 Task: Find connections with filter location Cormeilles-en-Parisis with filter topic #hr with filter profile language English with filter current company PwC Acceleration Centers in India with filter school JYOTHI ENGINEERING COLLEGE, CHERUTHURUTHY with filter industry Fruit and Vegetable Preserves Manufacturing with filter service category Filing with filter keywords title Call Center Representative
Action: Mouse moved to (630, 77)
Screenshot: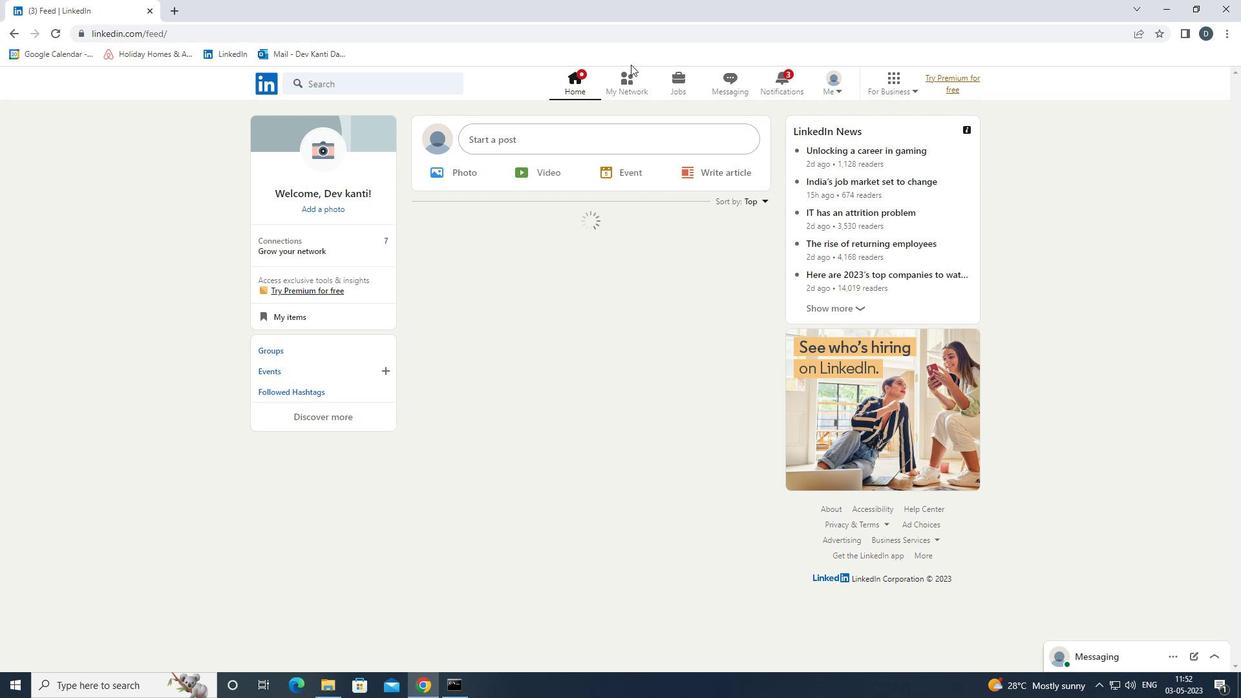 
Action: Mouse pressed left at (630, 77)
Screenshot: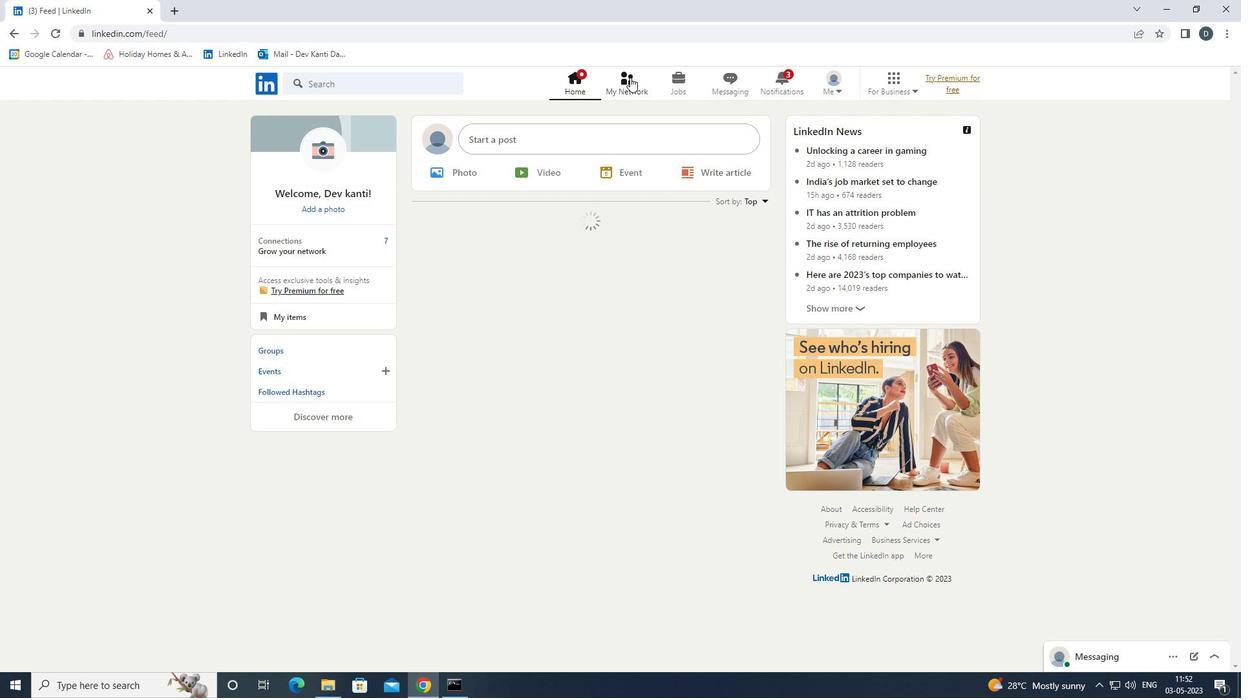 
Action: Mouse moved to (428, 150)
Screenshot: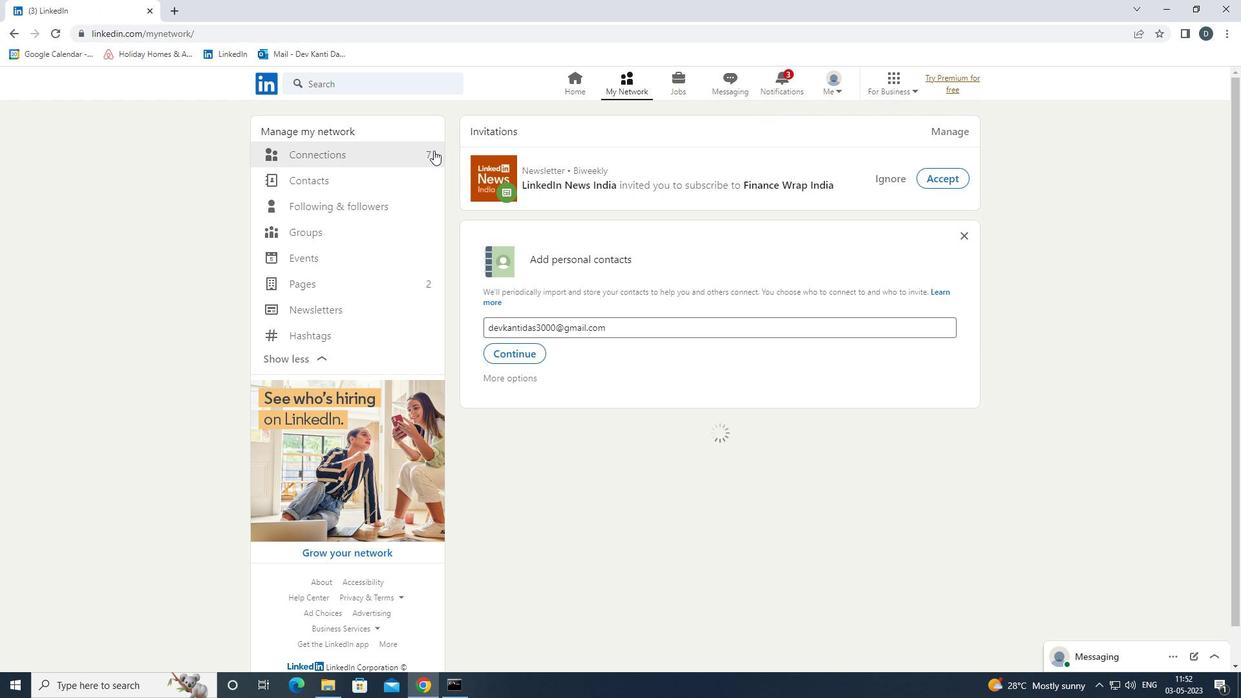 
Action: Mouse pressed left at (428, 150)
Screenshot: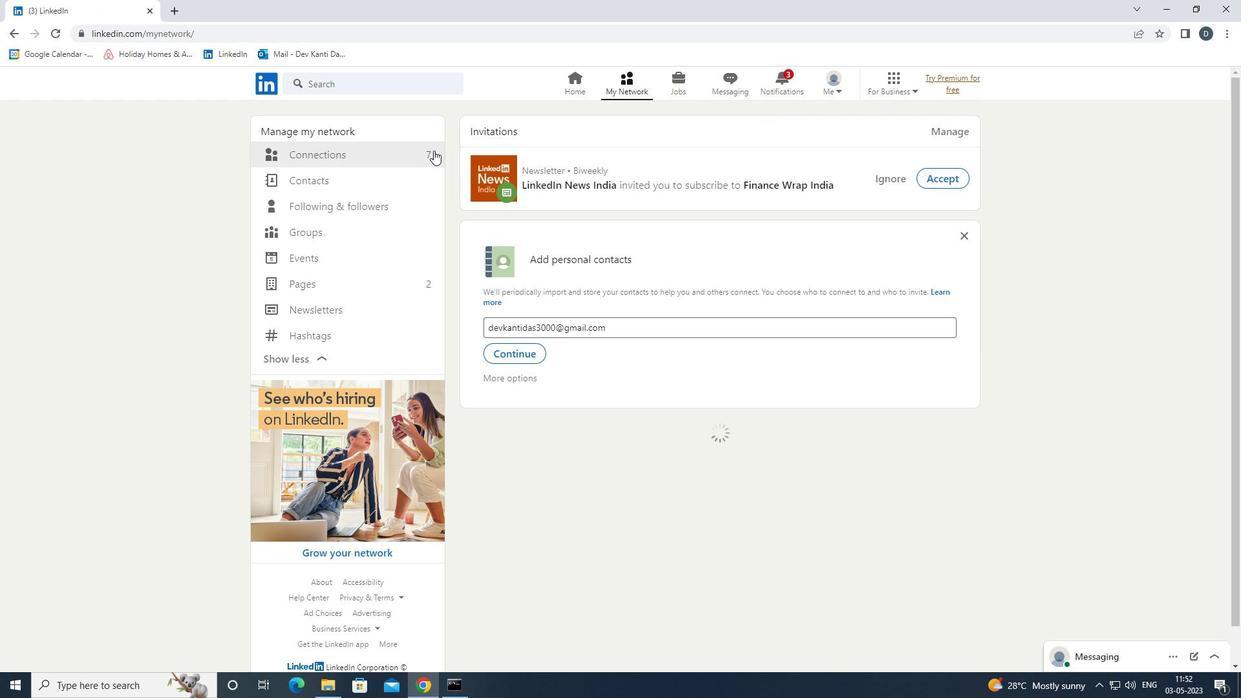 
Action: Mouse moved to (728, 154)
Screenshot: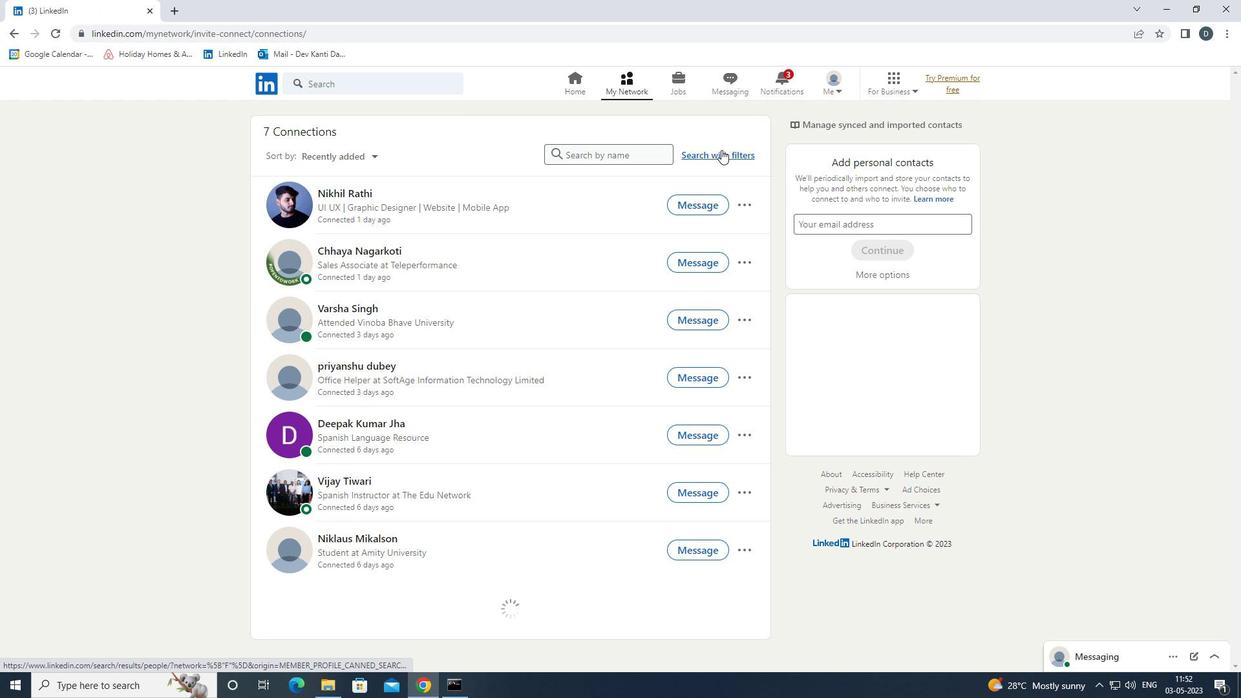 
Action: Mouse pressed left at (728, 154)
Screenshot: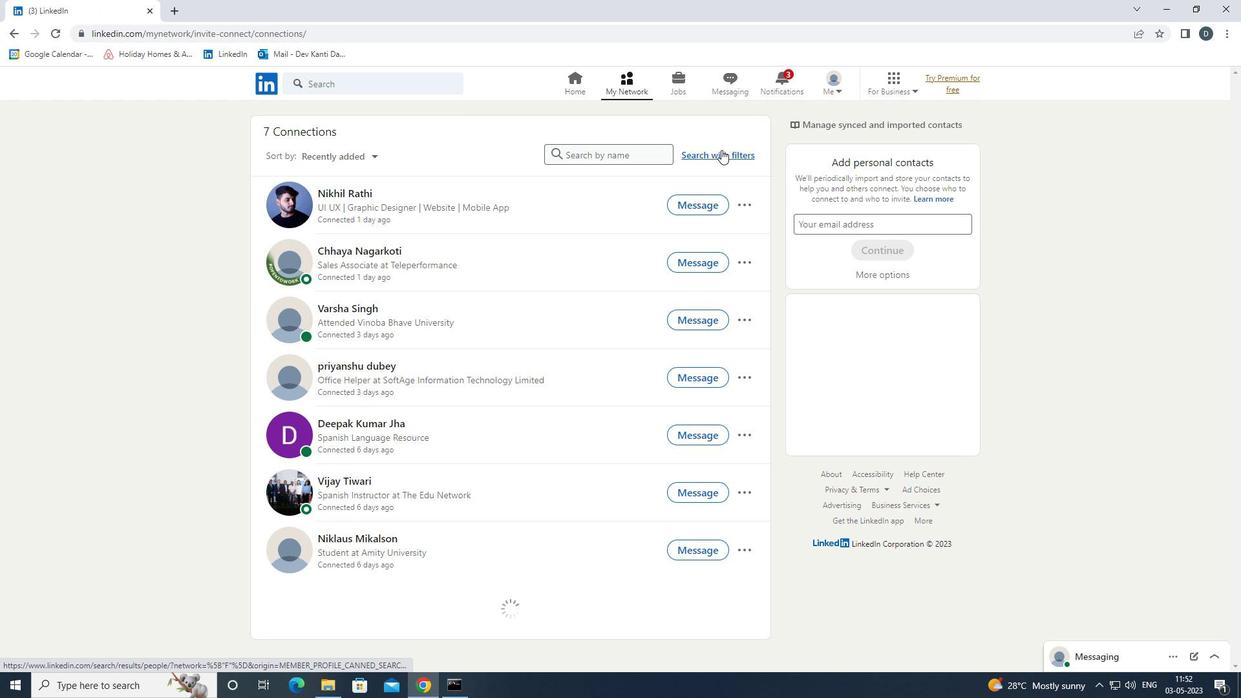 
Action: Mouse moved to (636, 120)
Screenshot: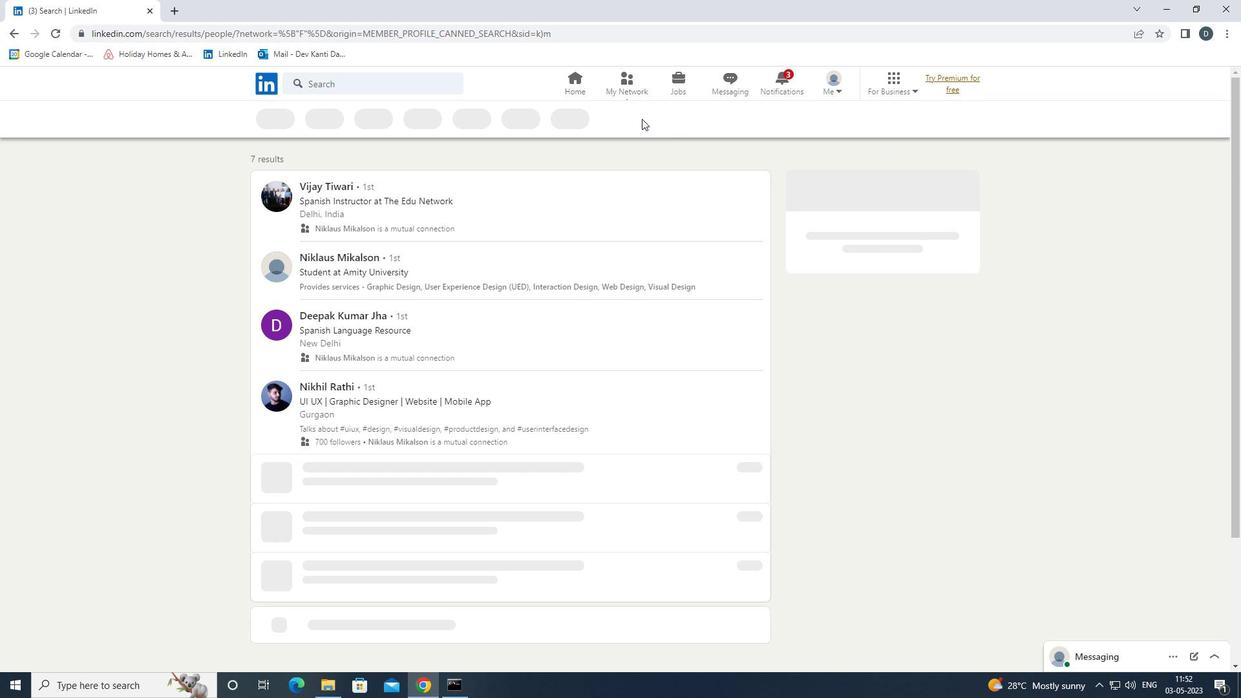 
Action: Mouse pressed left at (636, 120)
Screenshot: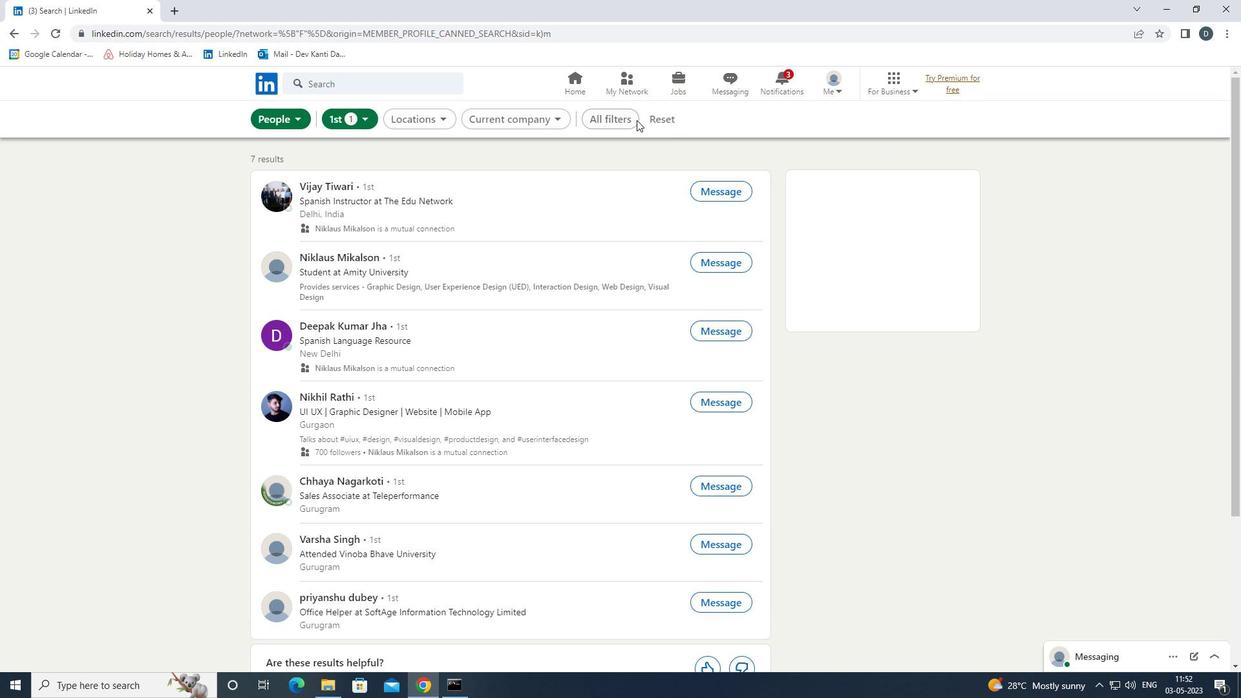 
Action: Mouse moved to (681, 115)
Screenshot: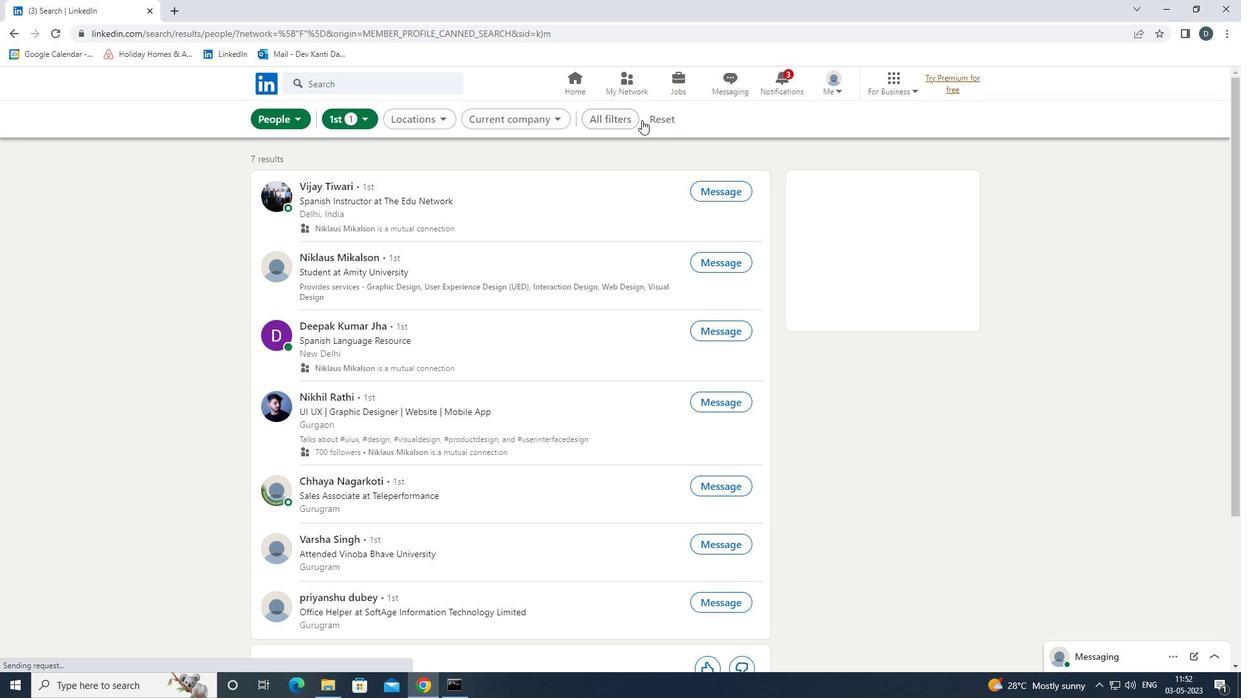 
Action: Mouse pressed left at (681, 115)
Screenshot: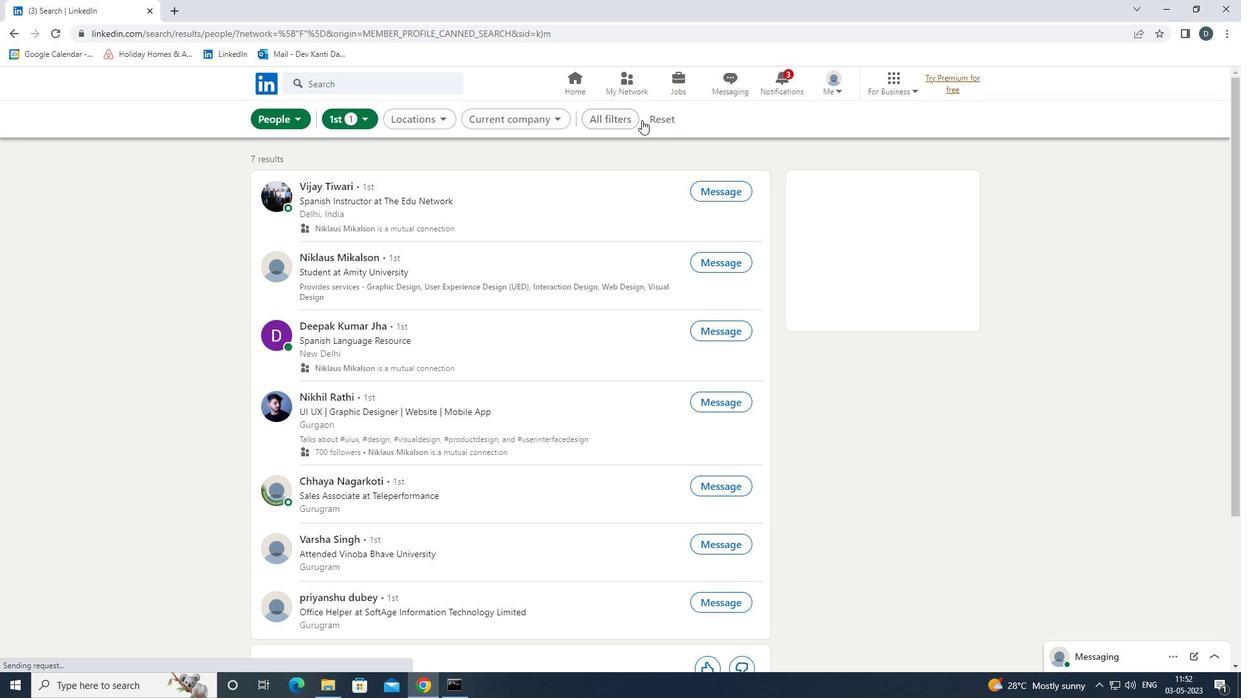 
Action: Mouse moved to (673, 117)
Screenshot: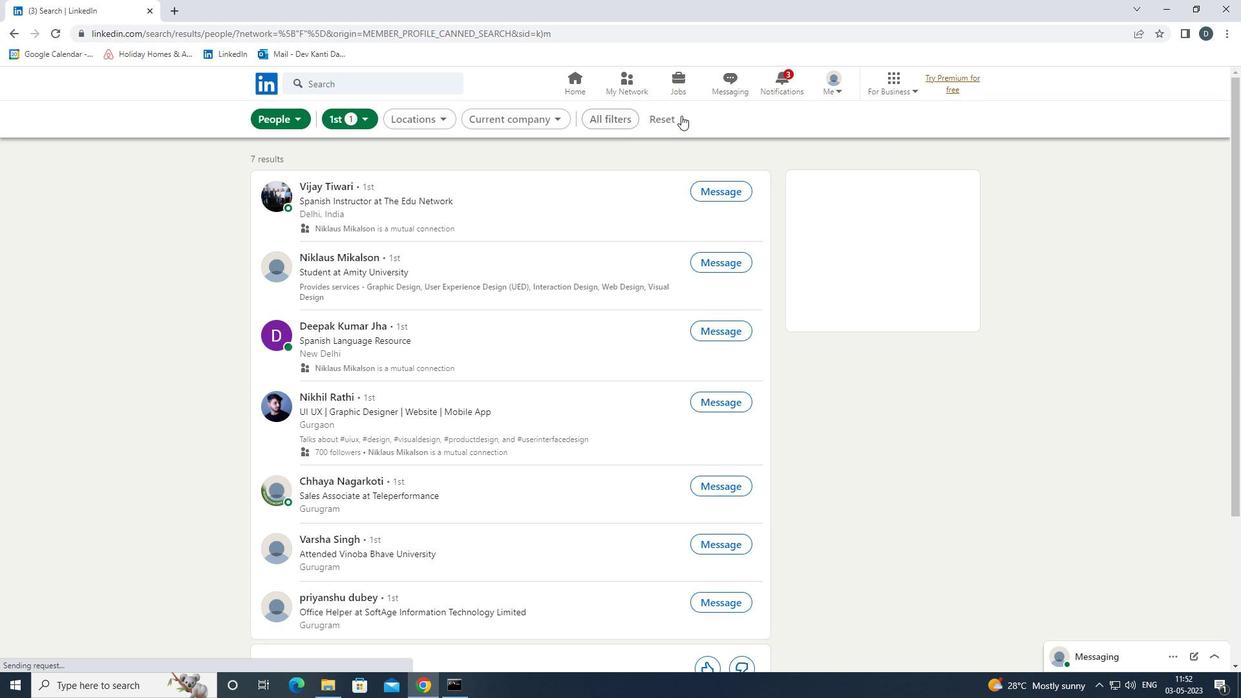 
Action: Mouse pressed left at (673, 117)
Screenshot: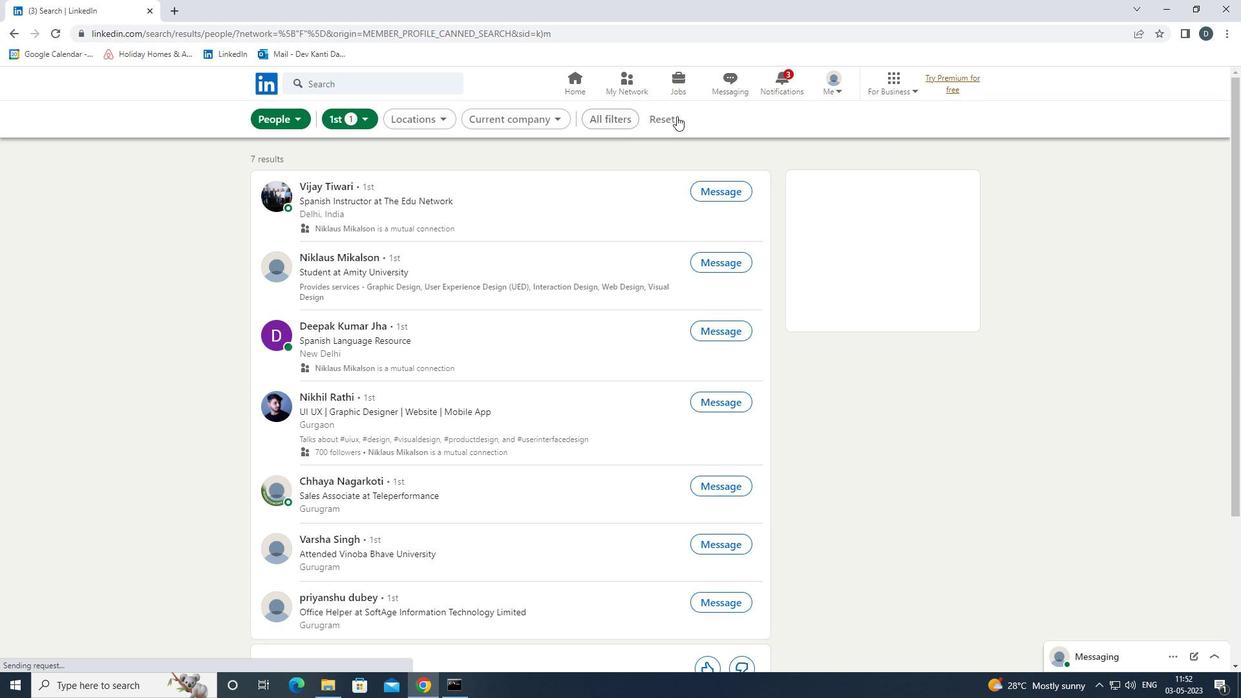 
Action: Mouse moved to (663, 121)
Screenshot: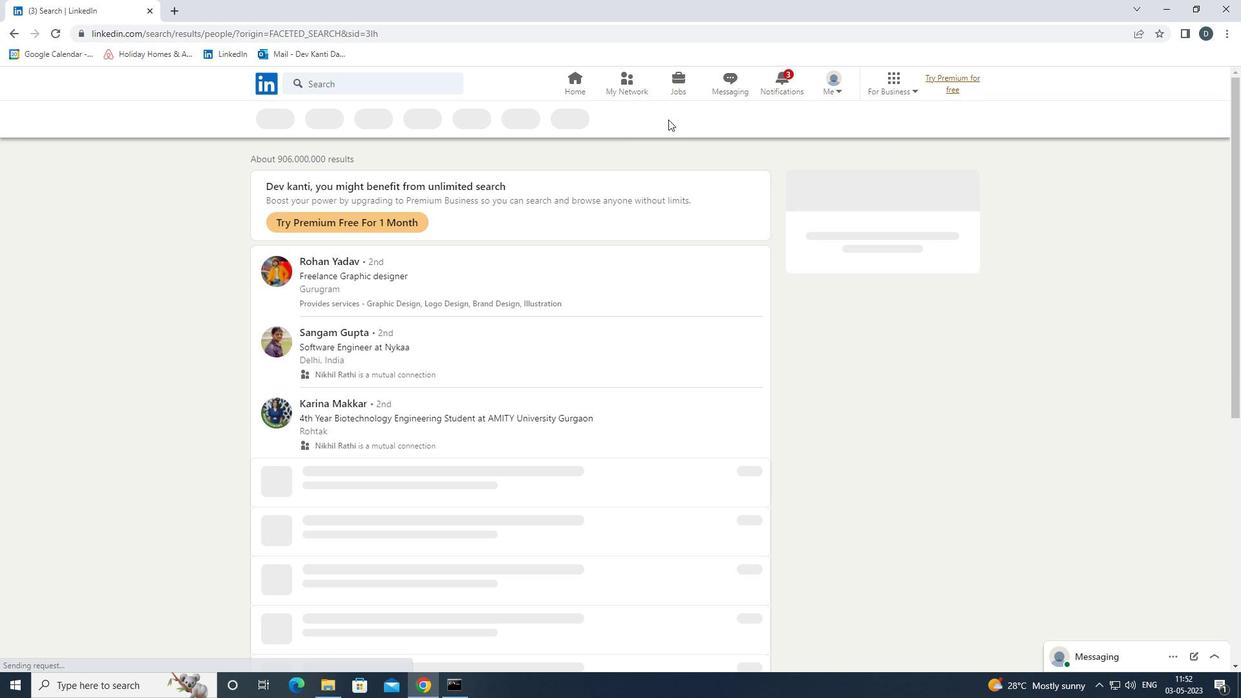 
Action: Mouse pressed left at (663, 121)
Screenshot: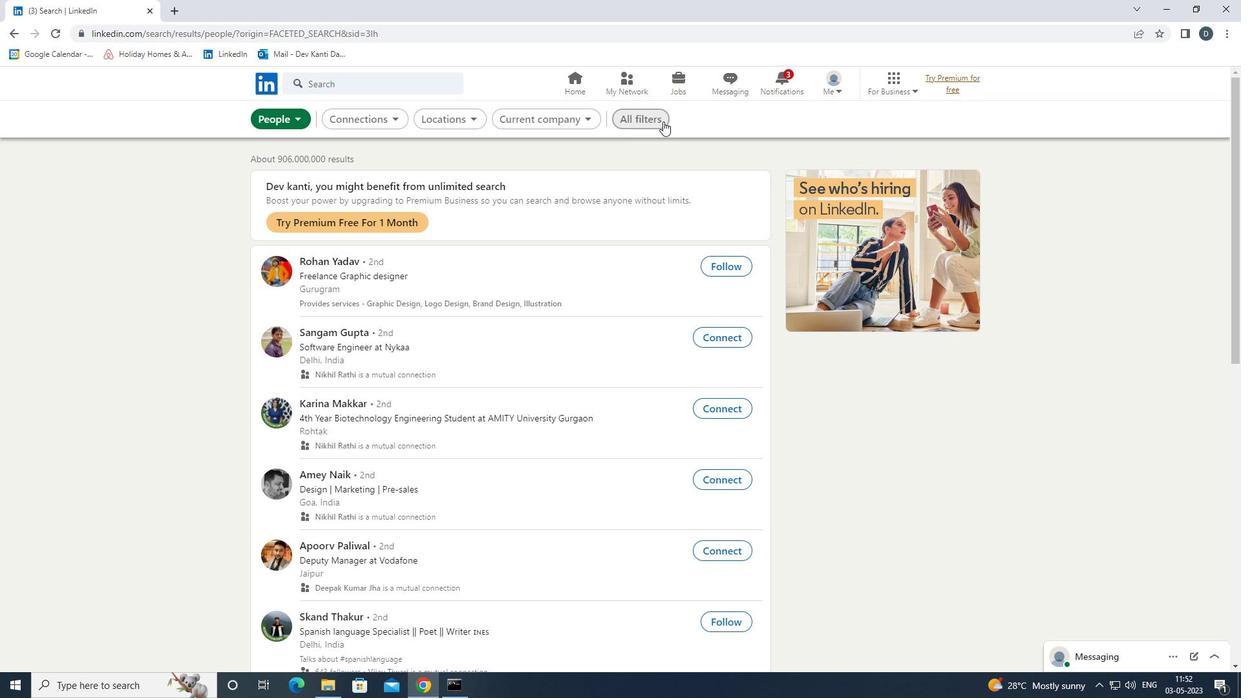 
Action: Mouse moved to (1115, 363)
Screenshot: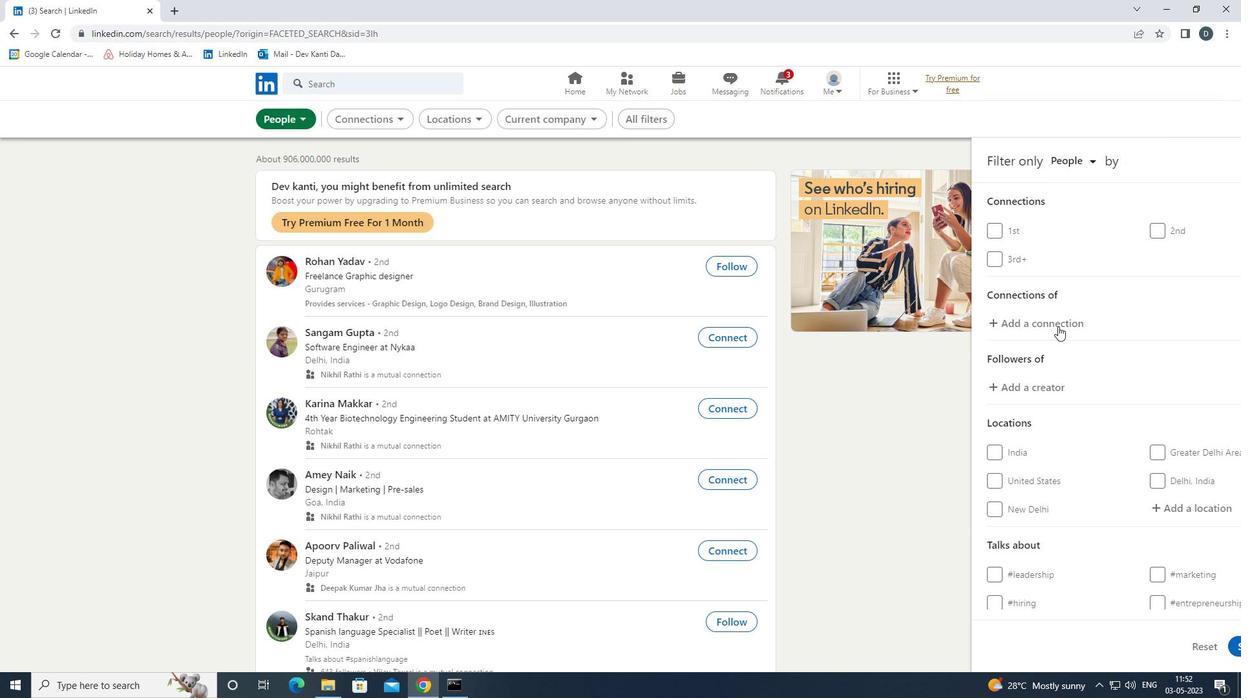 
Action: Mouse scrolled (1115, 363) with delta (0, 0)
Screenshot: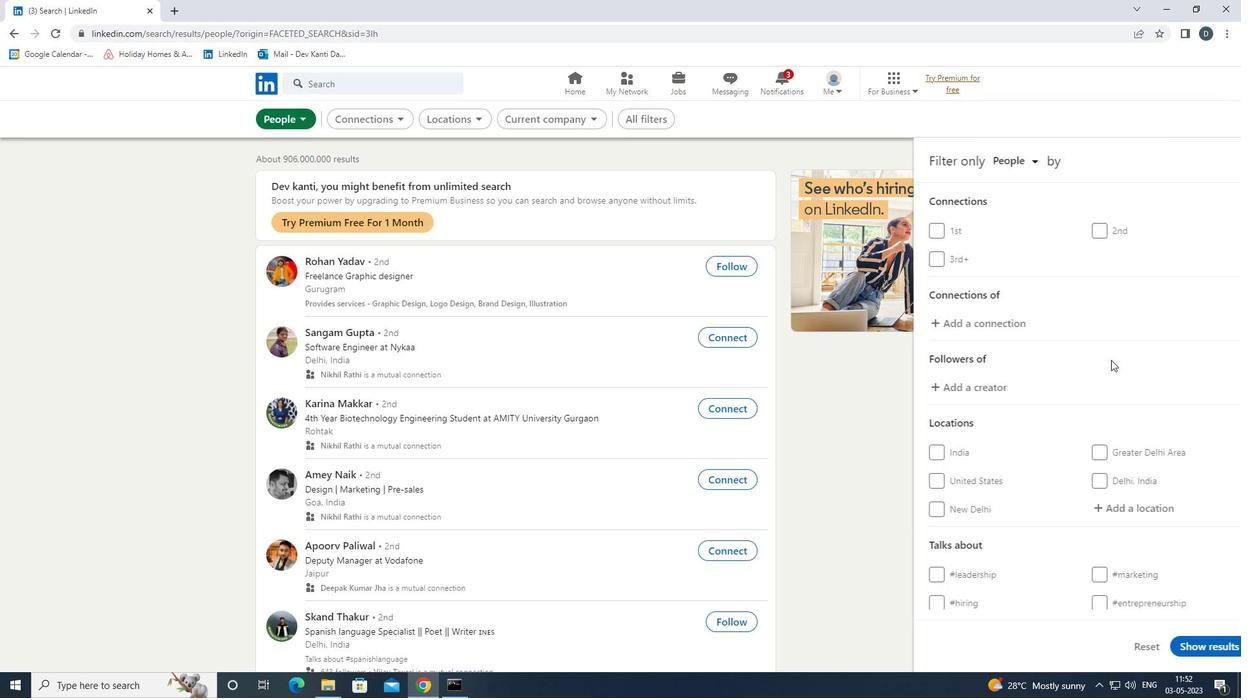 
Action: Mouse scrolled (1115, 363) with delta (0, 0)
Screenshot: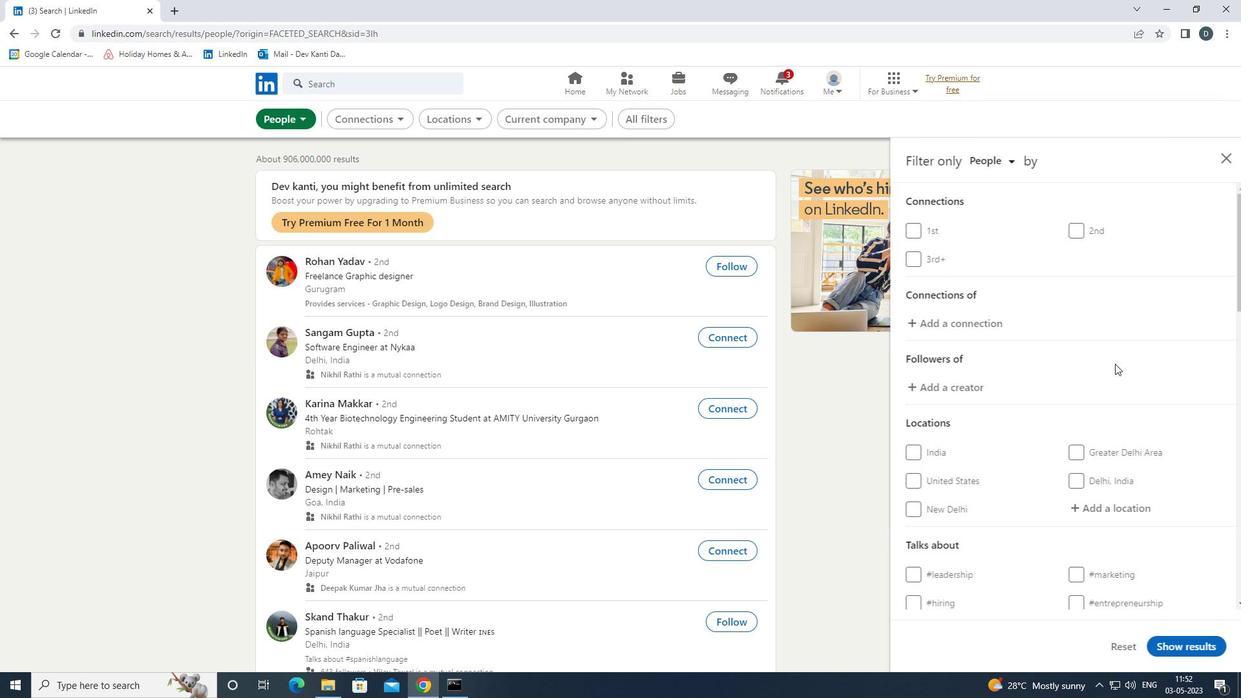 
Action: Mouse moved to (1104, 380)
Screenshot: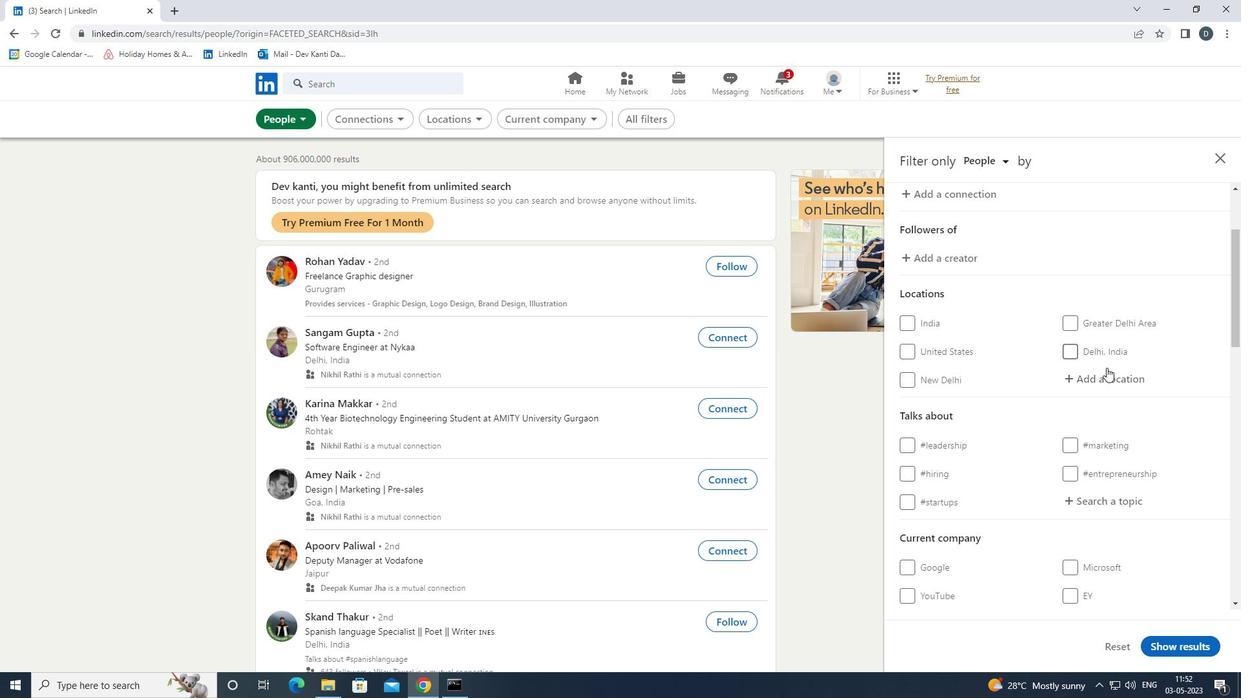 
Action: Mouse pressed left at (1104, 380)
Screenshot: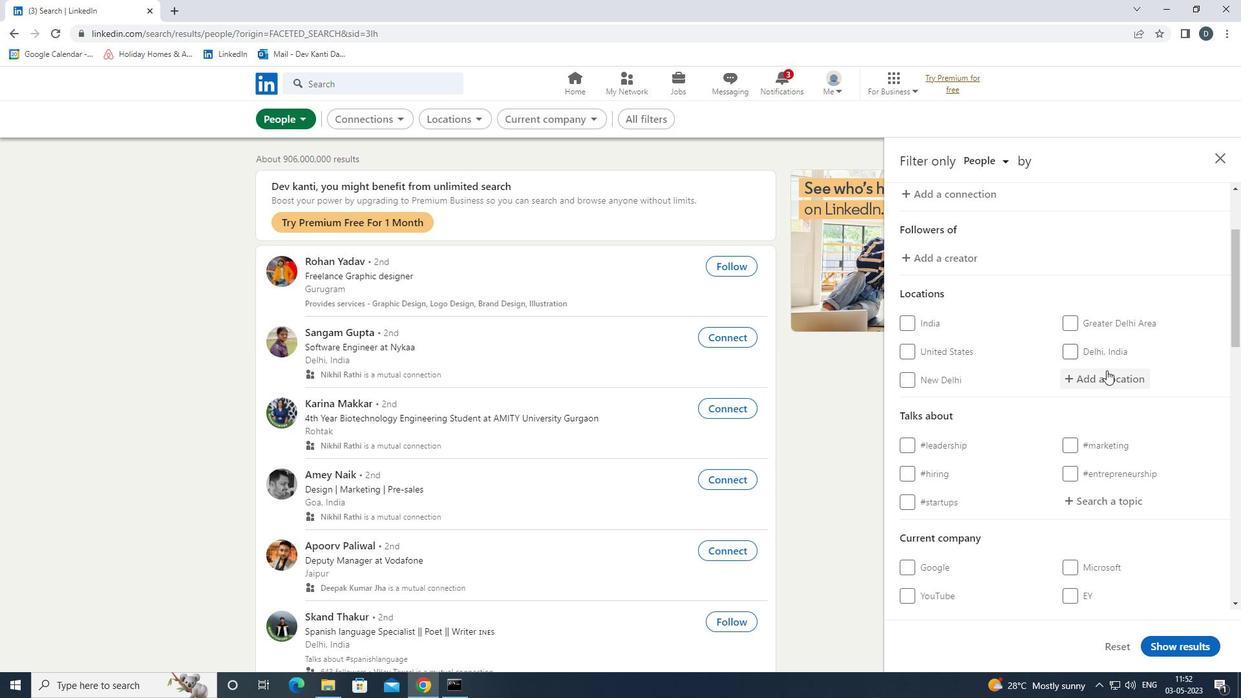 
Action: Key pressed <Key.shift>CORMEILLES<Key.down><Key.enter>
Screenshot: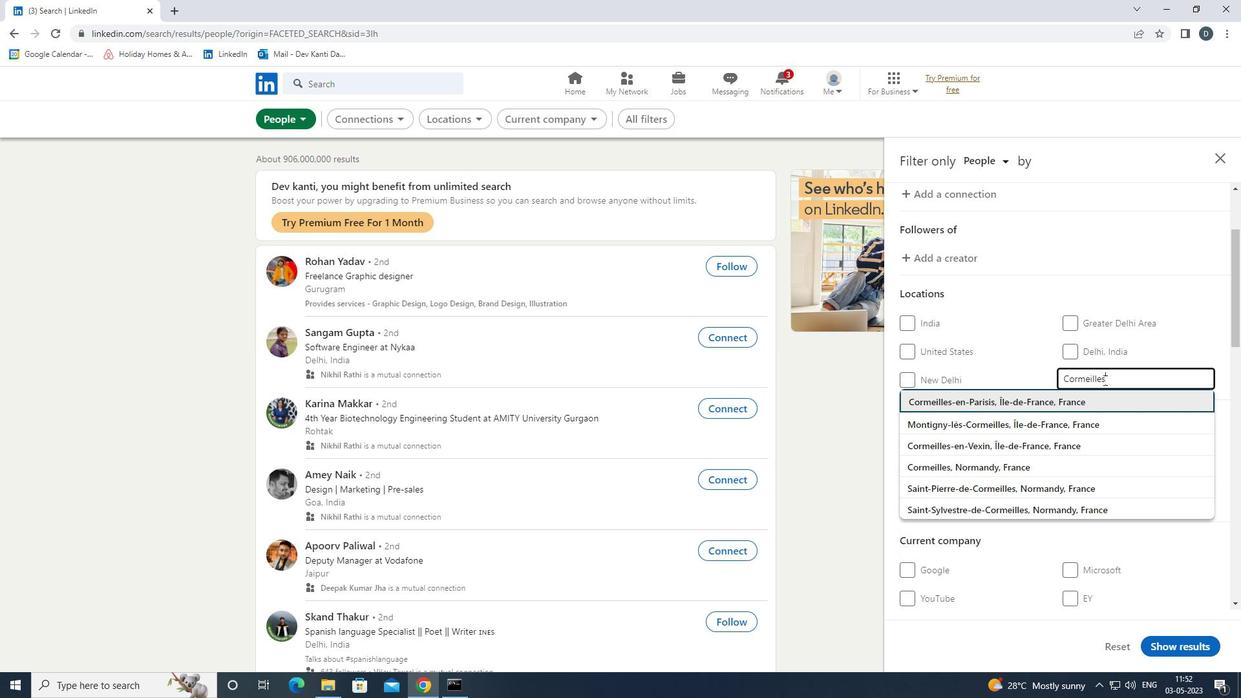 
Action: Mouse moved to (1086, 389)
Screenshot: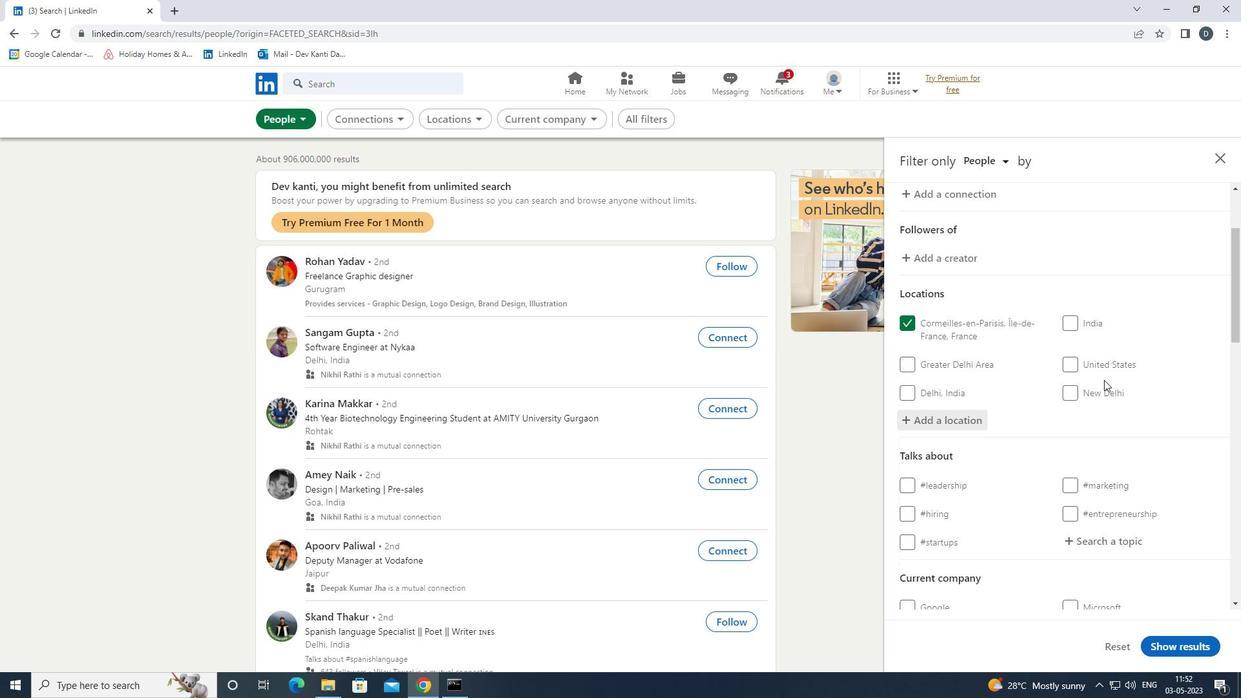
Action: Mouse scrolled (1086, 389) with delta (0, 0)
Screenshot: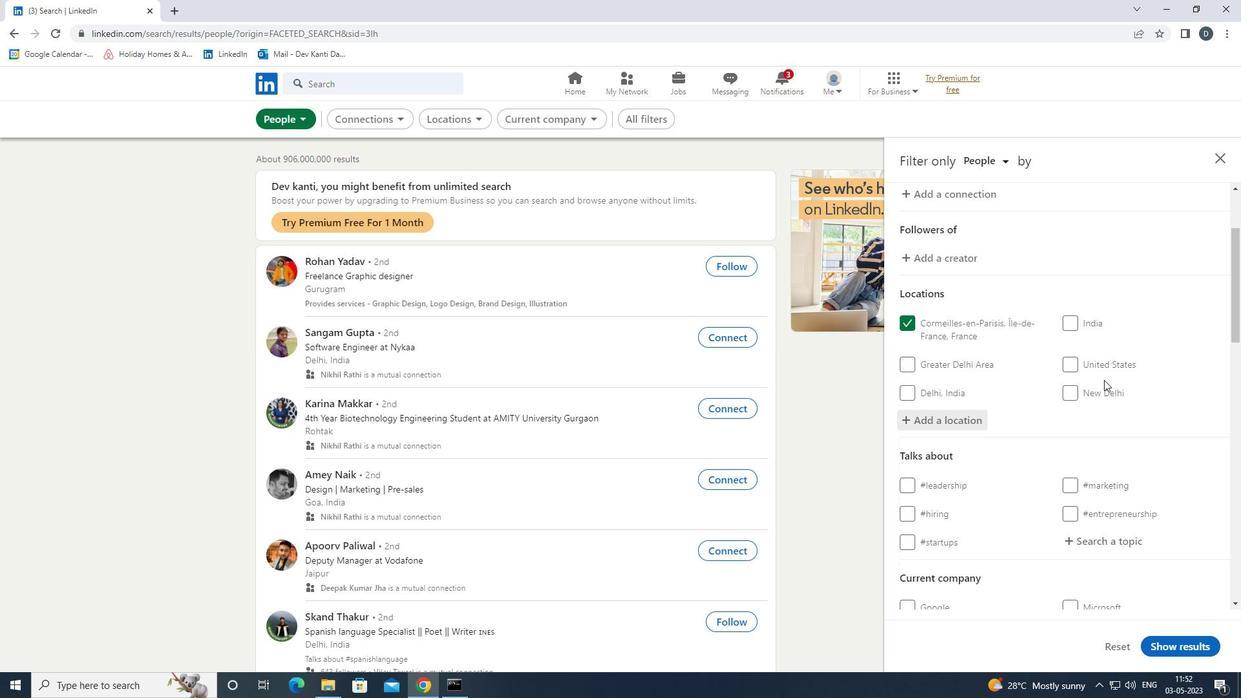 
Action: Mouse moved to (1086, 398)
Screenshot: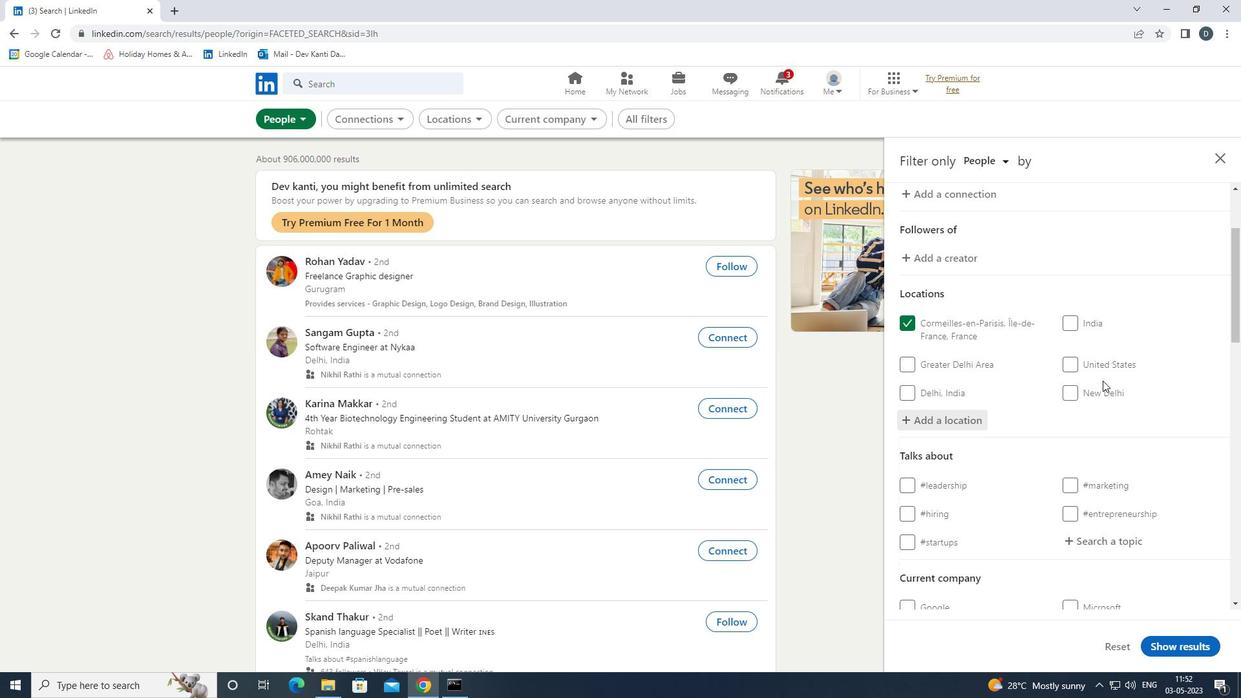 
Action: Mouse scrolled (1086, 398) with delta (0, 0)
Screenshot: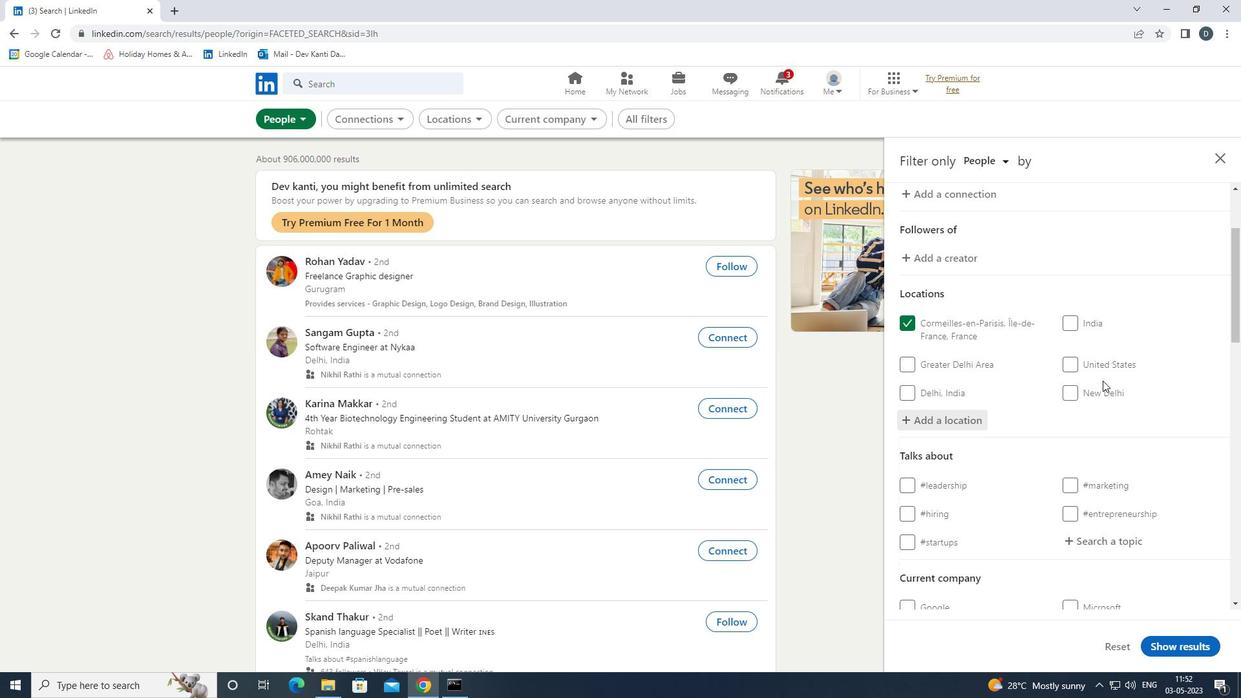 
Action: Mouse moved to (1097, 415)
Screenshot: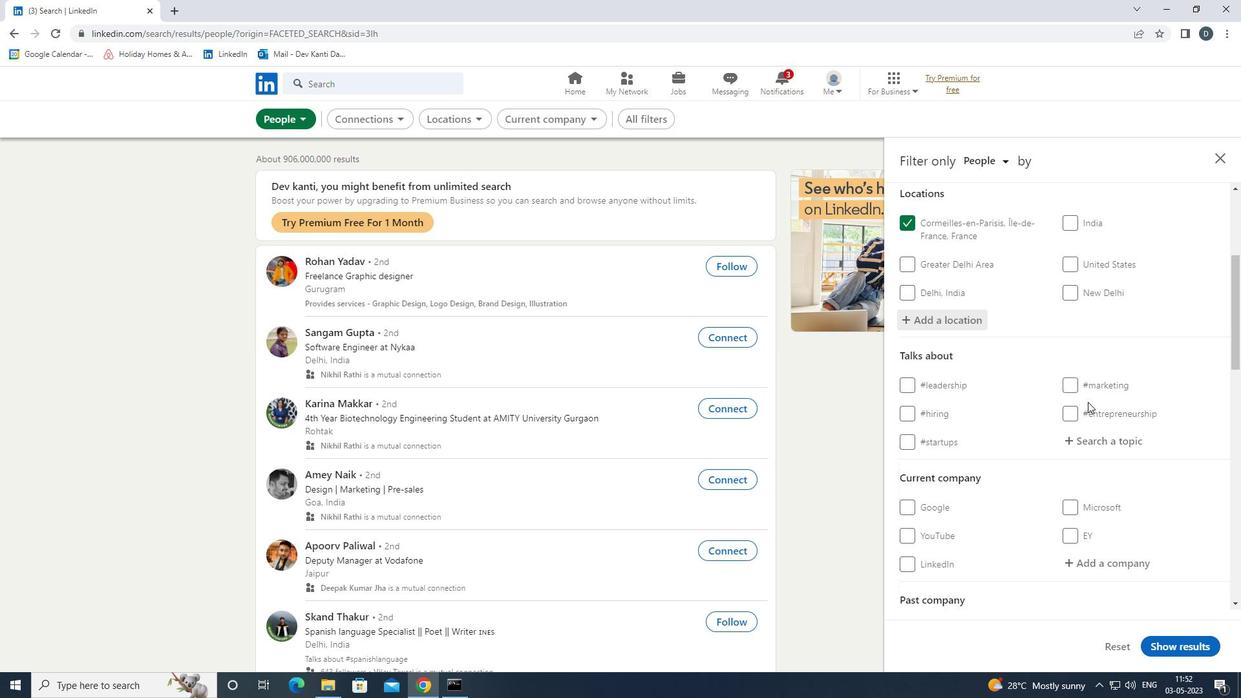 
Action: Mouse pressed left at (1097, 415)
Screenshot: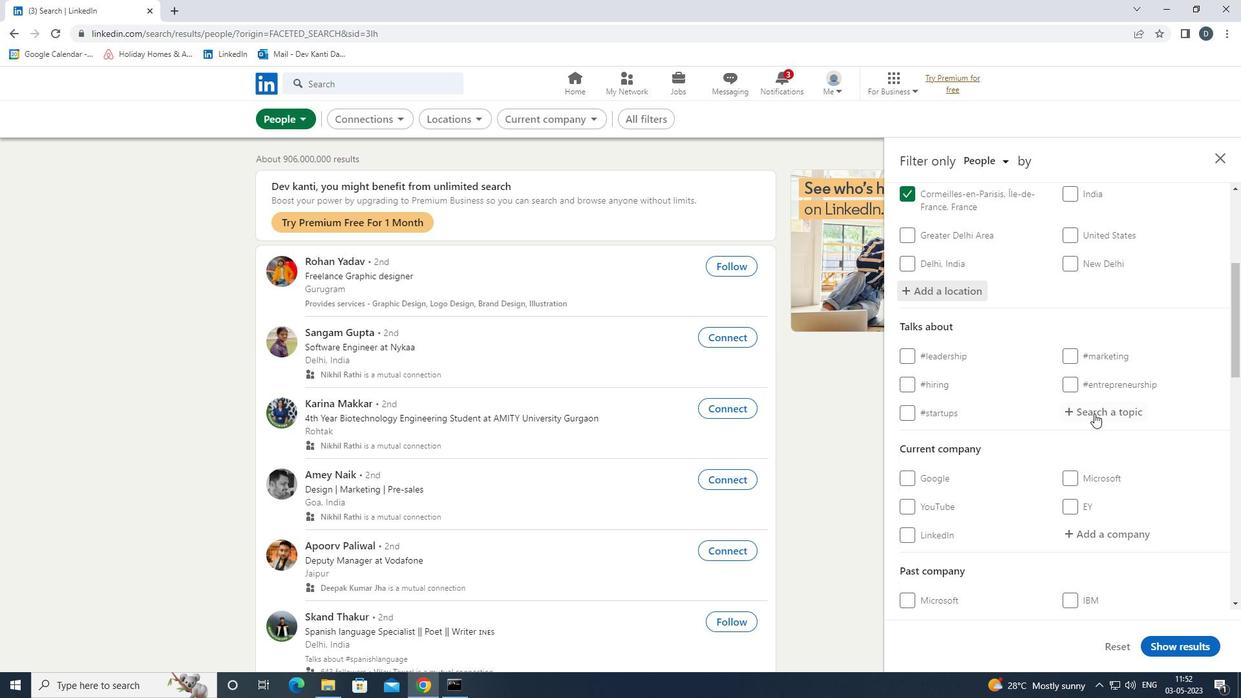 
Action: Mouse moved to (1094, 419)
Screenshot: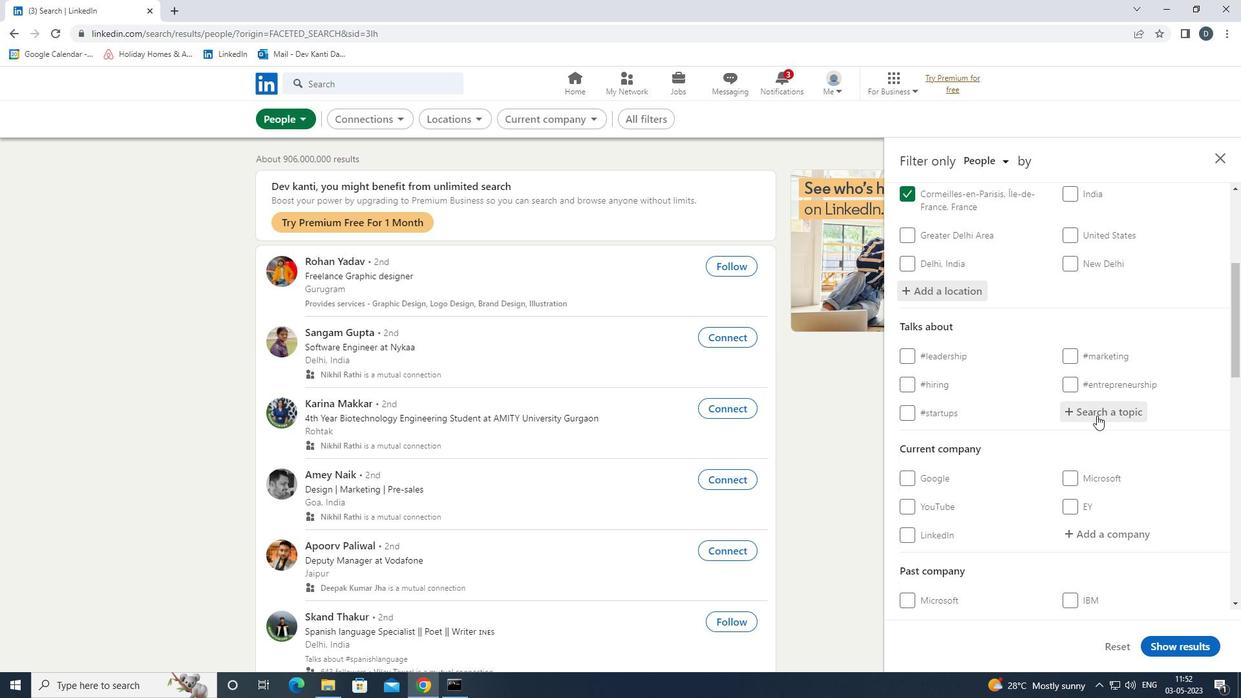 
Action: Key pressed HR<Key.down><Key.down><Key.enter>
Screenshot: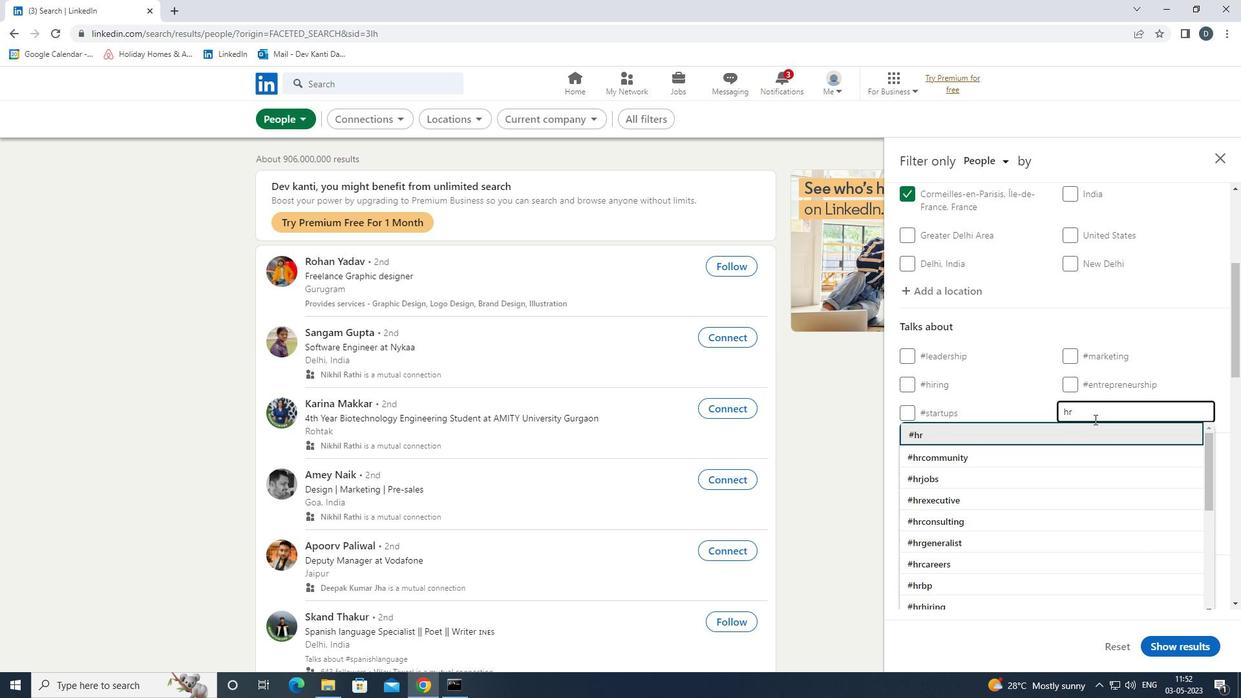 
Action: Mouse scrolled (1094, 418) with delta (0, 0)
Screenshot: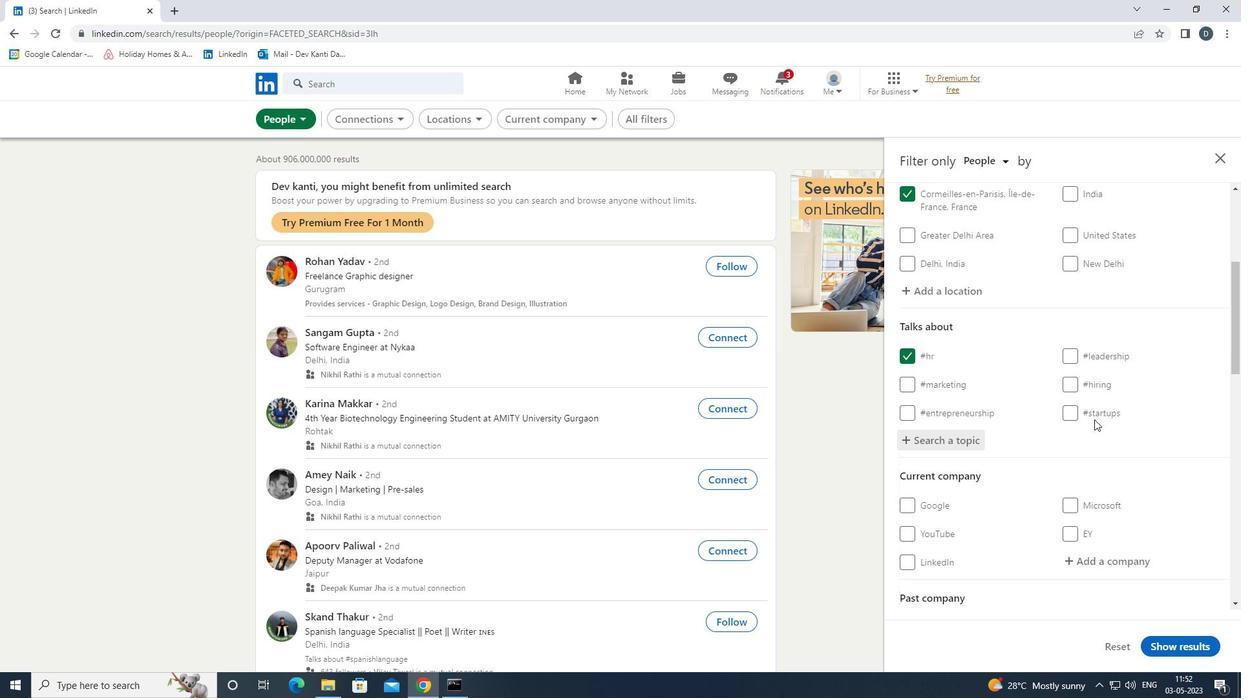 
Action: Mouse scrolled (1094, 418) with delta (0, 0)
Screenshot: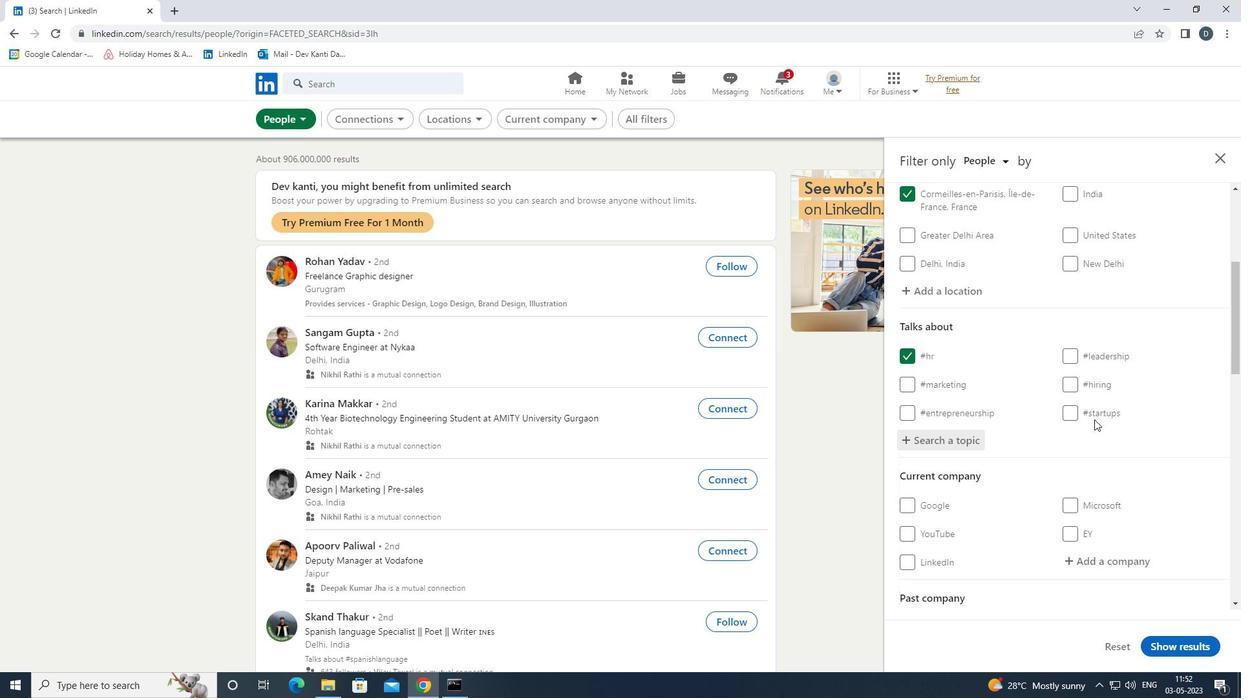 
Action: Mouse scrolled (1094, 418) with delta (0, 0)
Screenshot: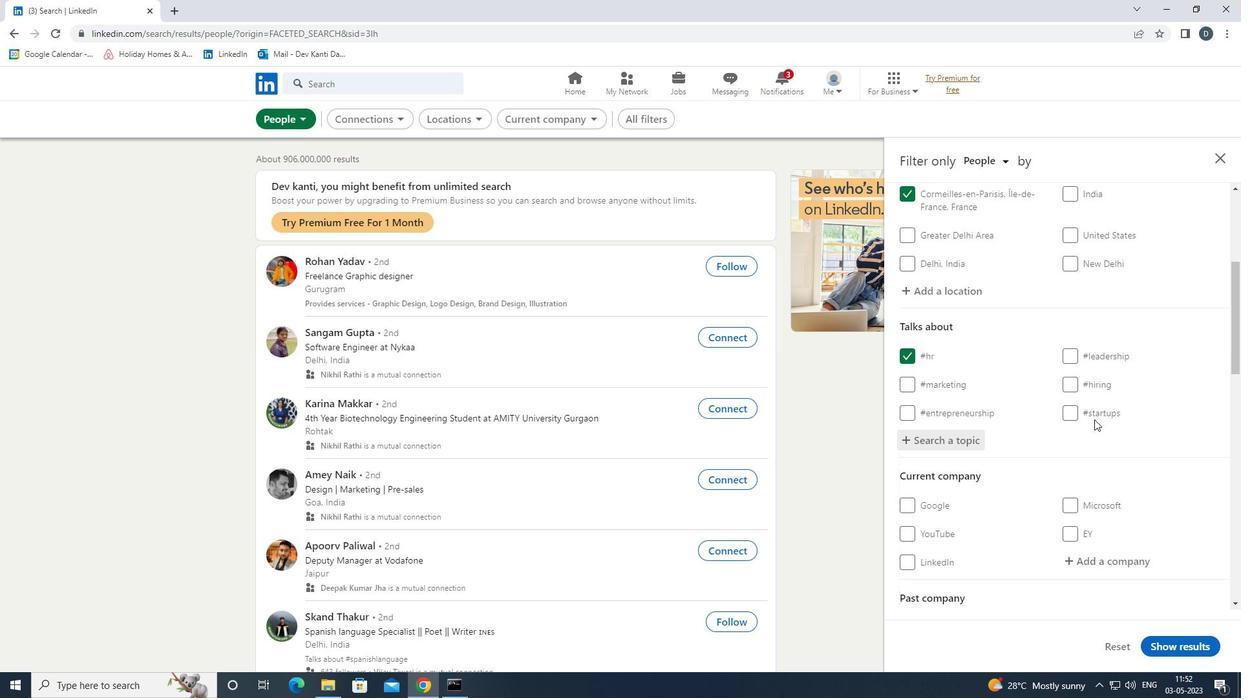 
Action: Mouse scrolled (1094, 418) with delta (0, 0)
Screenshot: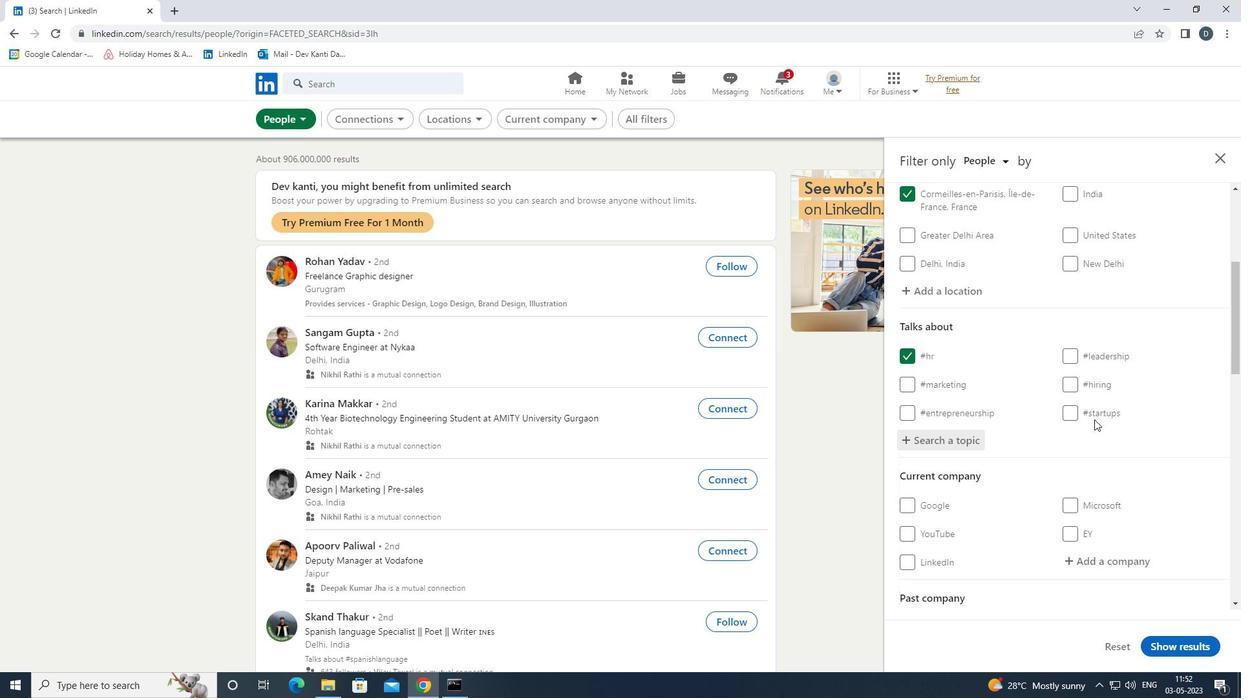 
Action: Mouse scrolled (1094, 418) with delta (0, 0)
Screenshot: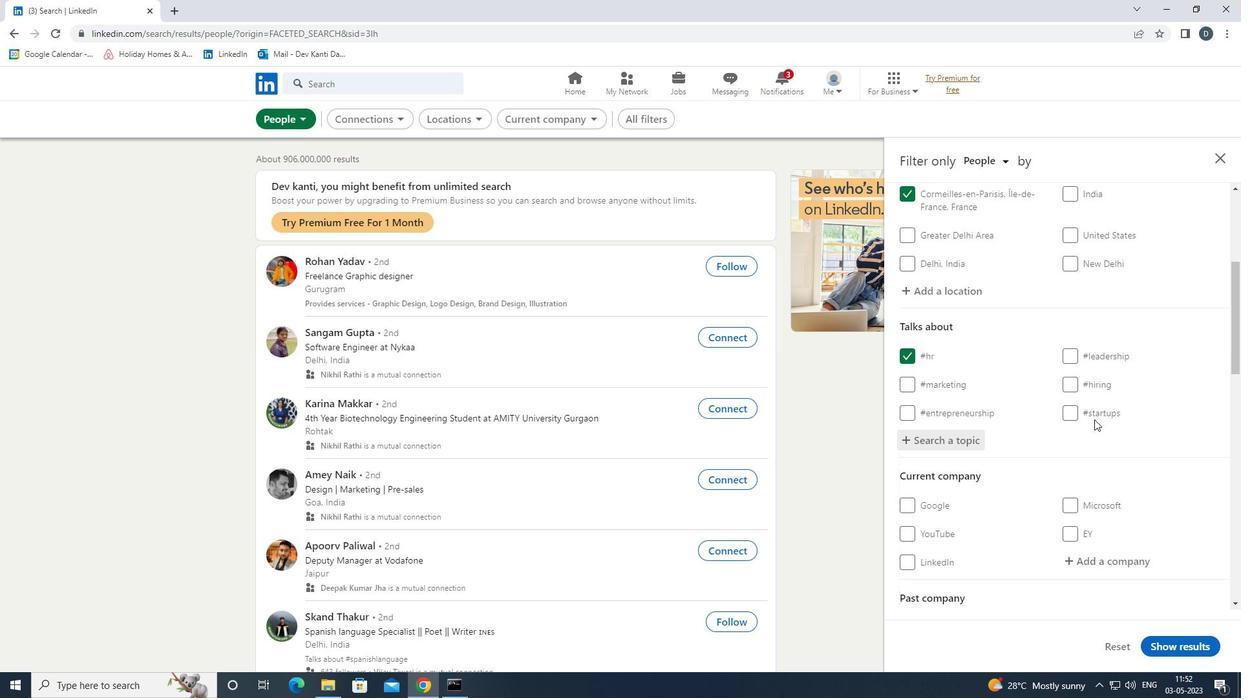 
Action: Mouse moved to (1102, 416)
Screenshot: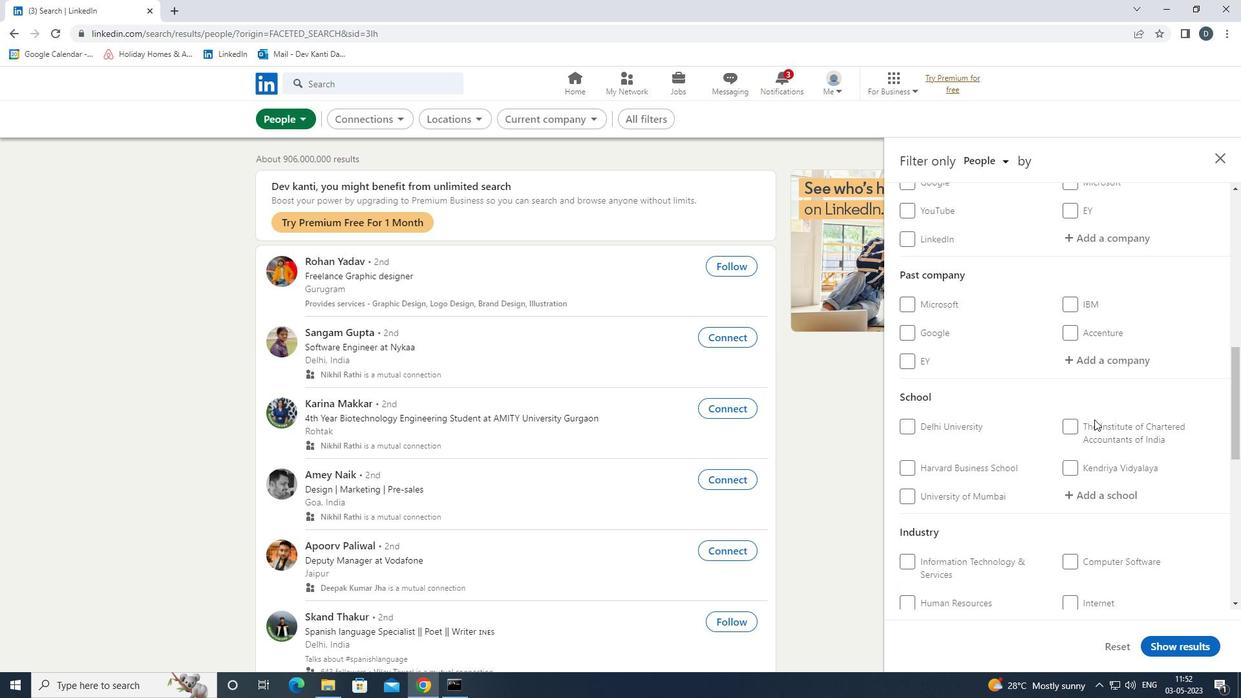 
Action: Mouse scrolled (1102, 415) with delta (0, 0)
Screenshot: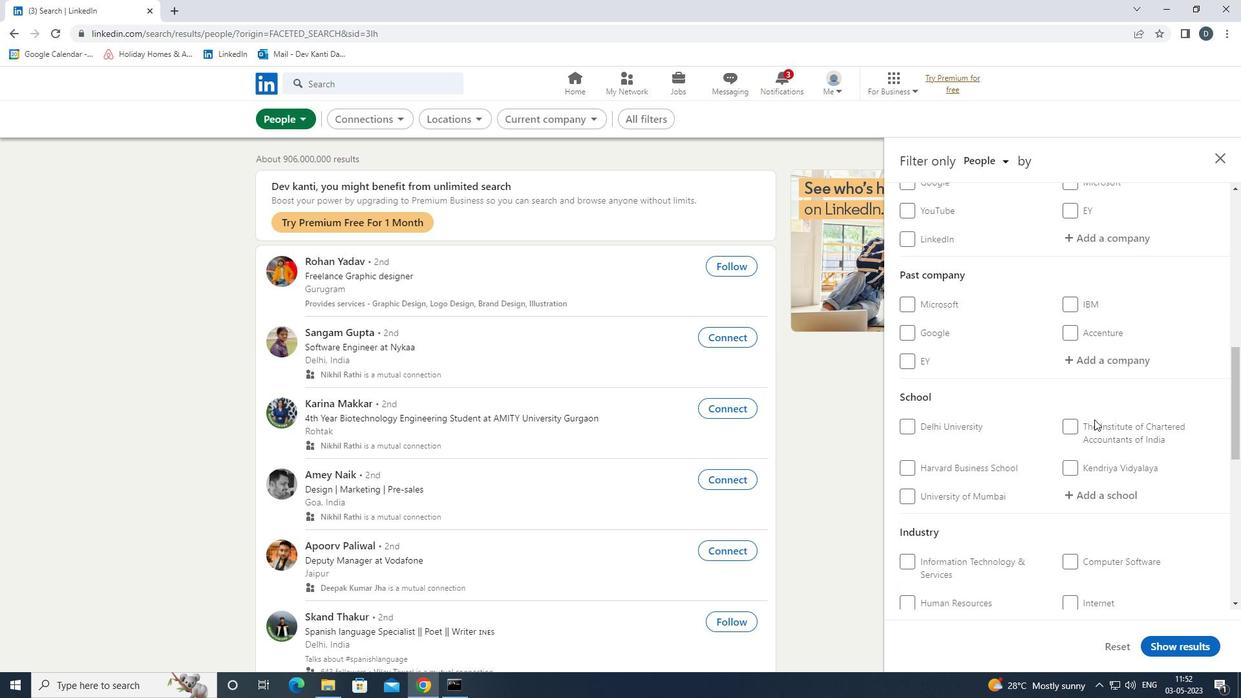 
Action: Mouse scrolled (1102, 415) with delta (0, 0)
Screenshot: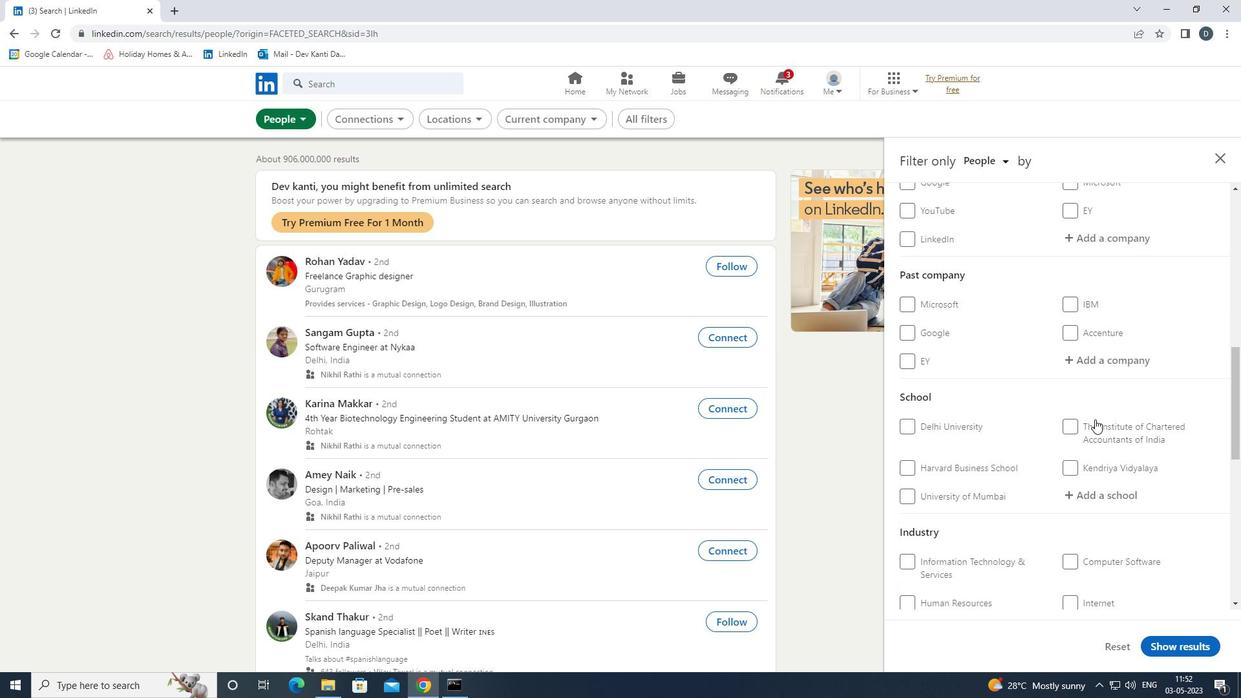 
Action: Mouse scrolled (1102, 415) with delta (0, 0)
Screenshot: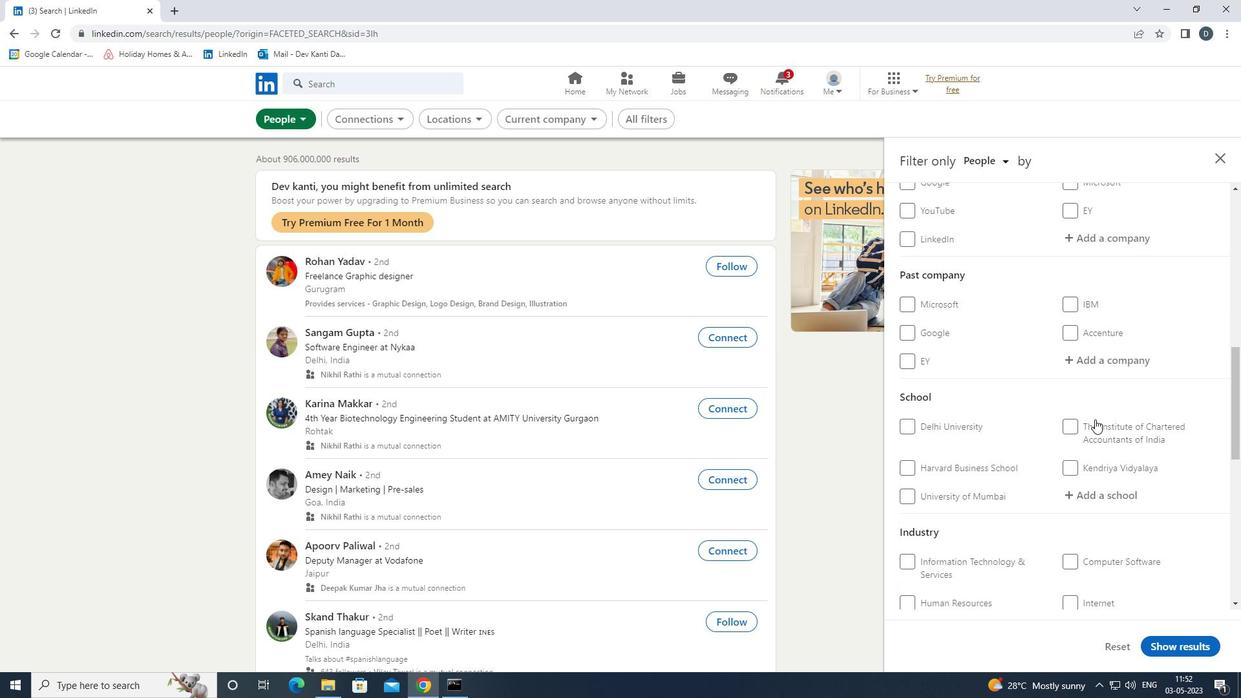 
Action: Mouse scrolled (1102, 415) with delta (0, 0)
Screenshot: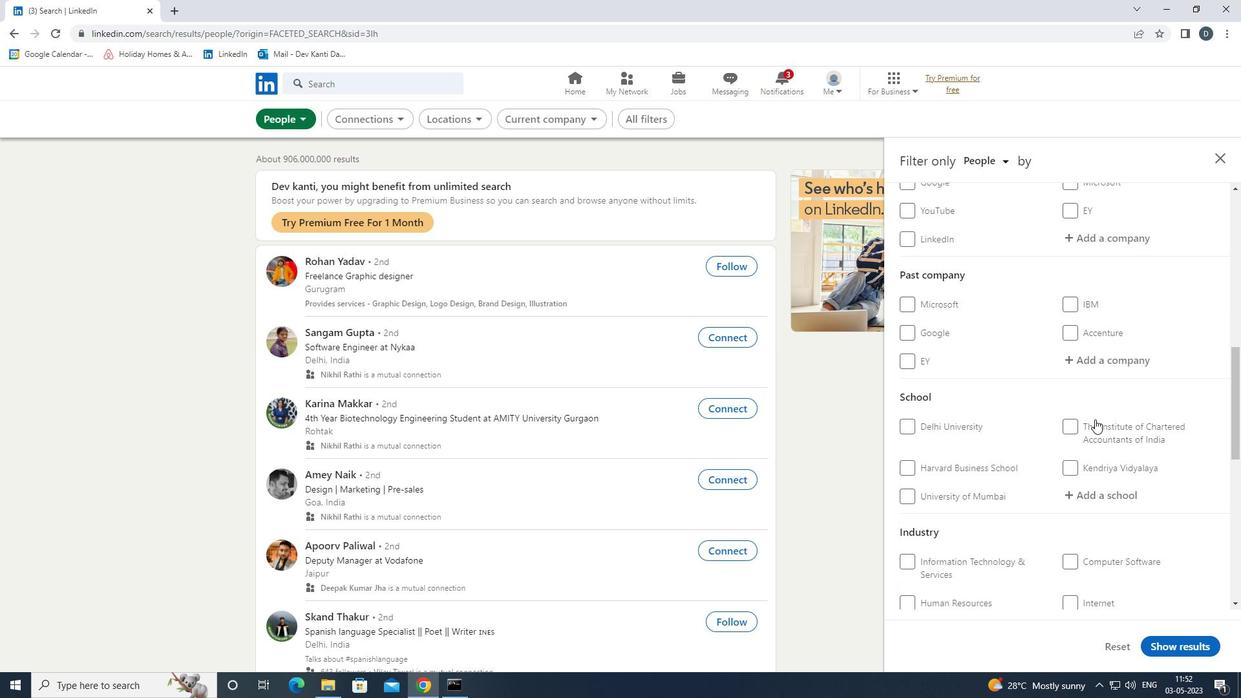 
Action: Mouse scrolled (1102, 415) with delta (0, 0)
Screenshot: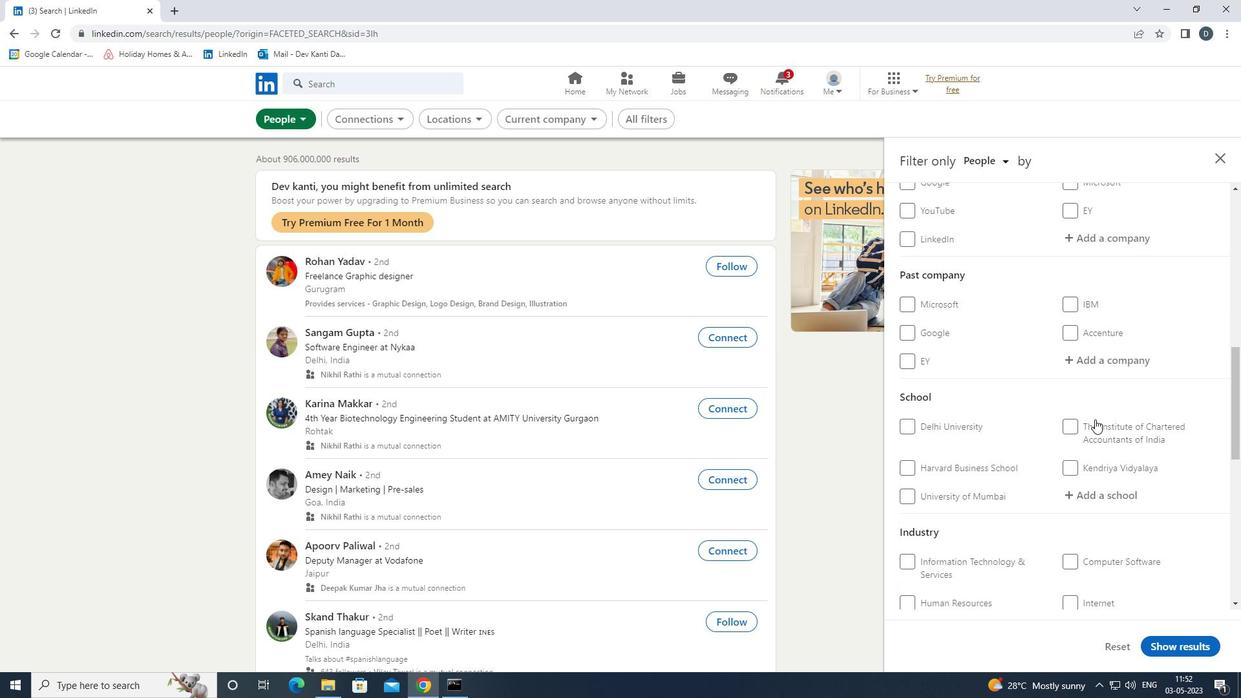
Action: Mouse scrolled (1102, 415) with delta (0, 0)
Screenshot: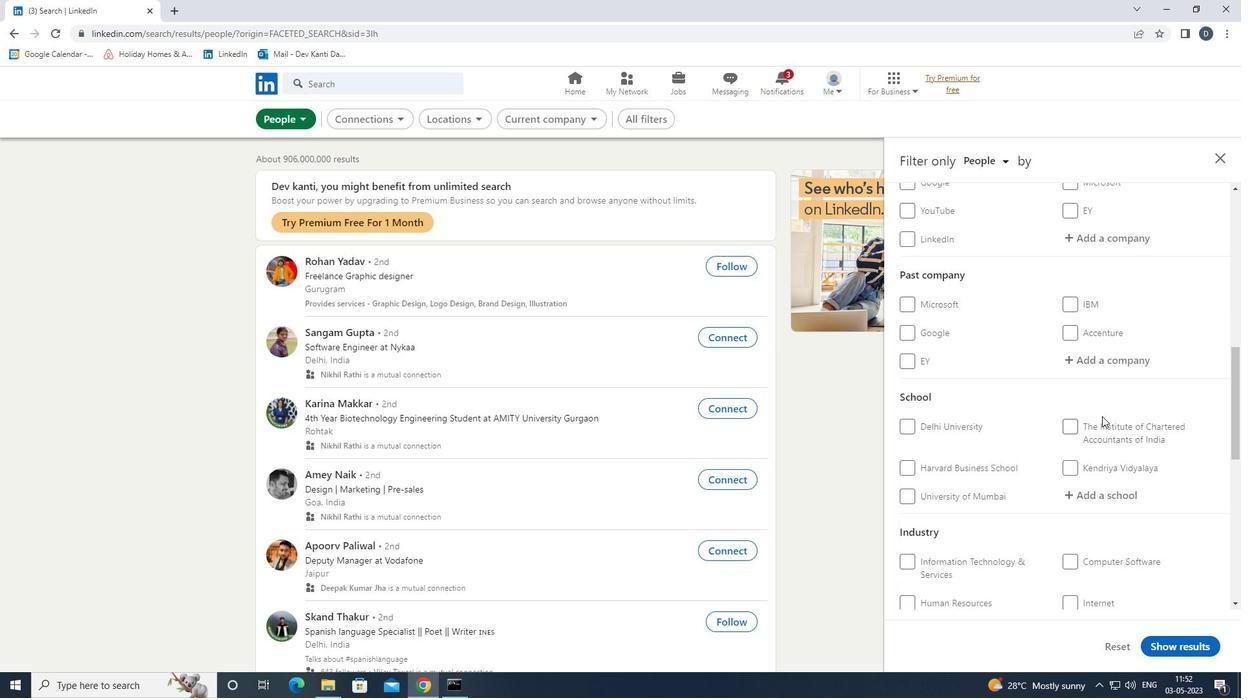 
Action: Mouse moved to (934, 318)
Screenshot: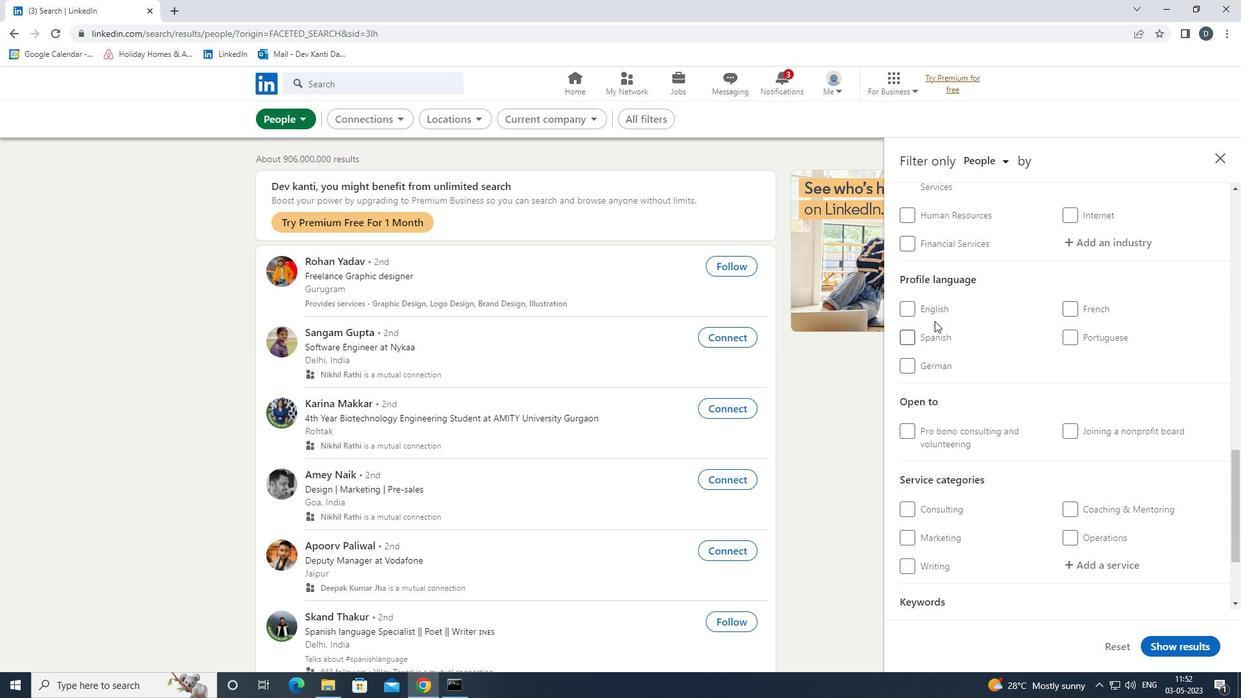 
Action: Mouse pressed left at (934, 318)
Screenshot: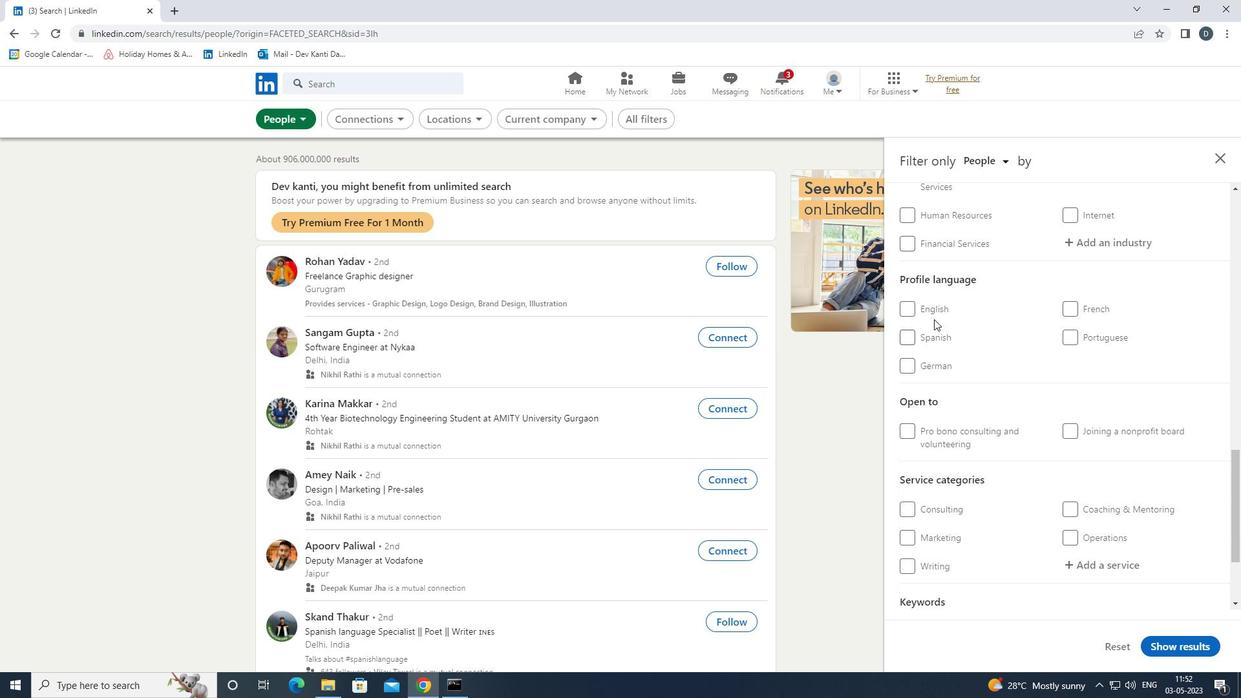 
Action: Mouse moved to (934, 312)
Screenshot: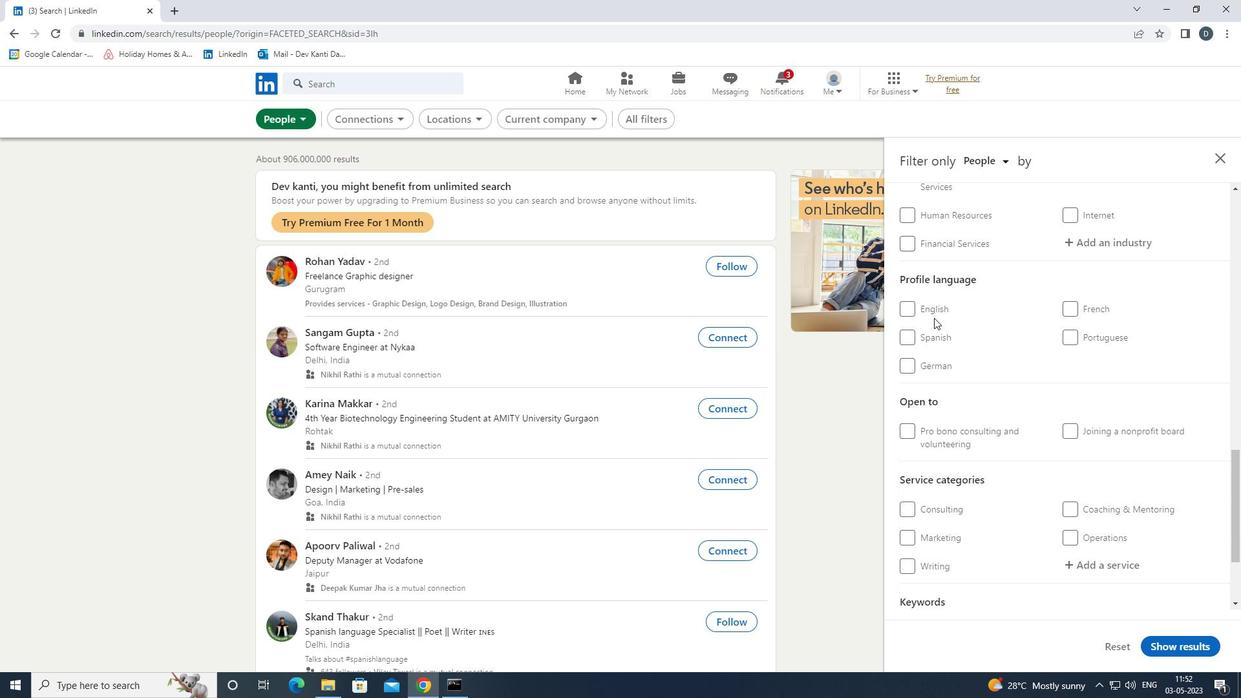 
Action: Mouse pressed left at (934, 312)
Screenshot: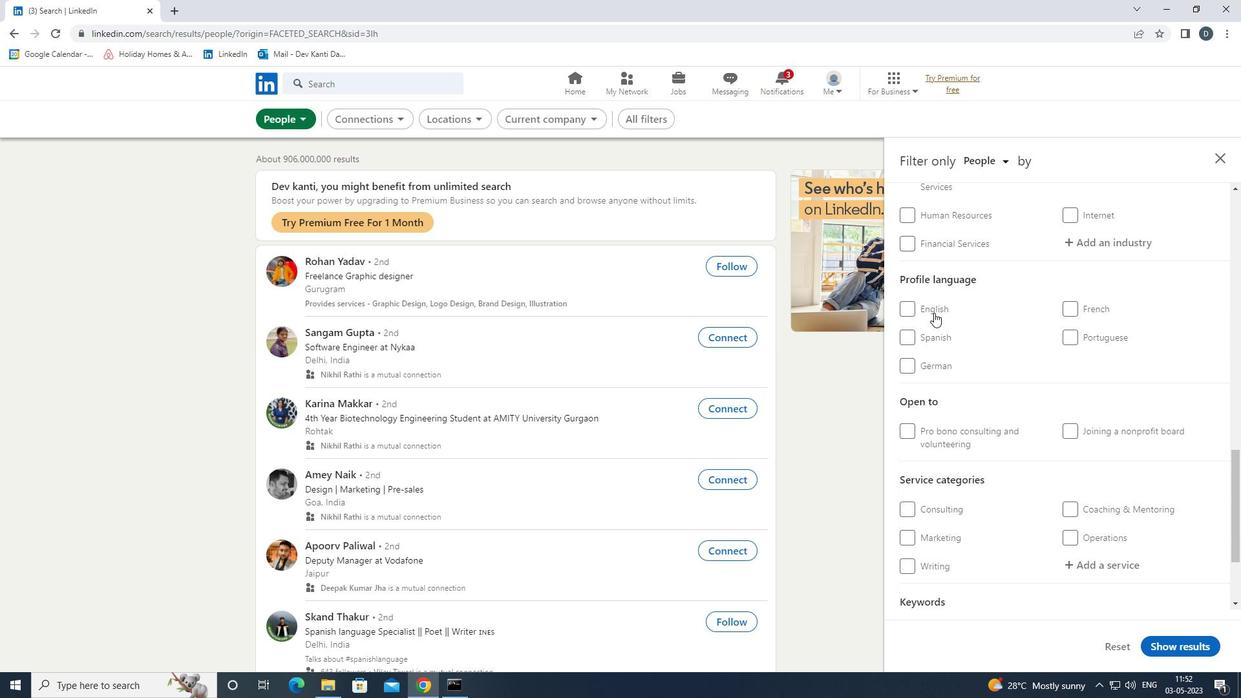 
Action: Mouse moved to (1007, 354)
Screenshot: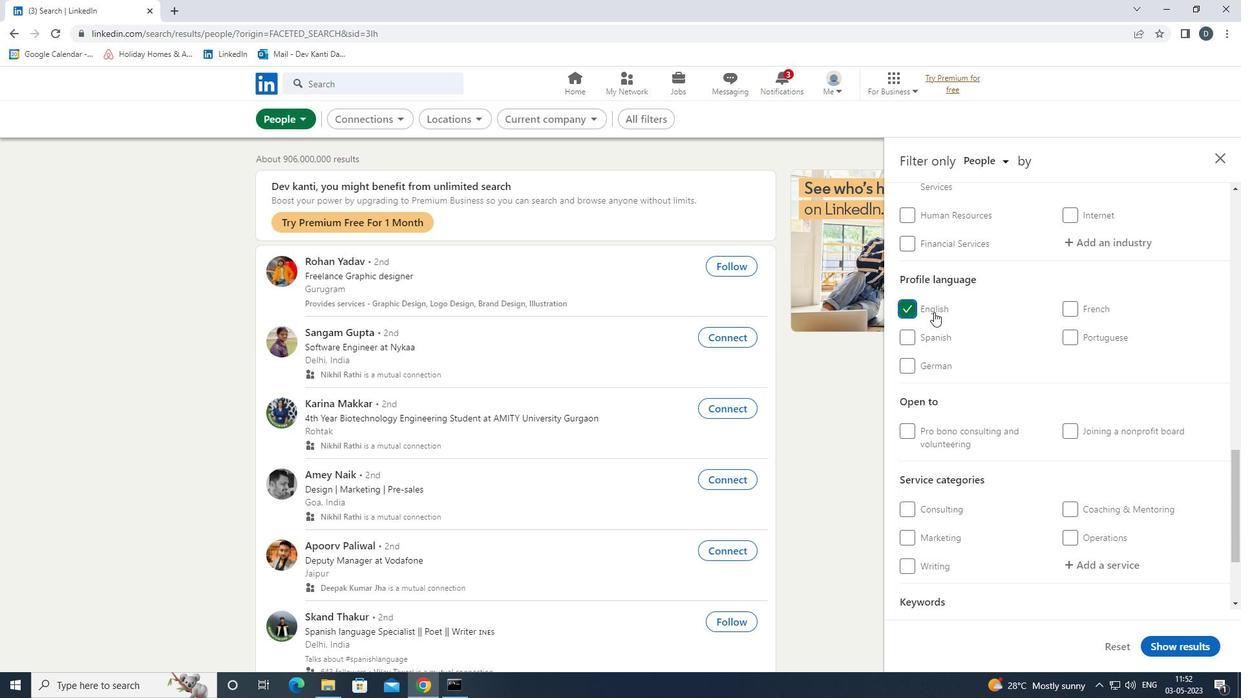 
Action: Mouse scrolled (1007, 354) with delta (0, 0)
Screenshot: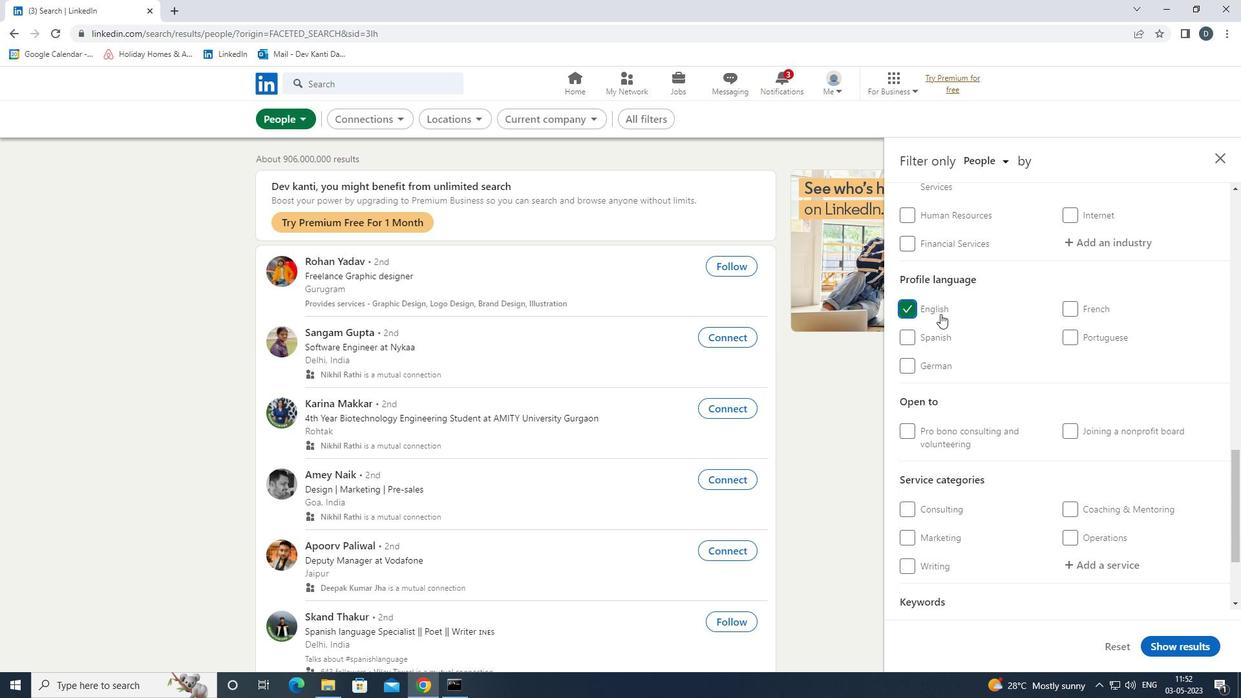 
Action: Mouse scrolled (1007, 354) with delta (0, 0)
Screenshot: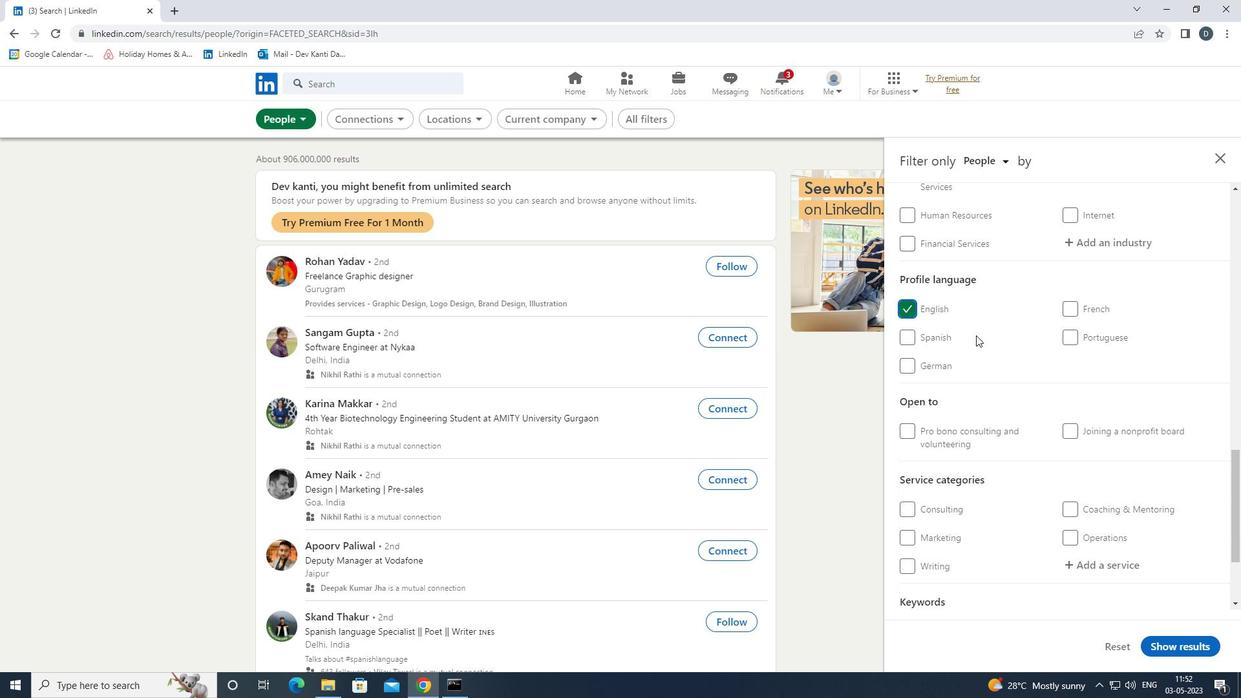 
Action: Mouse scrolled (1007, 354) with delta (0, 0)
Screenshot: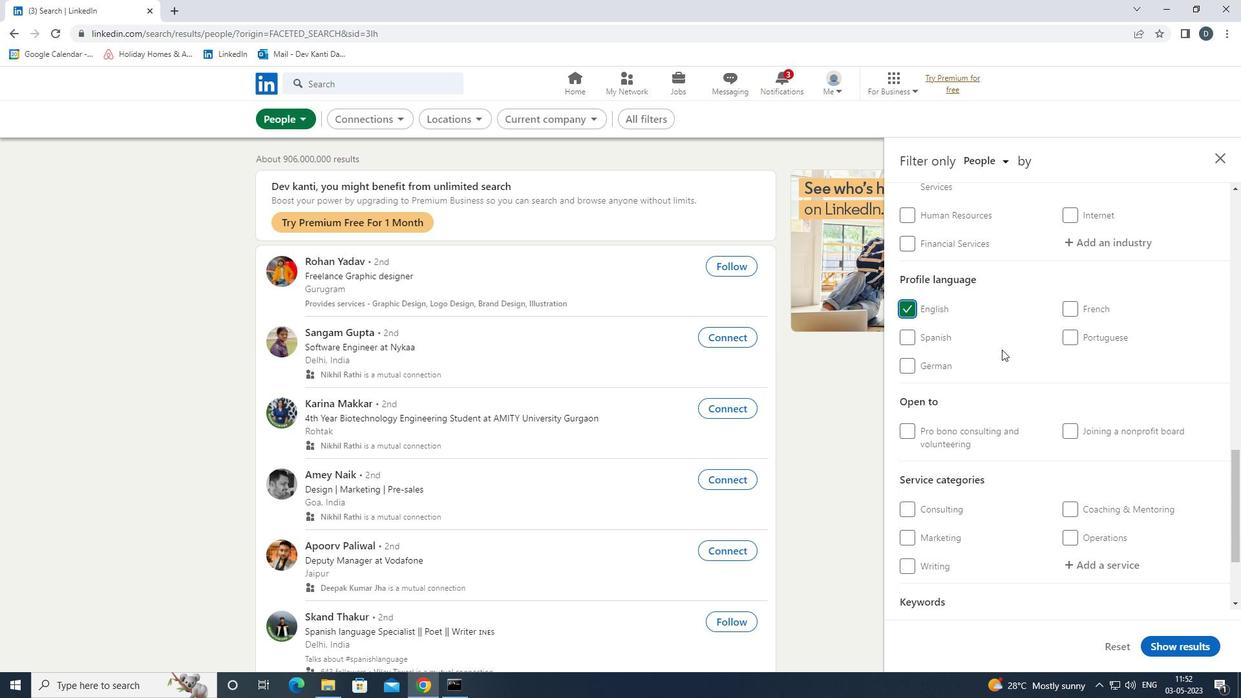 
Action: Mouse scrolled (1007, 354) with delta (0, 0)
Screenshot: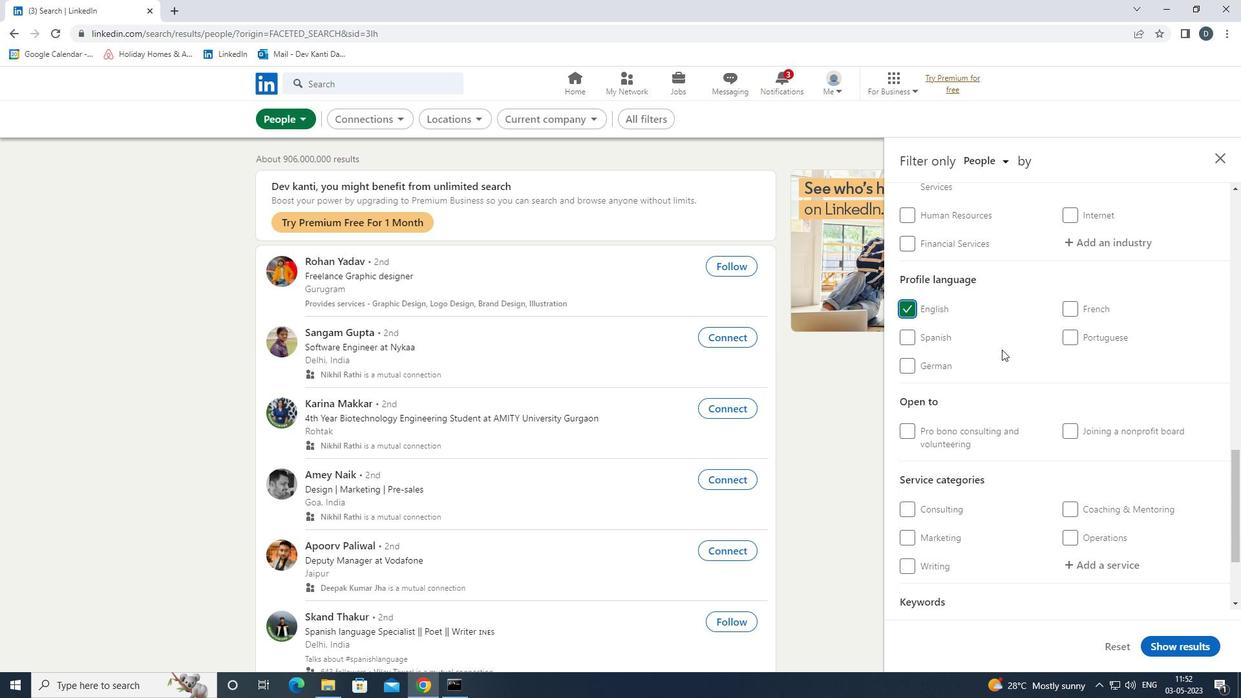 
Action: Mouse scrolled (1007, 354) with delta (0, 0)
Screenshot: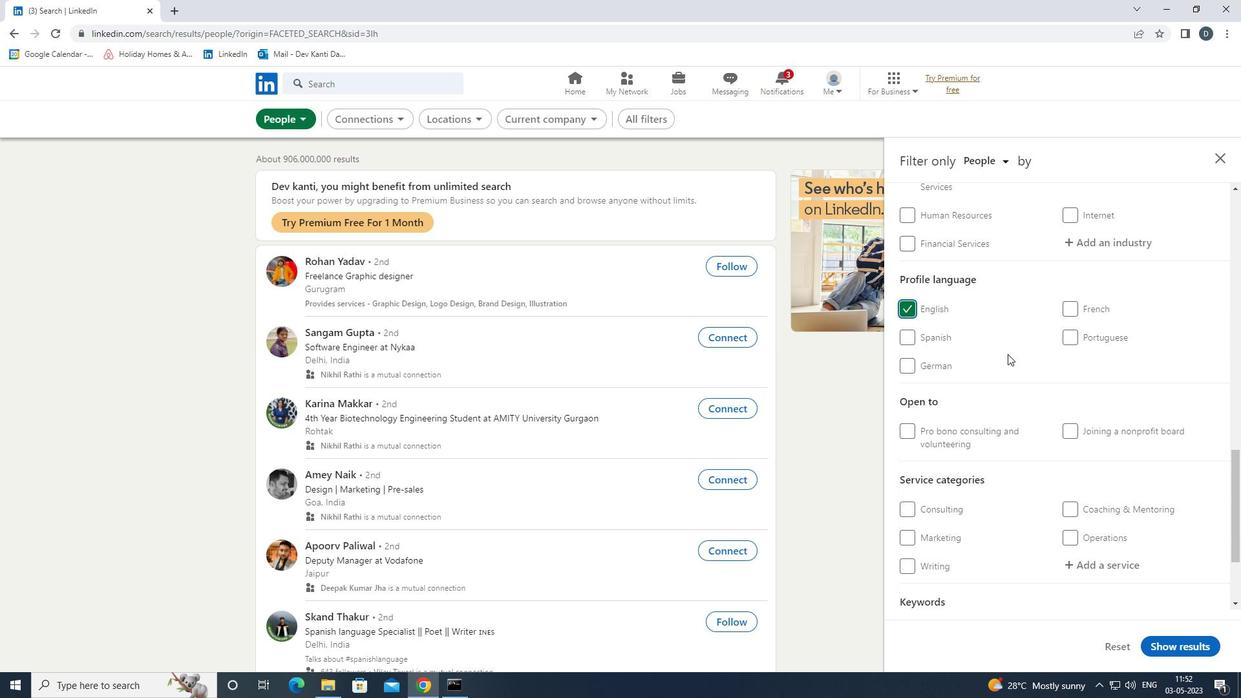 
Action: Mouse moved to (1009, 354)
Screenshot: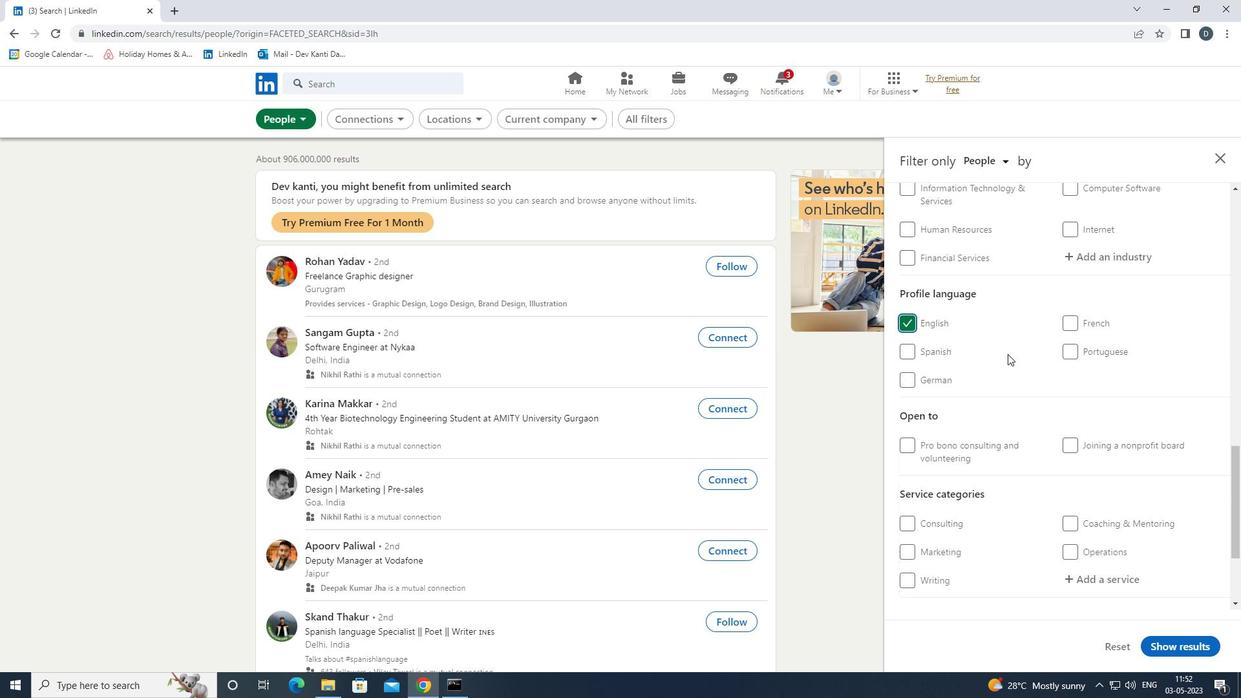 
Action: Mouse scrolled (1009, 355) with delta (0, 0)
Screenshot: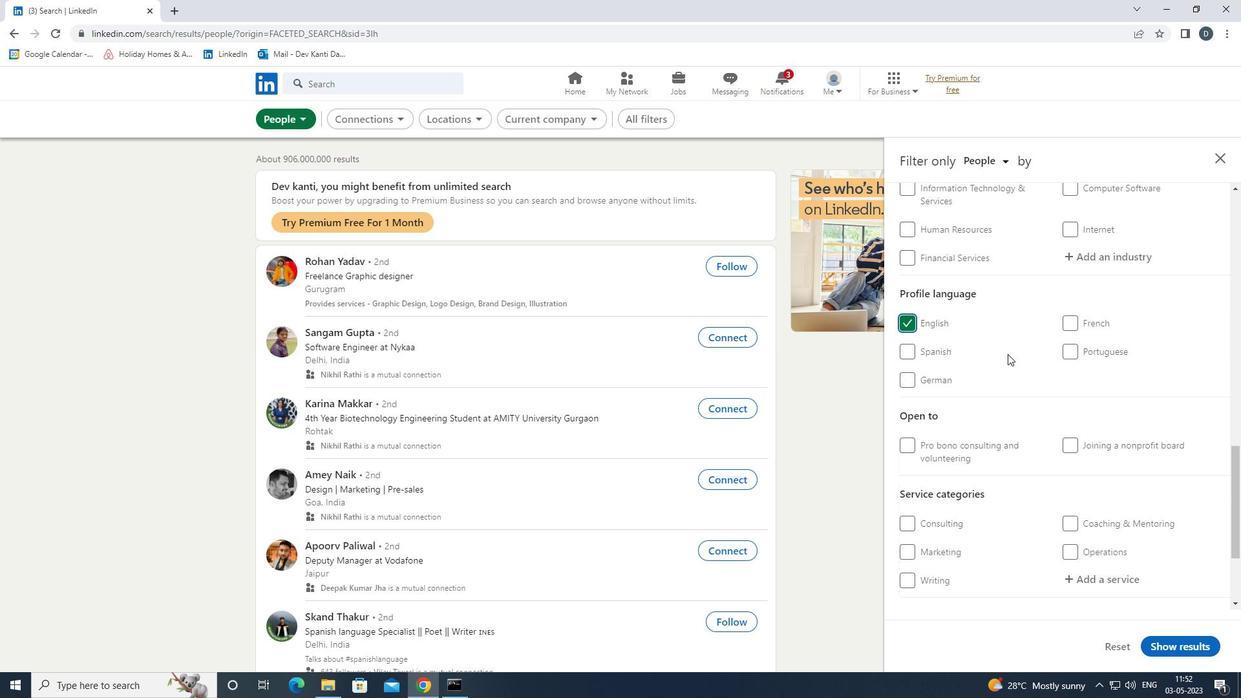 
Action: Mouse scrolled (1009, 355) with delta (0, 0)
Screenshot: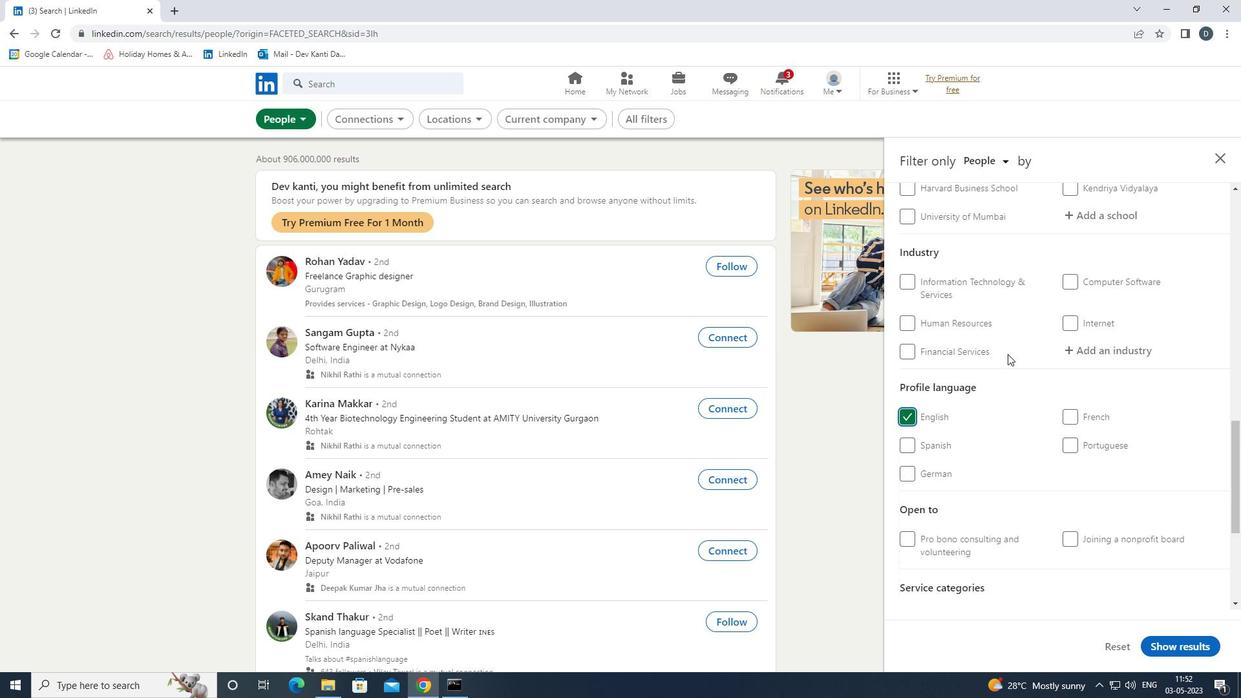 
Action: Mouse moved to (1082, 304)
Screenshot: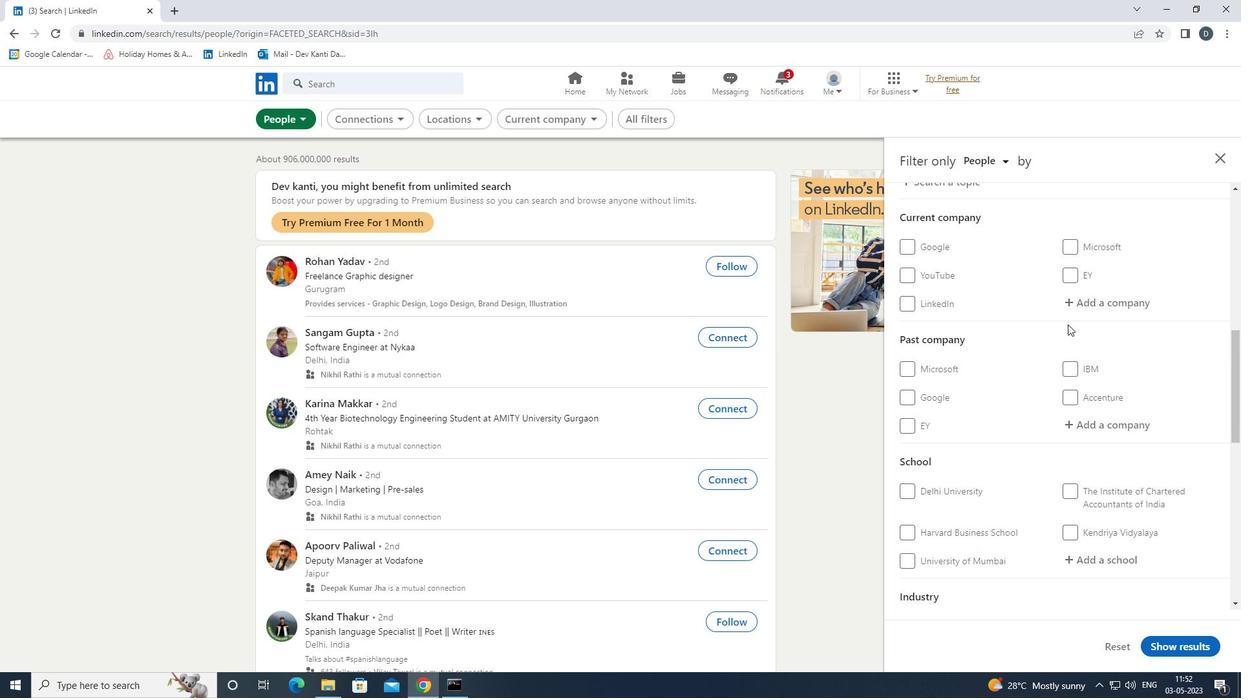 
Action: Mouse pressed left at (1082, 304)
Screenshot: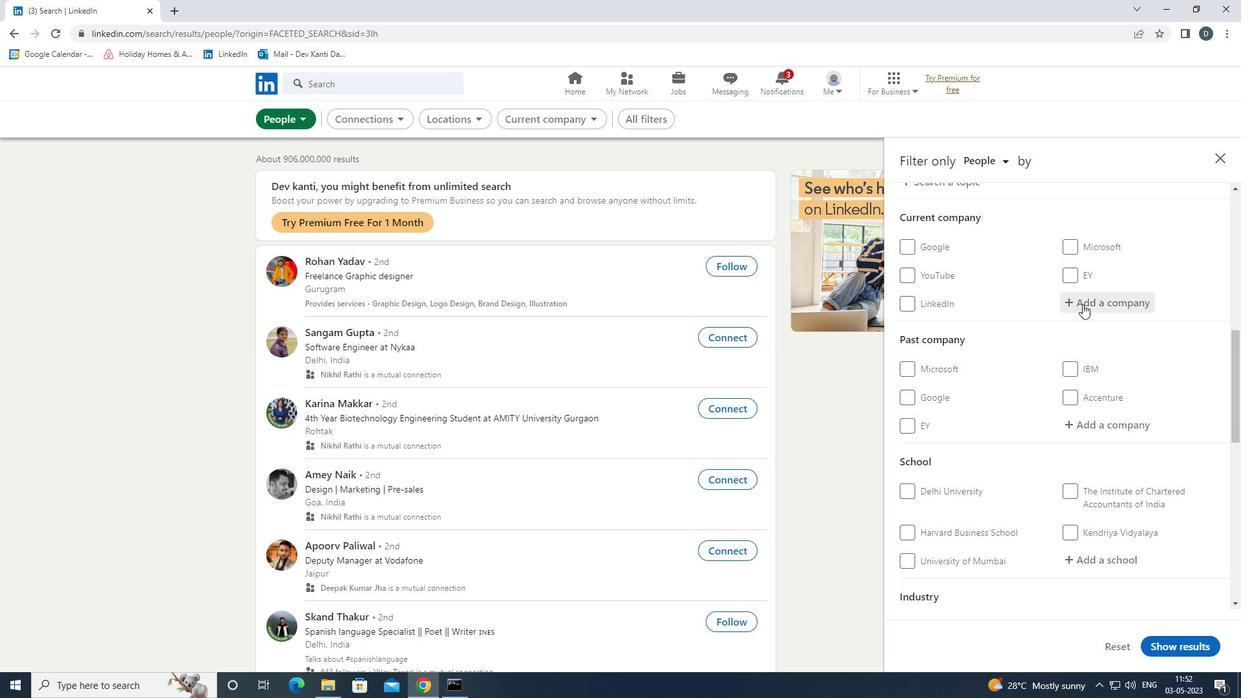 
Action: Key pressed <Key.shift><Key.shift><Key.shift><Key.shift><Key.shift><Key.shift><Key.shift><Key.shift><Key.shift>PW<Key.shift>C<Key.space><Key.shift><Key.shift><Key.shift><Key.shift>ACCE<Key.down><Key.down><Key.down><Key.enter>
Screenshot: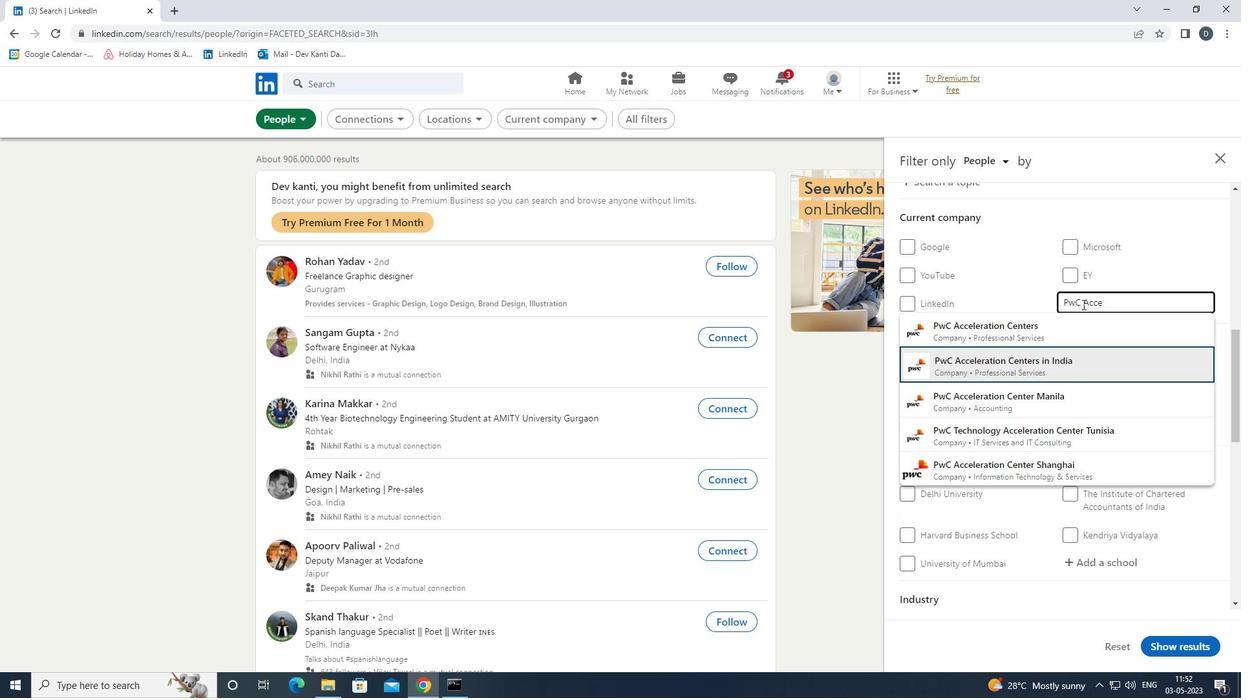 
Action: Mouse moved to (1080, 287)
Screenshot: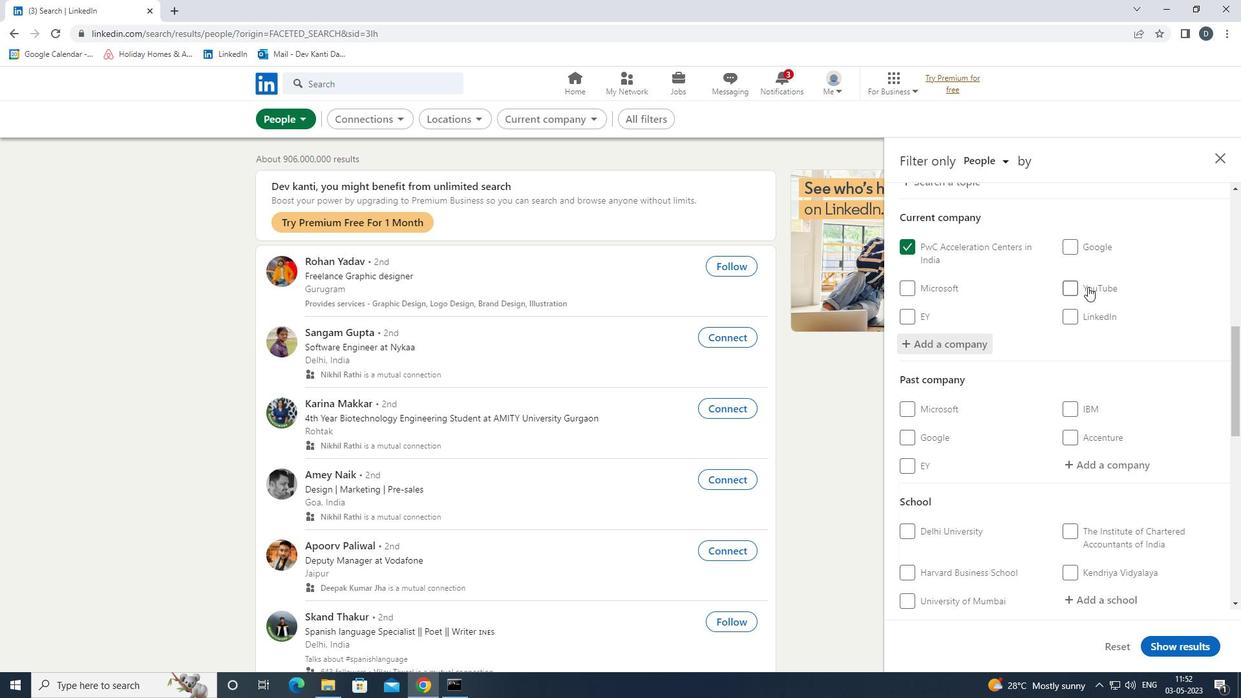 
Action: Mouse scrolled (1080, 287) with delta (0, 0)
Screenshot: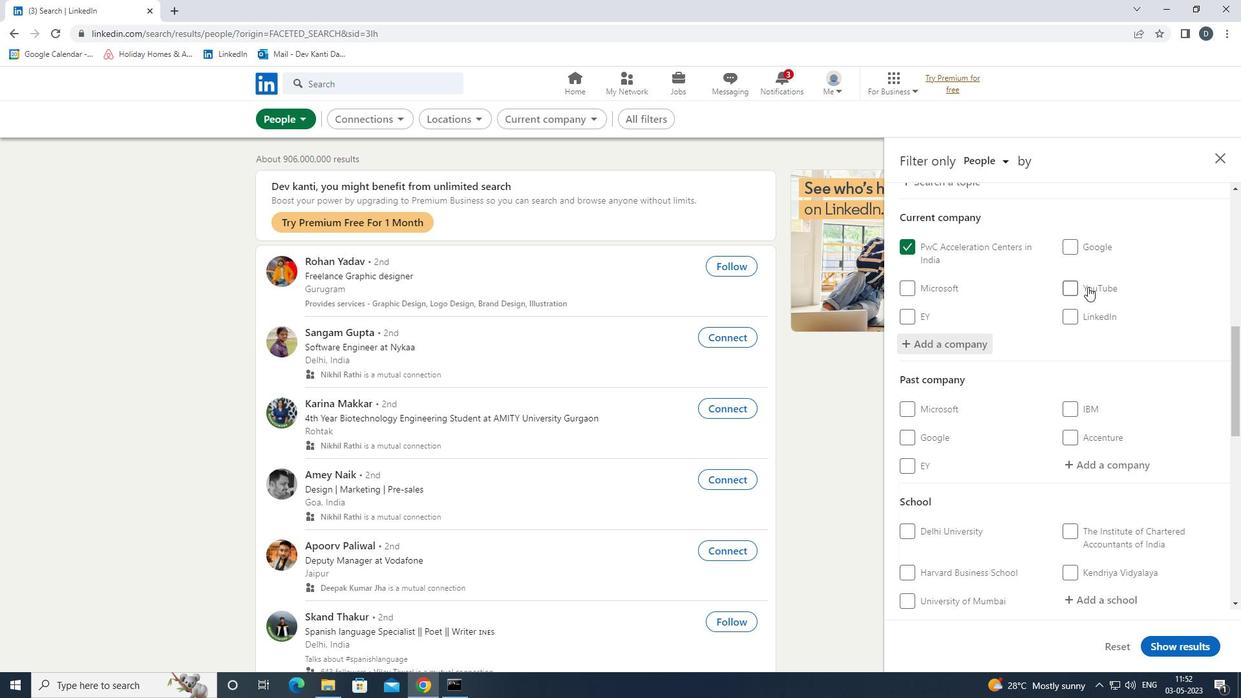 
Action: Mouse moved to (1077, 291)
Screenshot: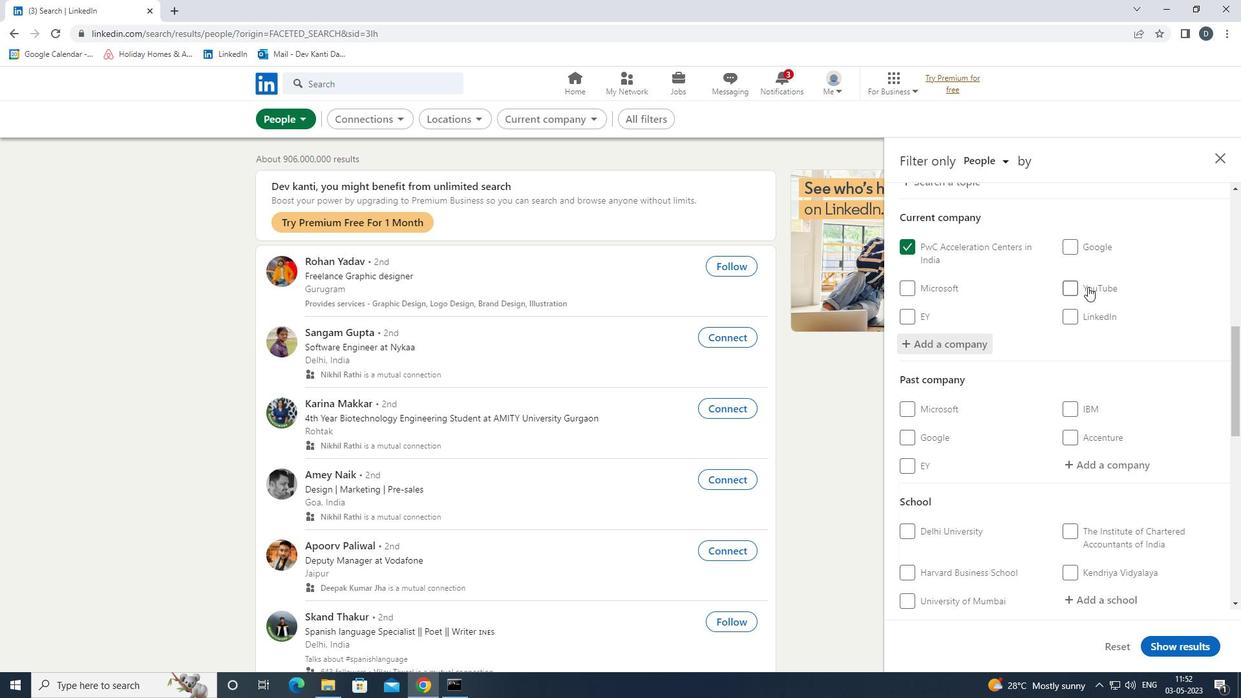
Action: Mouse scrolled (1077, 290) with delta (0, 0)
Screenshot: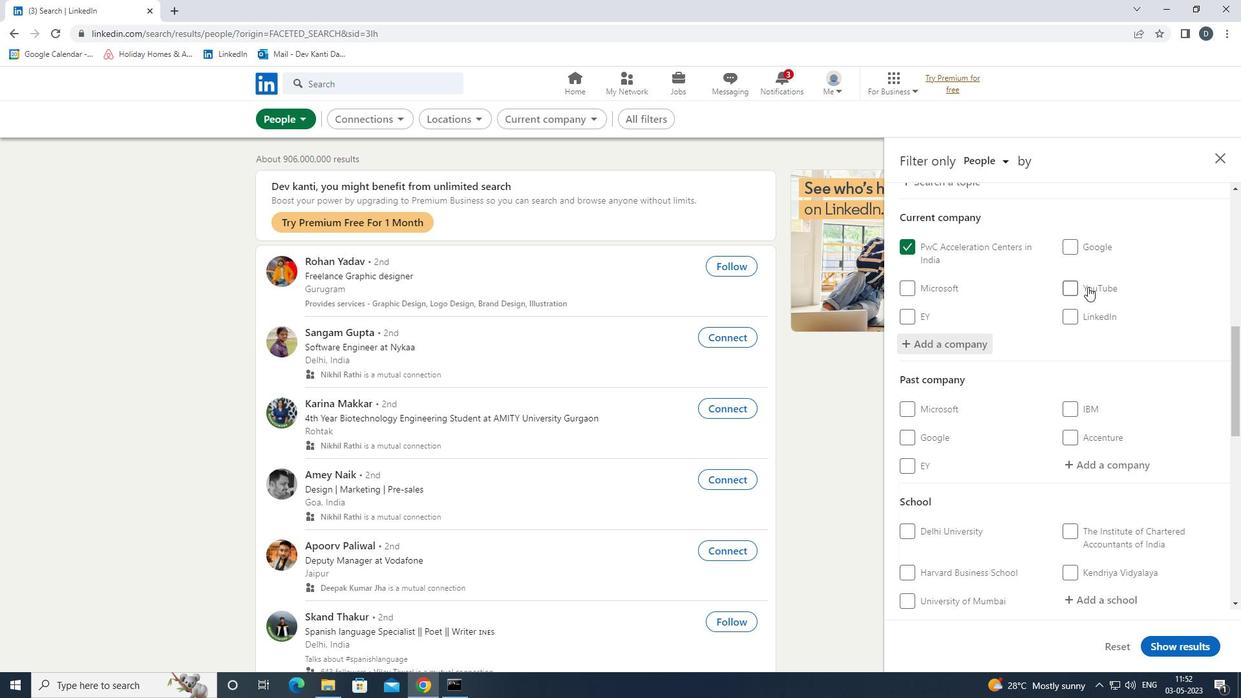
Action: Mouse moved to (1073, 292)
Screenshot: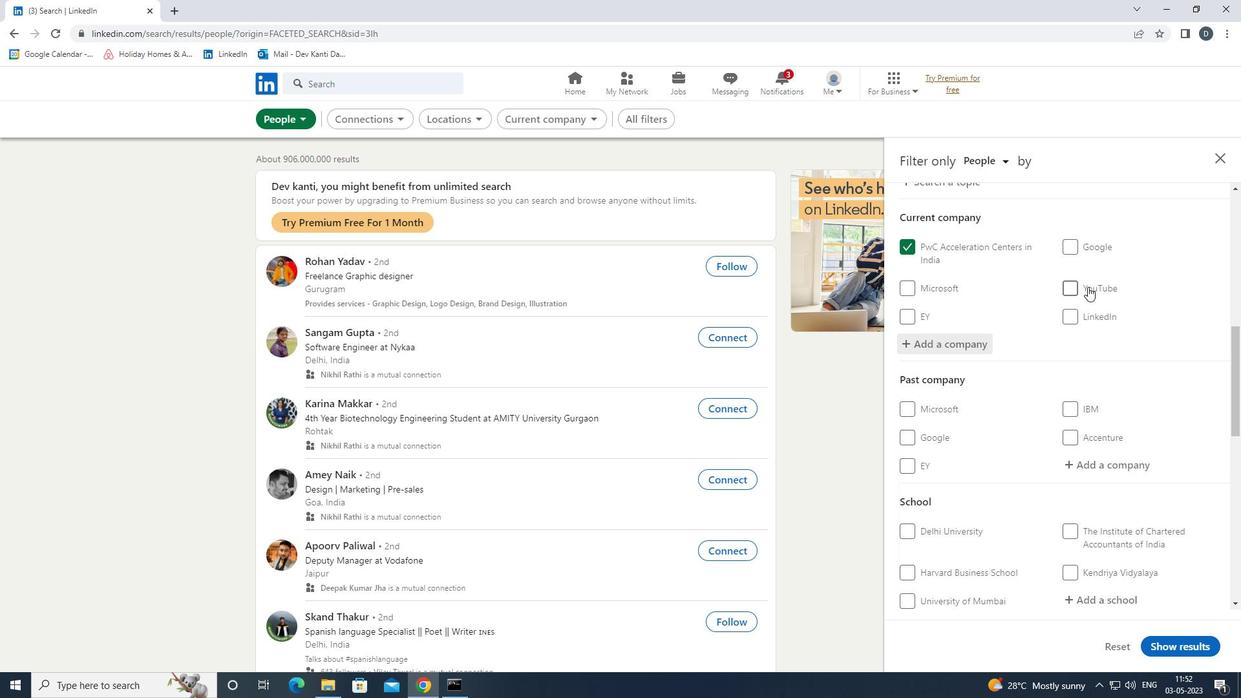 
Action: Mouse scrolled (1073, 291) with delta (0, 0)
Screenshot: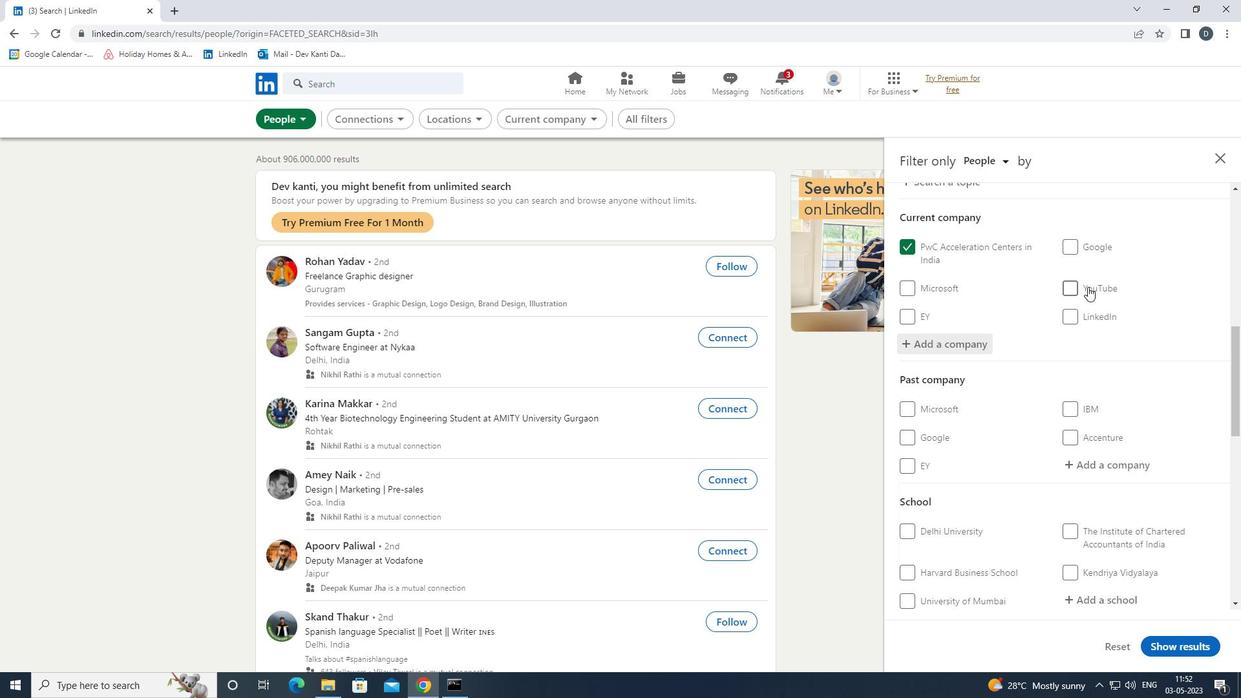 
Action: Mouse moved to (1077, 402)
Screenshot: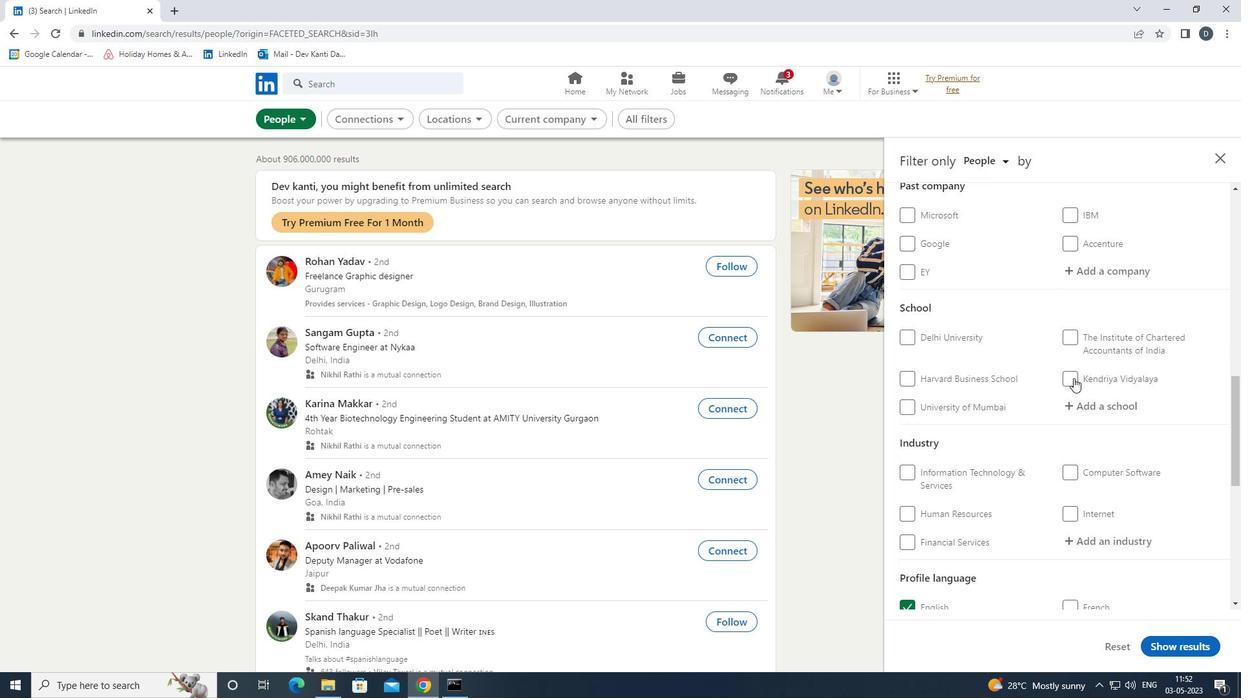 
Action: Mouse pressed left at (1077, 402)
Screenshot: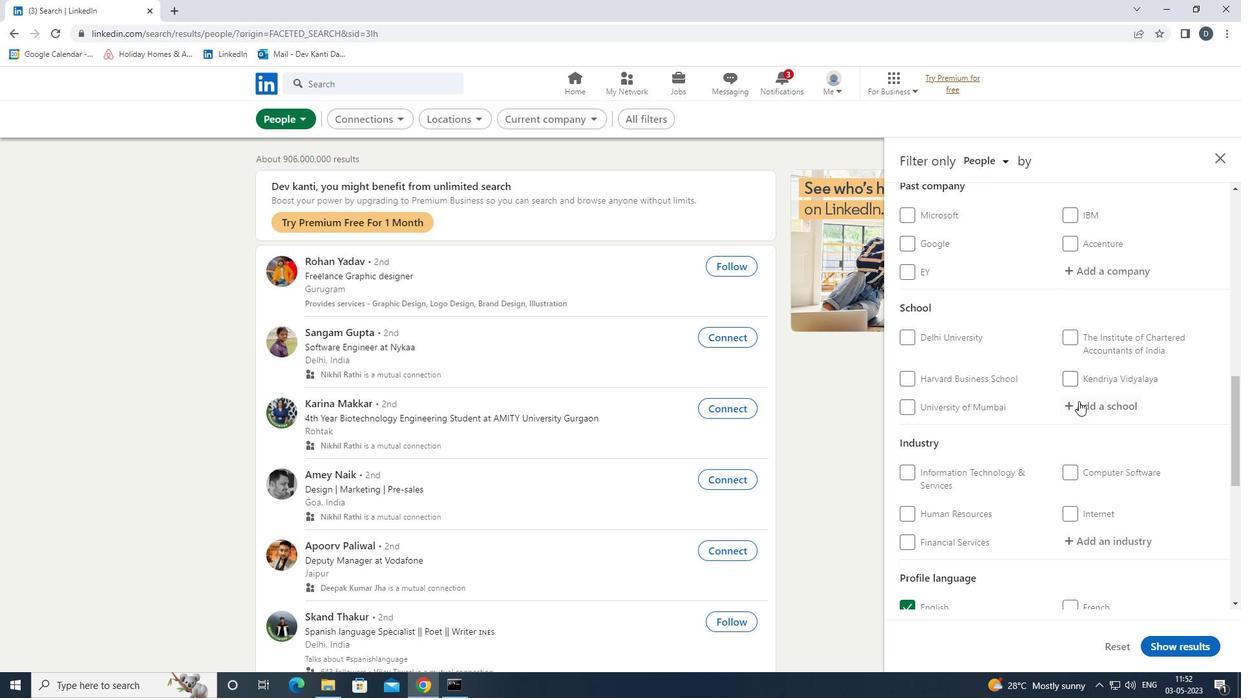 
Action: Mouse moved to (1031, 402)
Screenshot: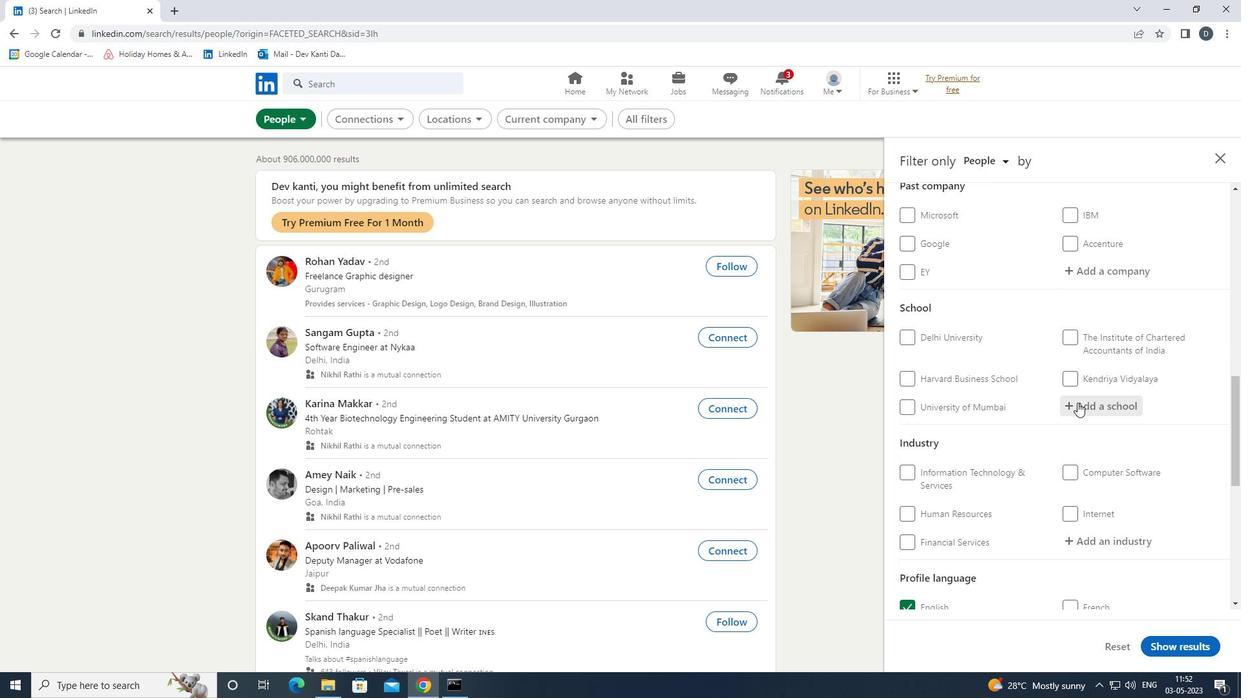 
Action: Key pressed <Key.shift><Key.shift><Key.shift>JYOTHI<Key.space><Key.shift><Key.shift>E<Key.down><Key.enter>
Screenshot: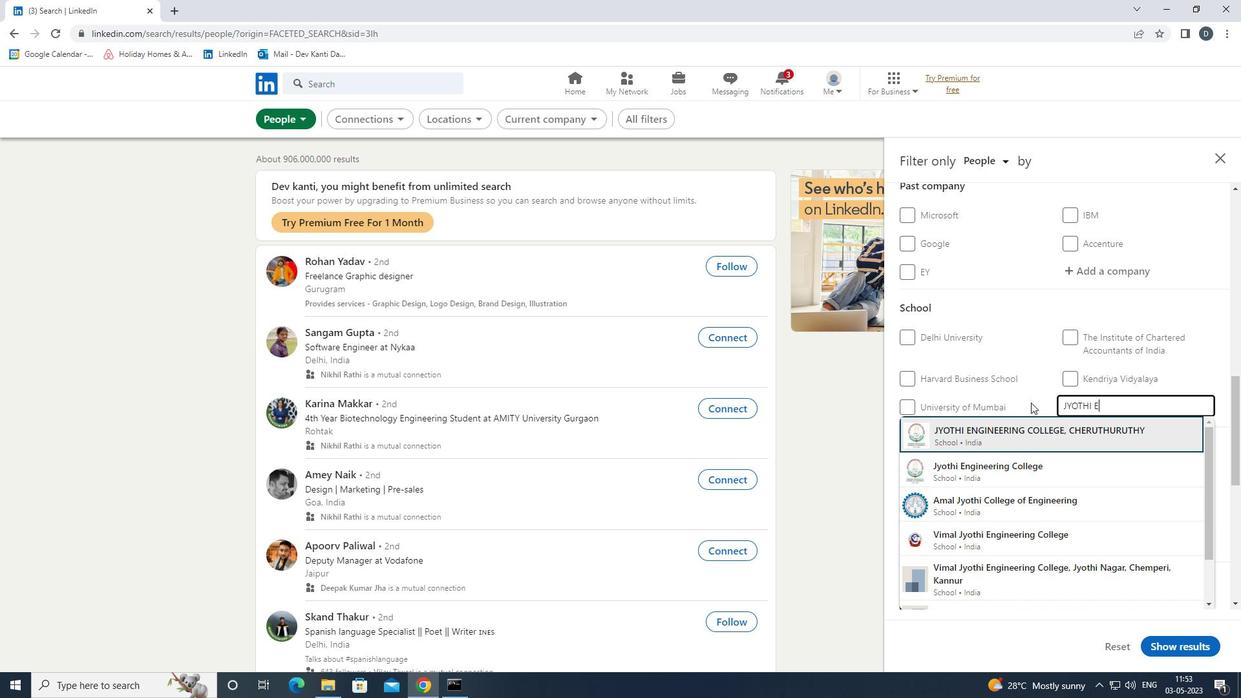 
Action: Mouse moved to (1033, 392)
Screenshot: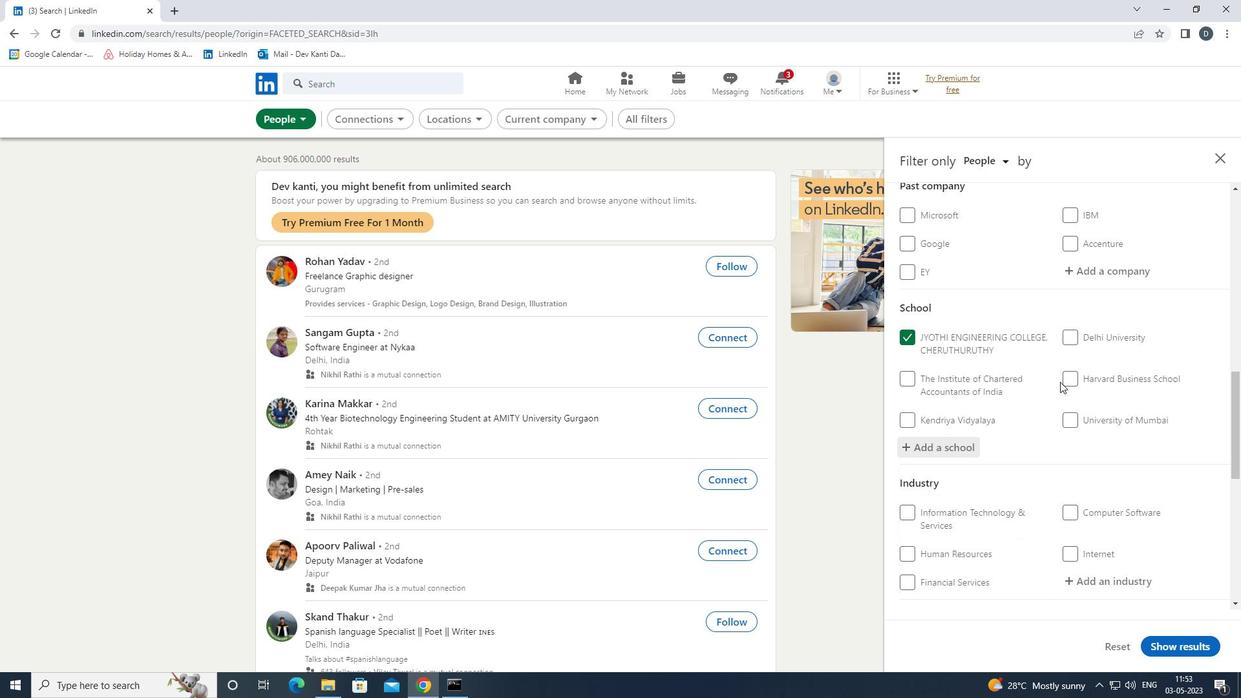 
Action: Mouse scrolled (1033, 391) with delta (0, 0)
Screenshot: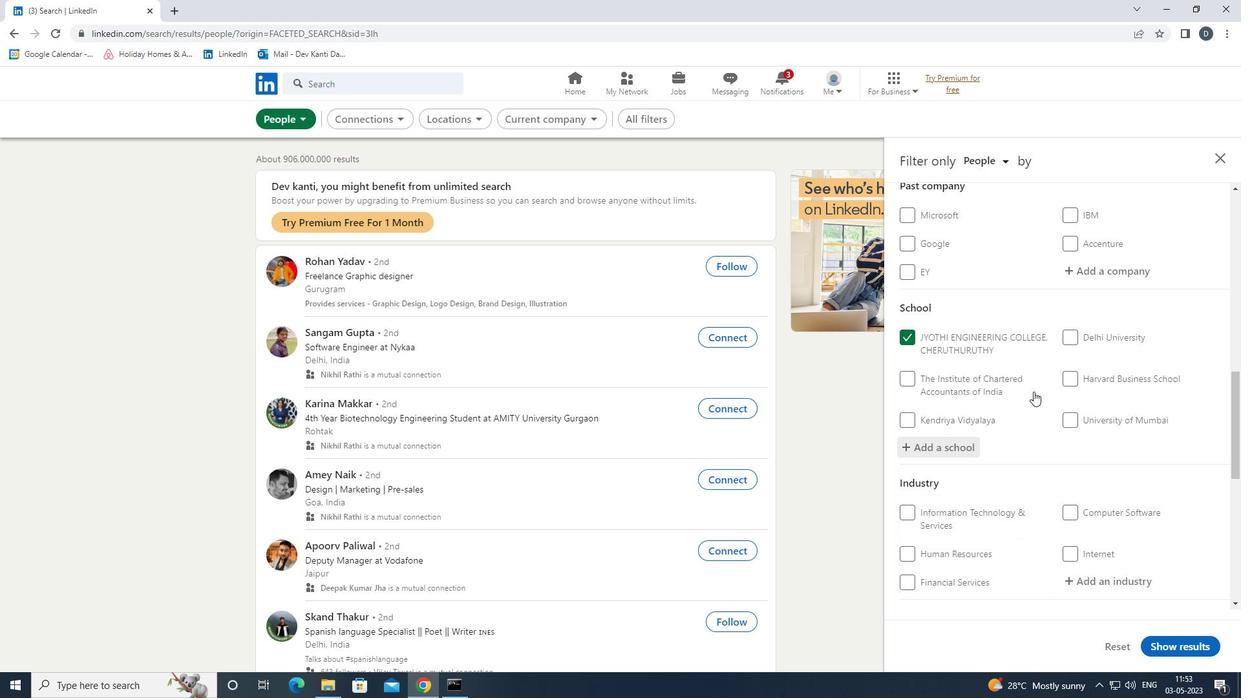 
Action: Mouse scrolled (1033, 391) with delta (0, 0)
Screenshot: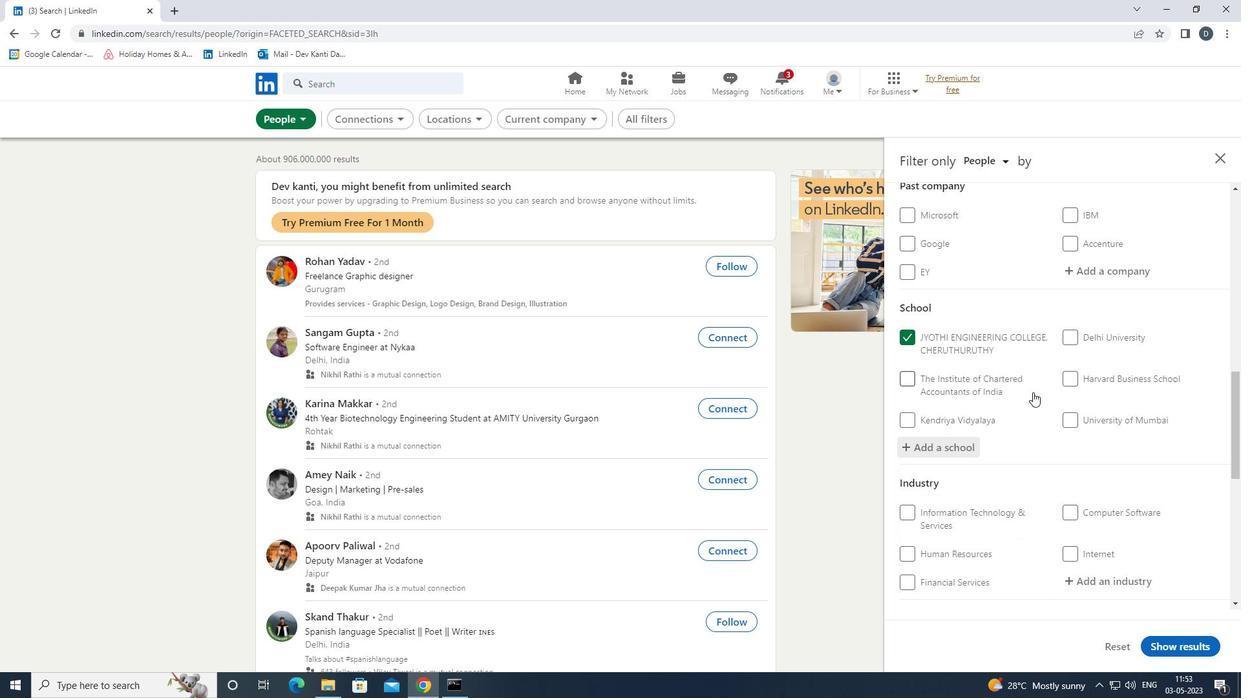 
Action: Mouse scrolled (1033, 391) with delta (0, 0)
Screenshot: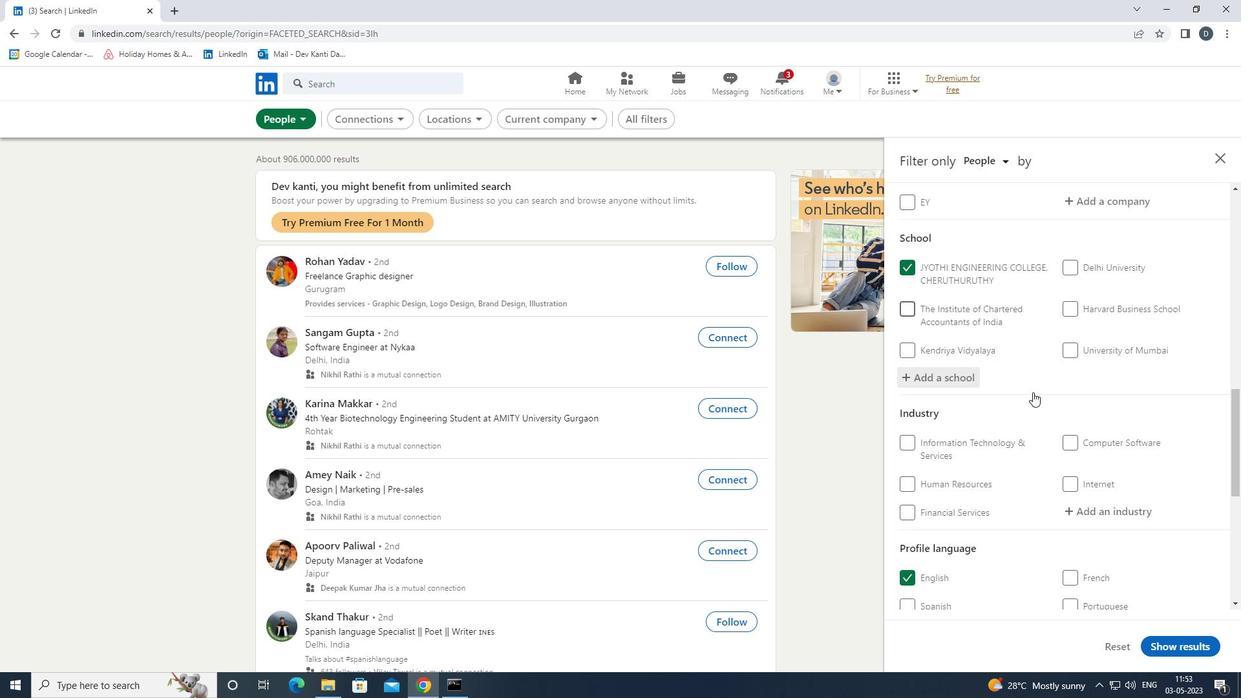 
Action: Mouse moved to (1089, 389)
Screenshot: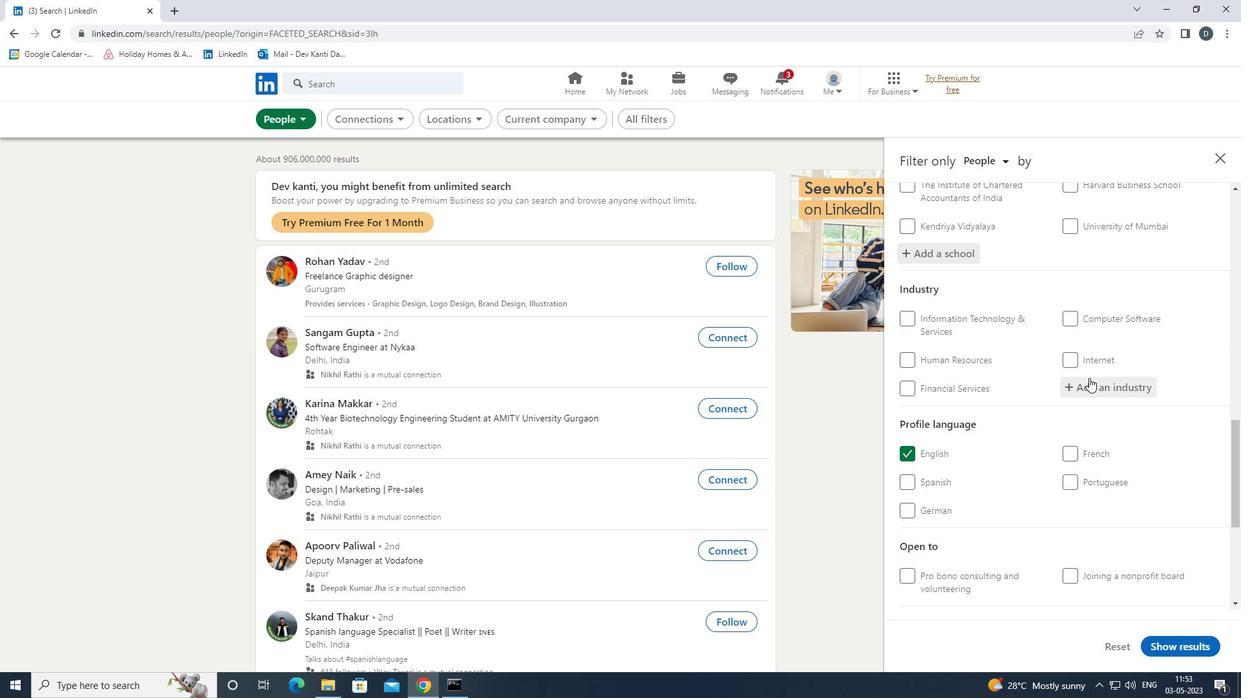 
Action: Mouse pressed left at (1089, 389)
Screenshot: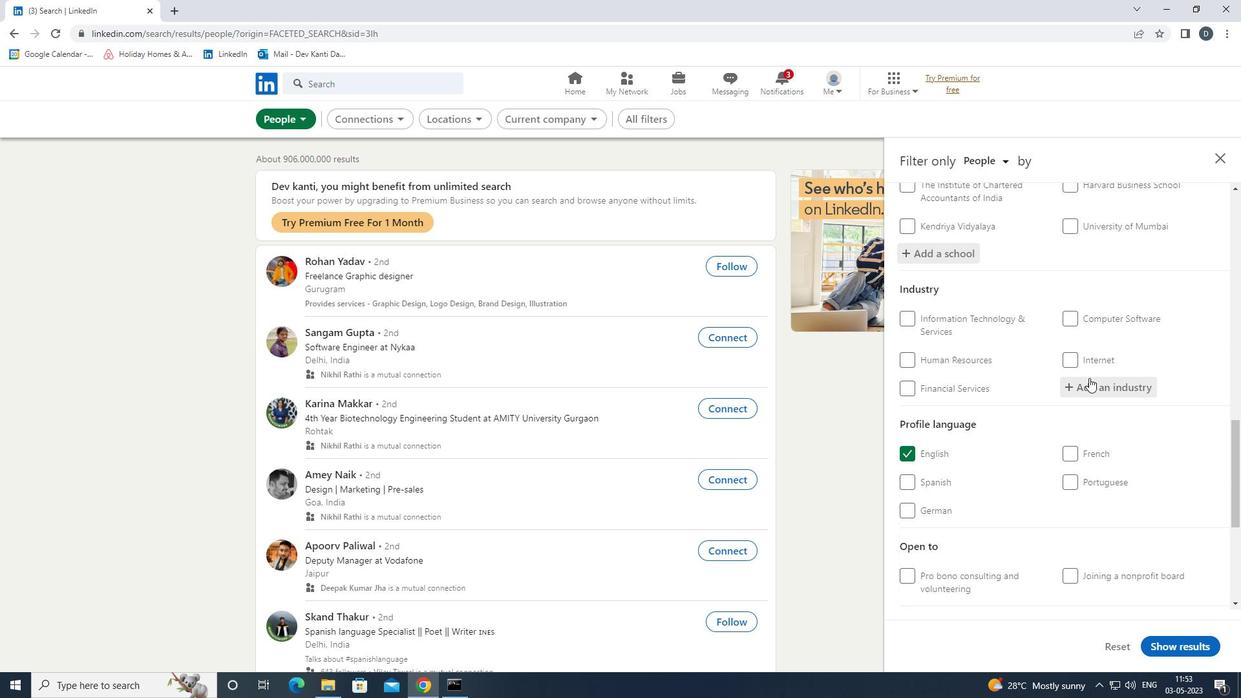 
Action: Key pressed <Key.shift>FRUIT<Key.space>ADN<Key.backspace><Key.backspace>ND<Key.down><Key.down><Key.enter>
Screenshot: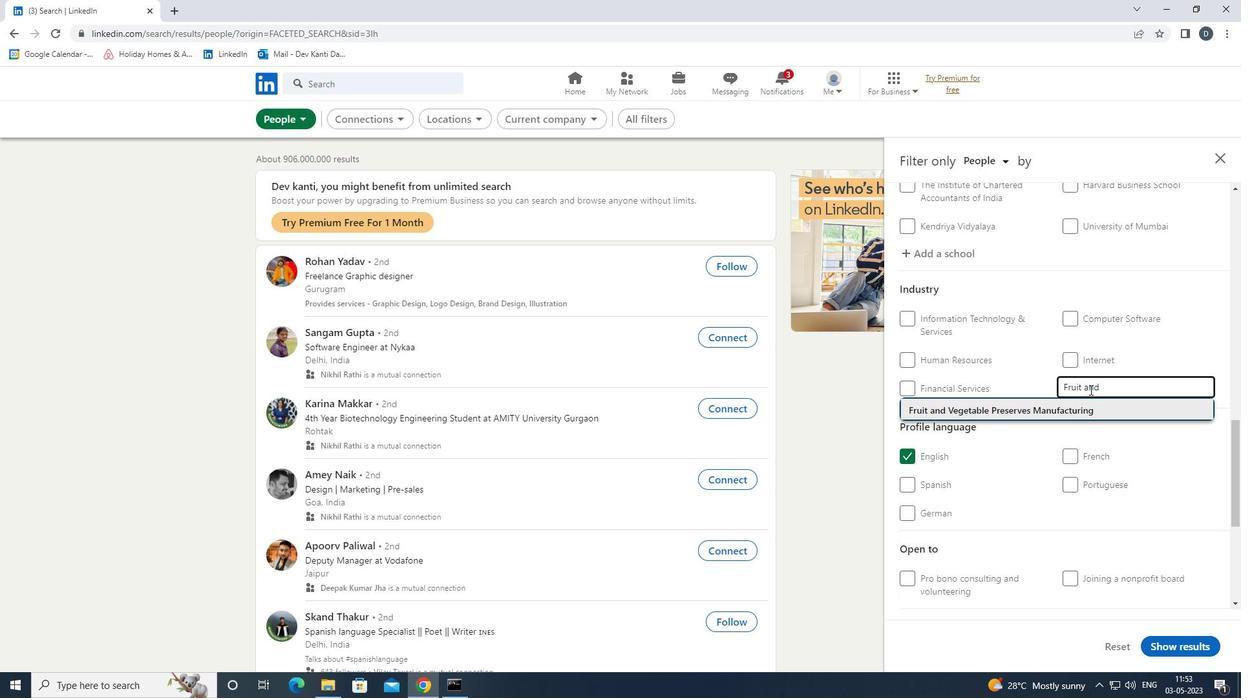 
Action: Mouse moved to (1091, 410)
Screenshot: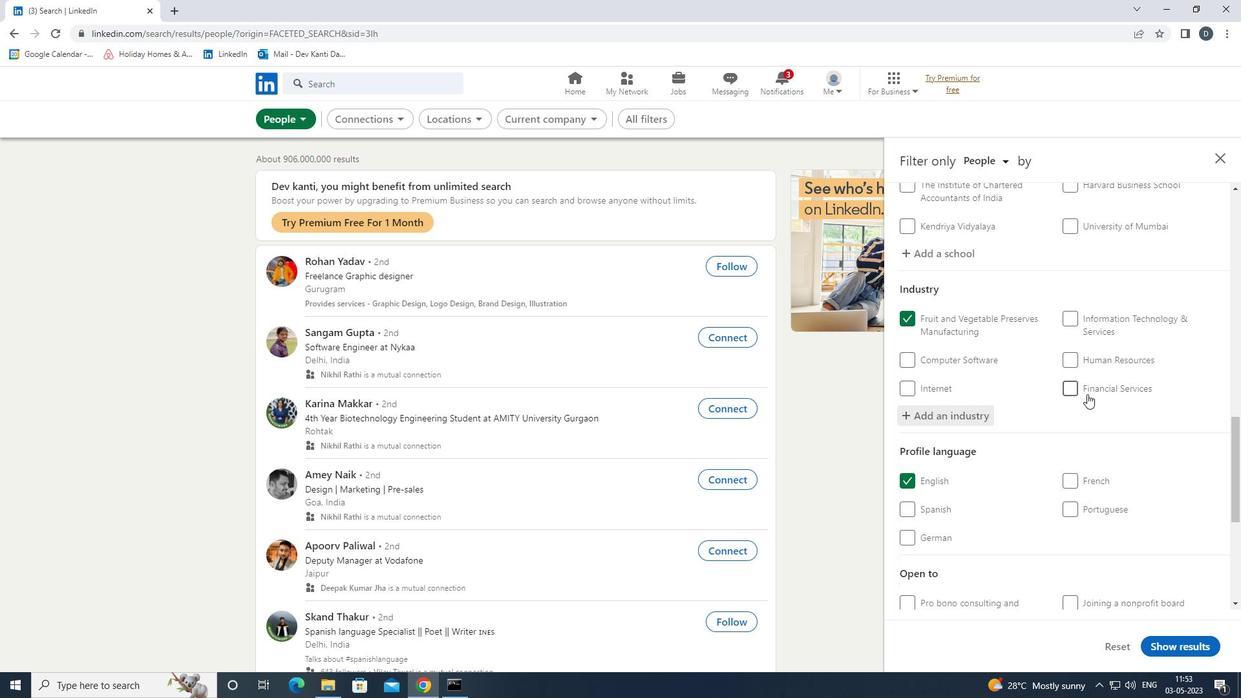 
Action: Mouse scrolled (1091, 409) with delta (0, 0)
Screenshot: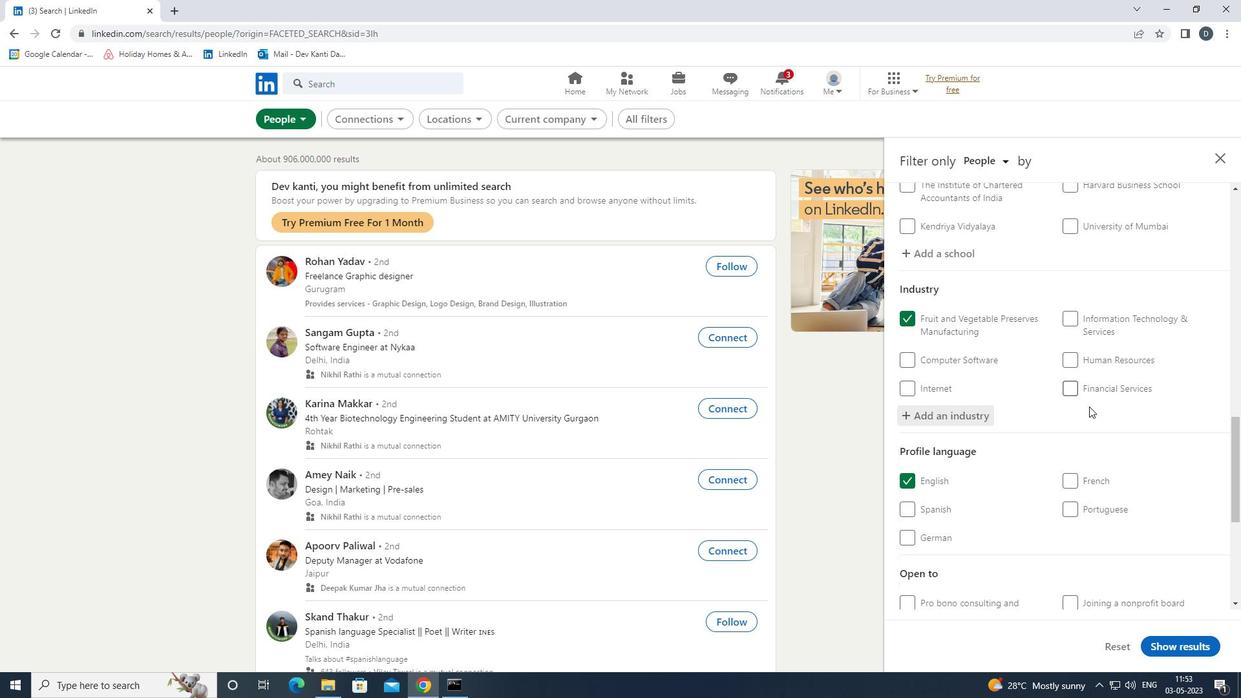 
Action: Mouse scrolled (1091, 409) with delta (0, 0)
Screenshot: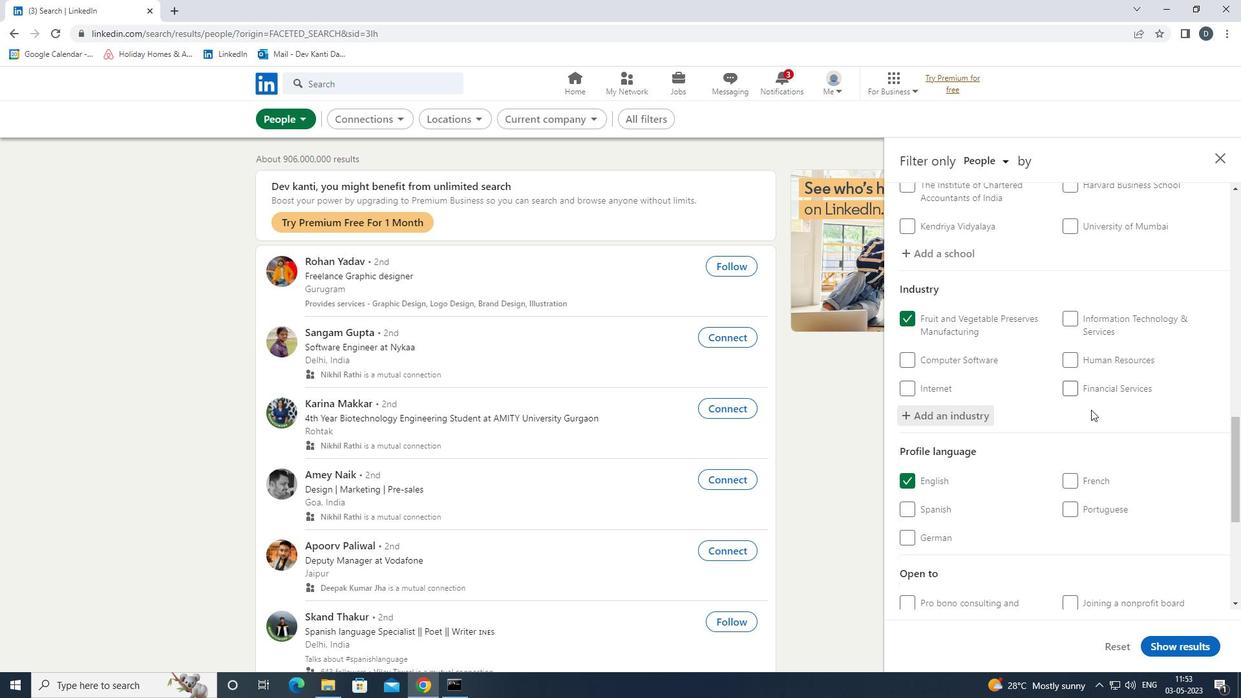 
Action: Mouse scrolled (1091, 409) with delta (0, 0)
Screenshot: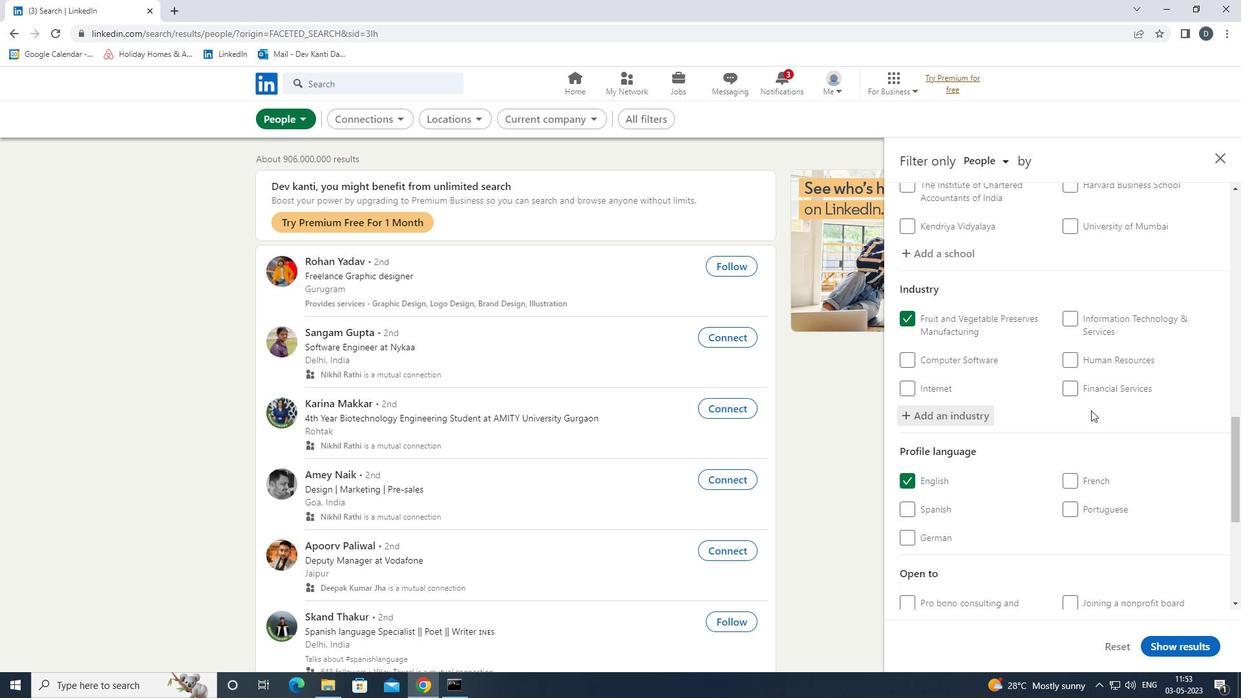 
Action: Mouse moved to (1086, 398)
Screenshot: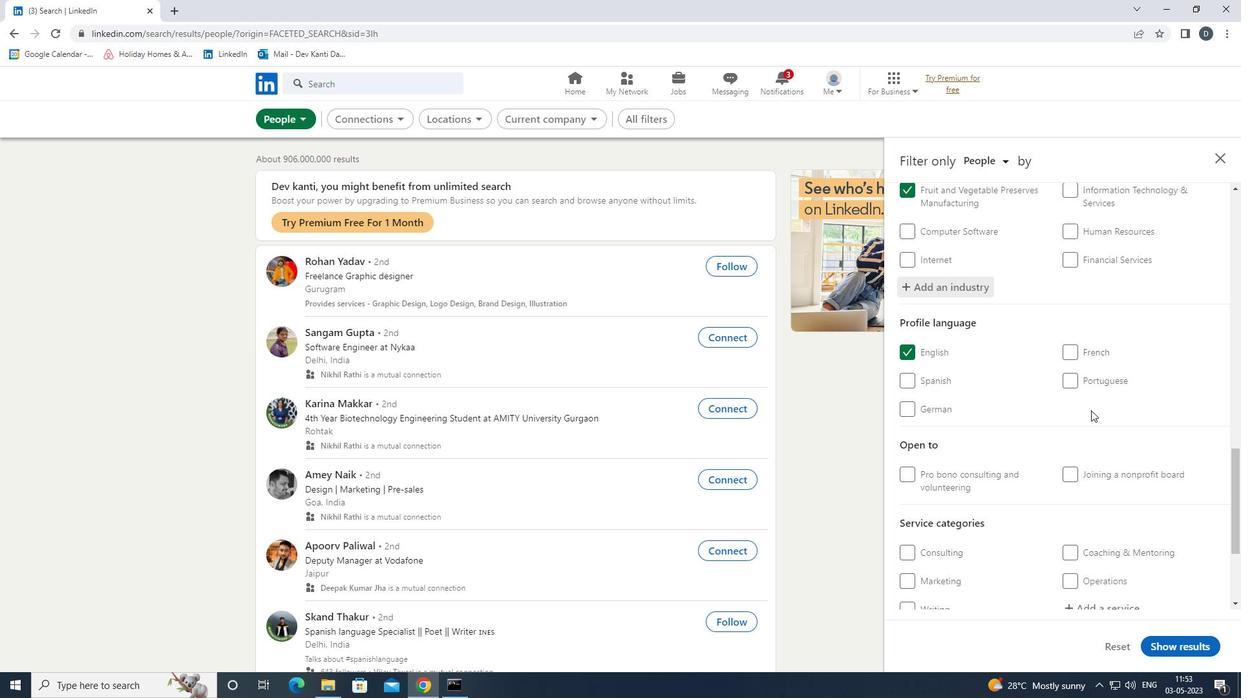 
Action: Mouse scrolled (1086, 398) with delta (0, 0)
Screenshot: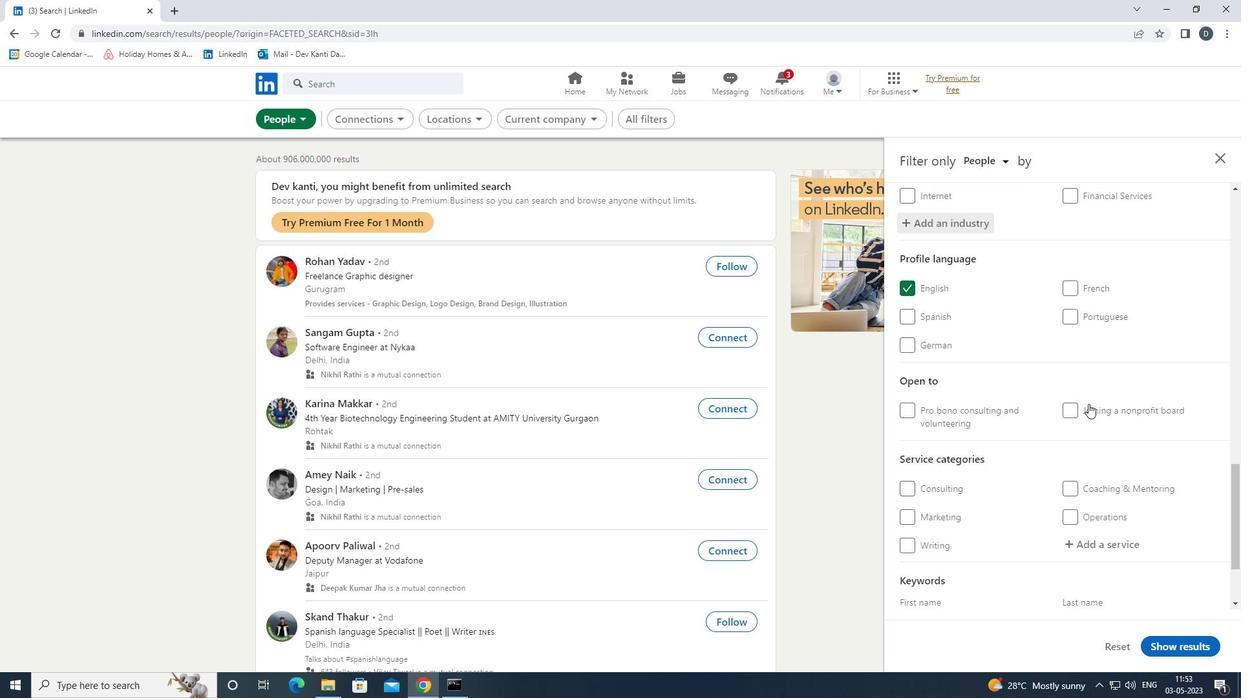 
Action: Mouse scrolled (1086, 398) with delta (0, 0)
Screenshot: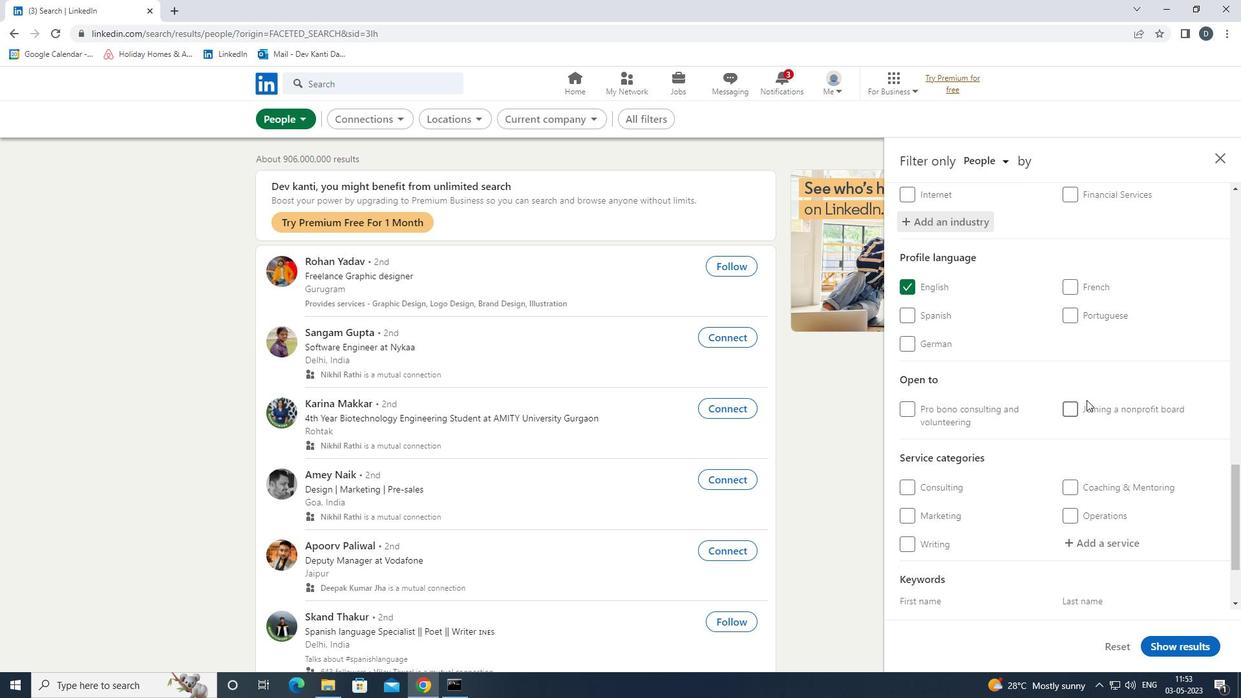 
Action: Mouse moved to (1089, 416)
Screenshot: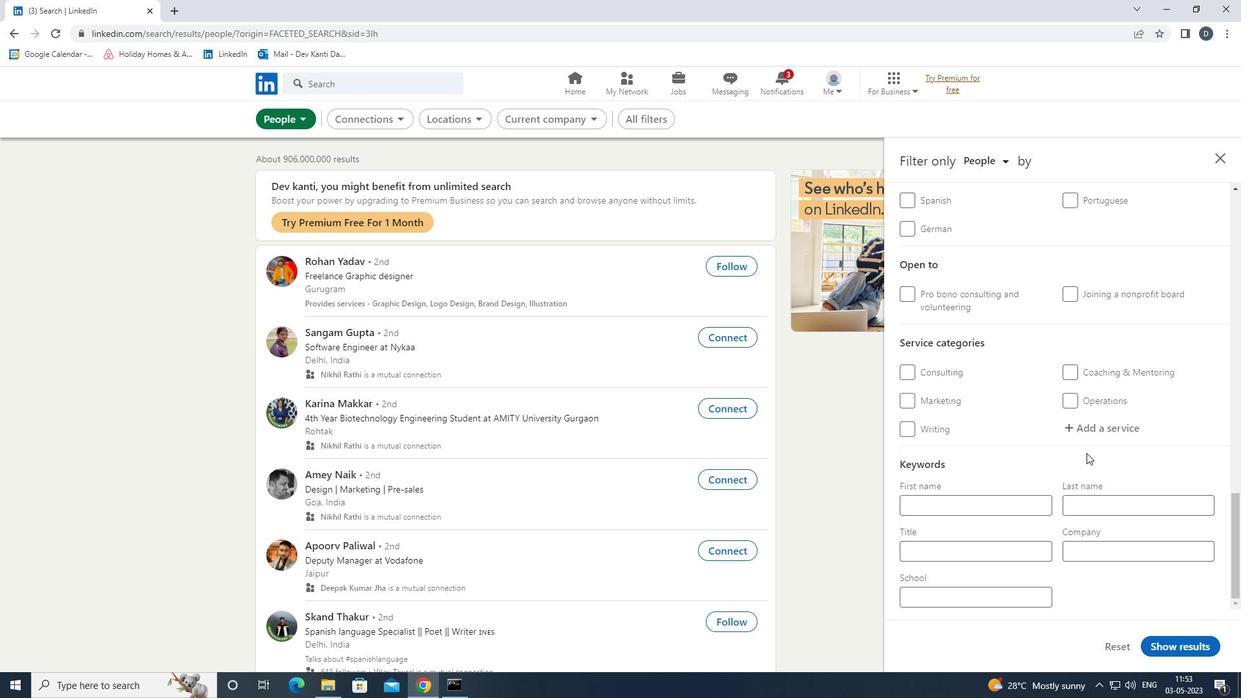 
Action: Mouse pressed left at (1089, 416)
Screenshot: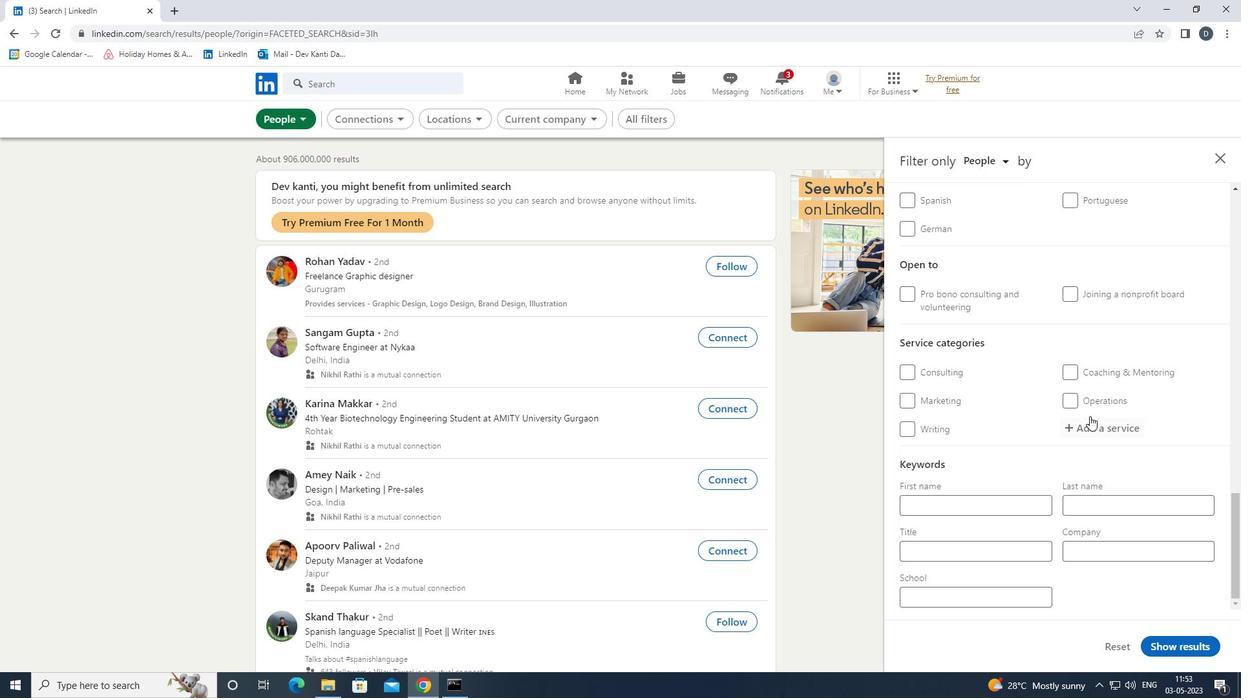 
Action: Mouse moved to (1089, 423)
Screenshot: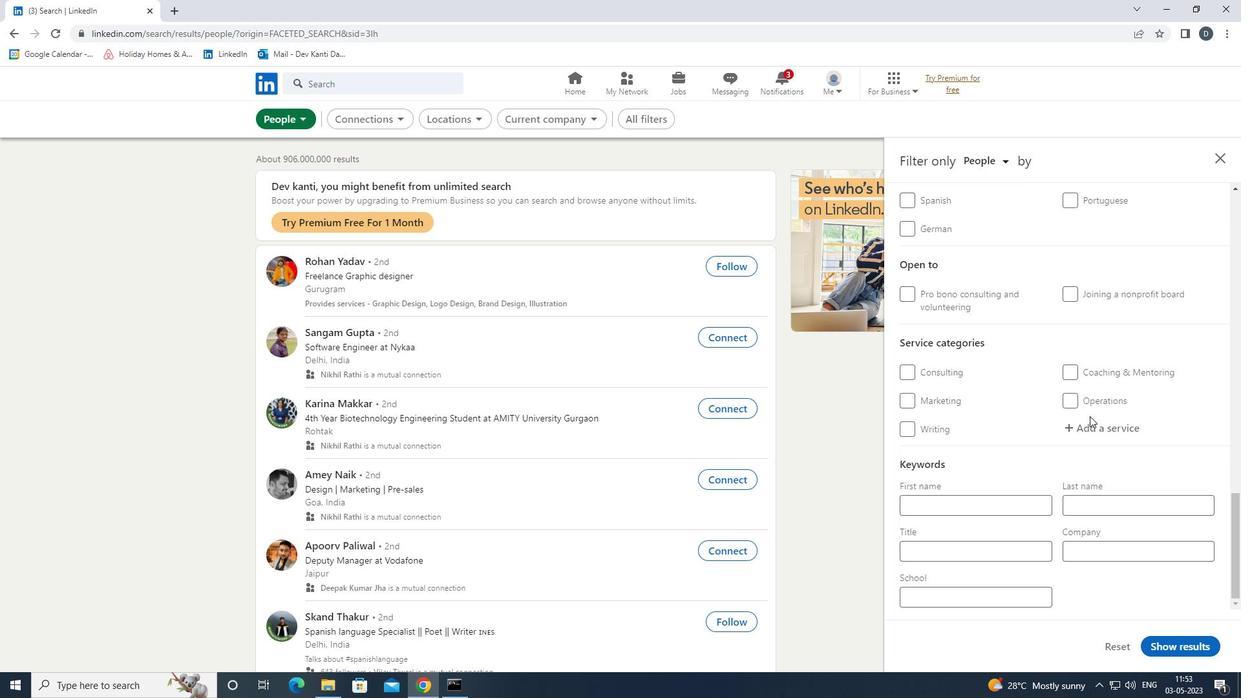 
Action: Mouse pressed left at (1089, 423)
Screenshot: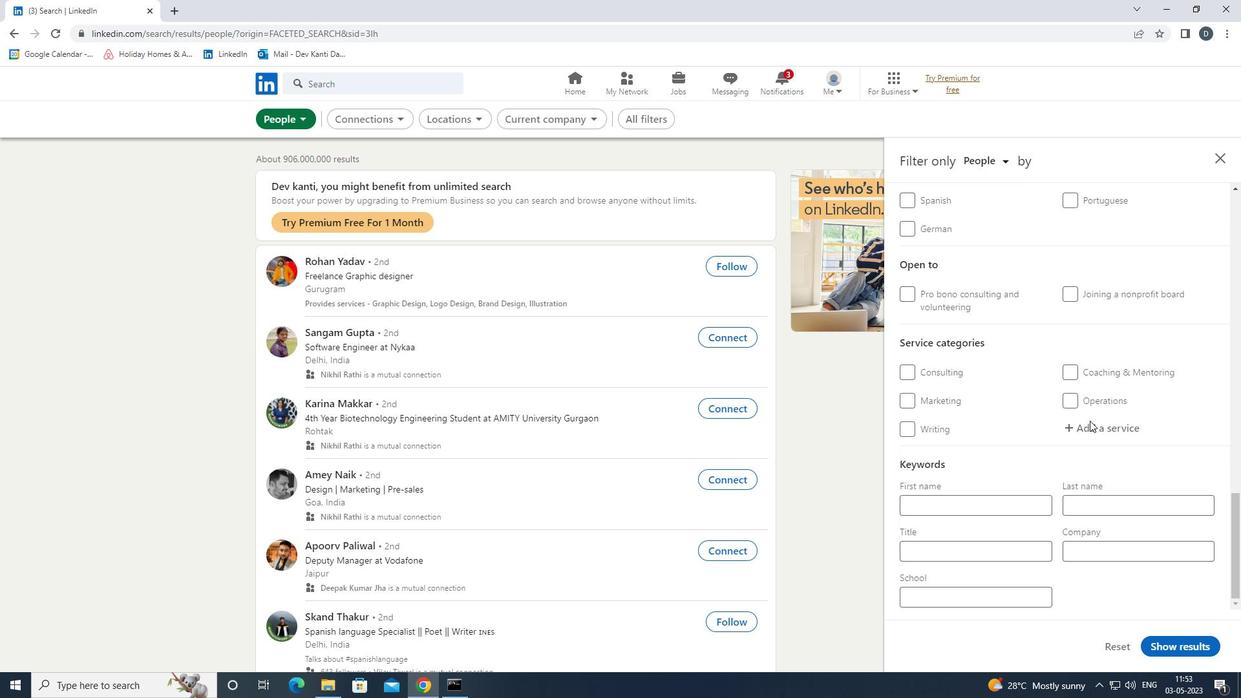 
Action: Mouse moved to (1121, 407)
Screenshot: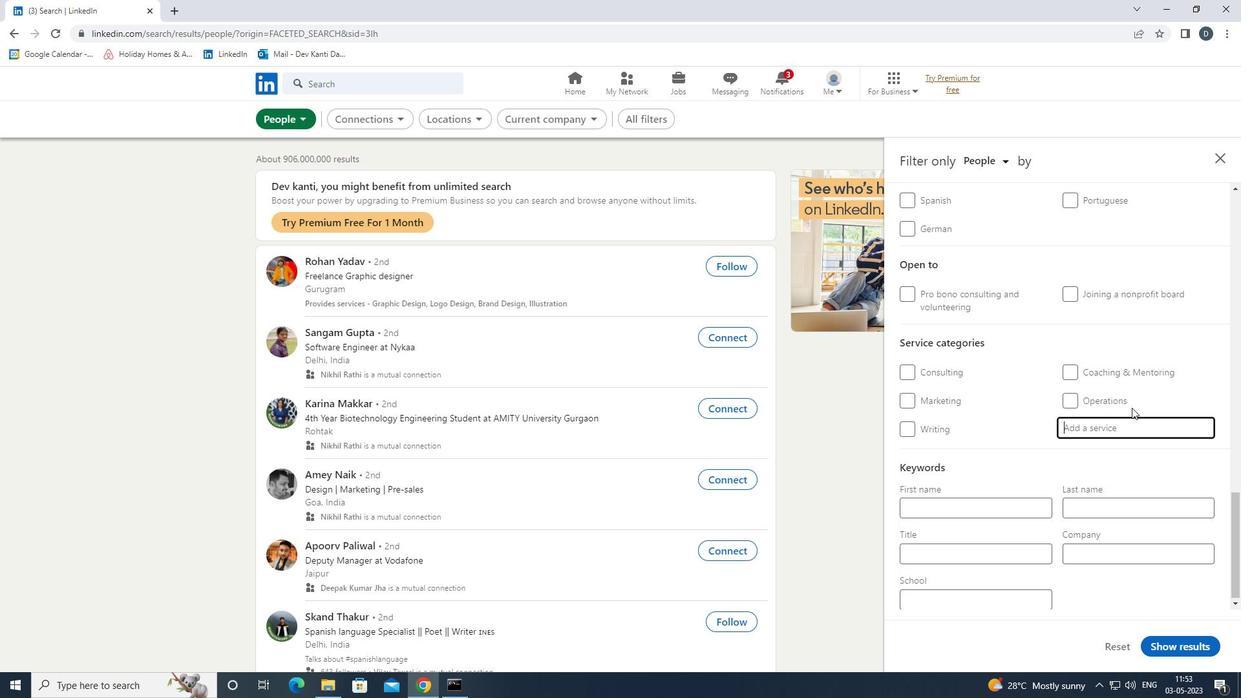 
Action: Key pressed <Key.shift>FILLING<Key.backspace><Key.backspace><Key.backspace><Key.backspace>ING<Key.down><Key.enter>
Screenshot: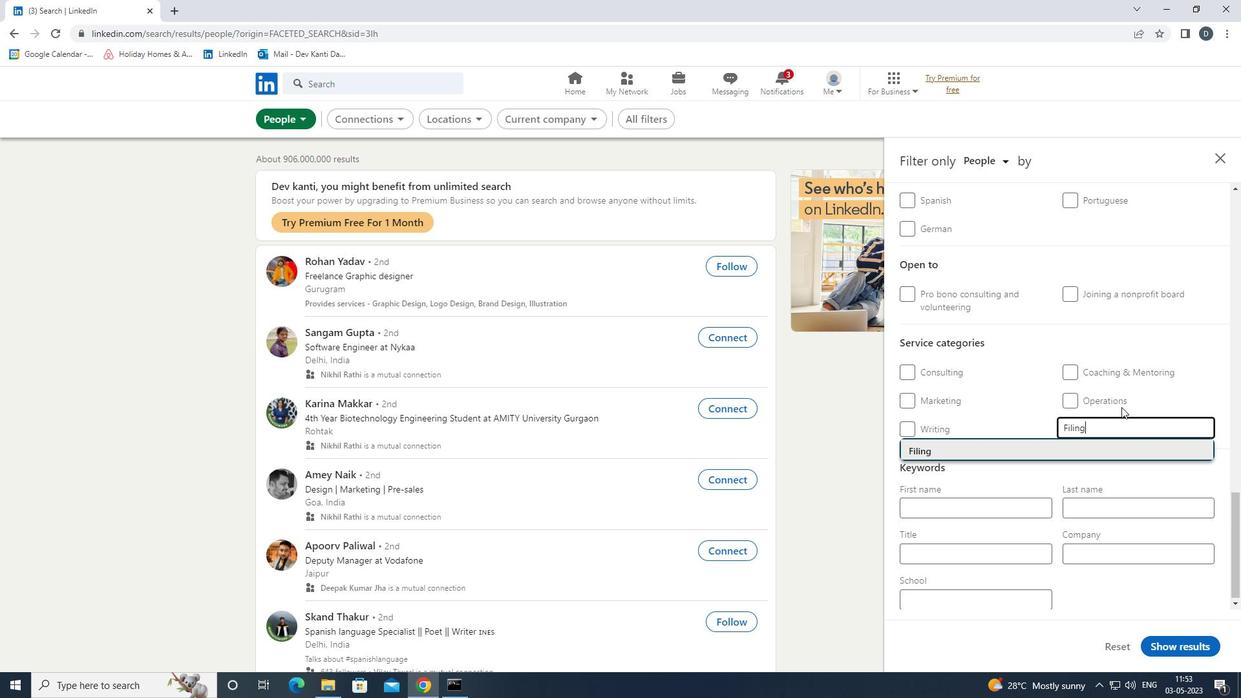 
Action: Mouse moved to (1056, 532)
Screenshot: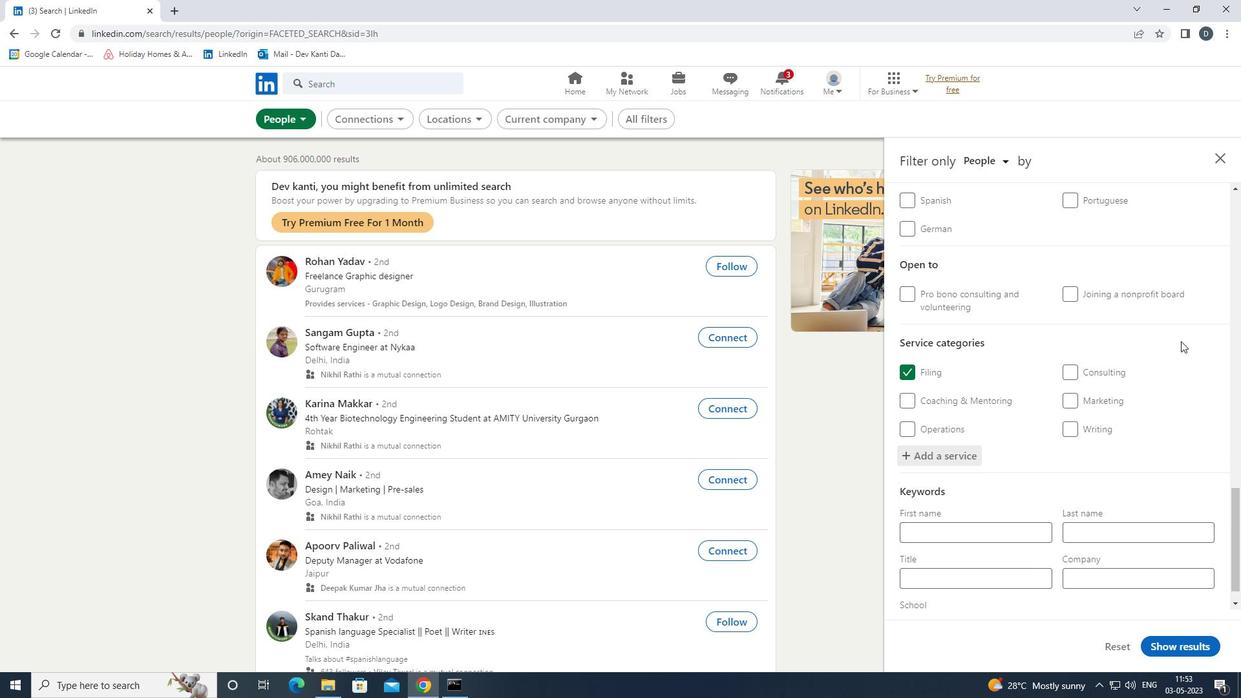 
Action: Mouse scrolled (1056, 531) with delta (0, 0)
Screenshot: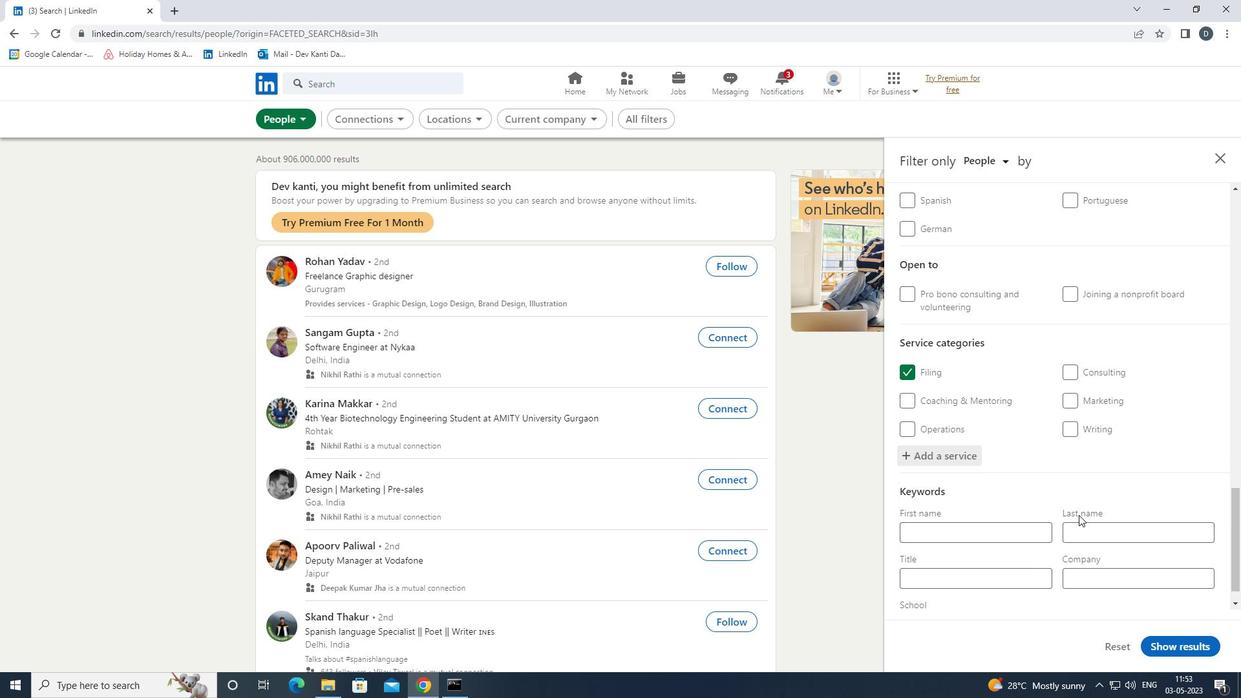 
Action: Mouse scrolled (1056, 531) with delta (0, 0)
Screenshot: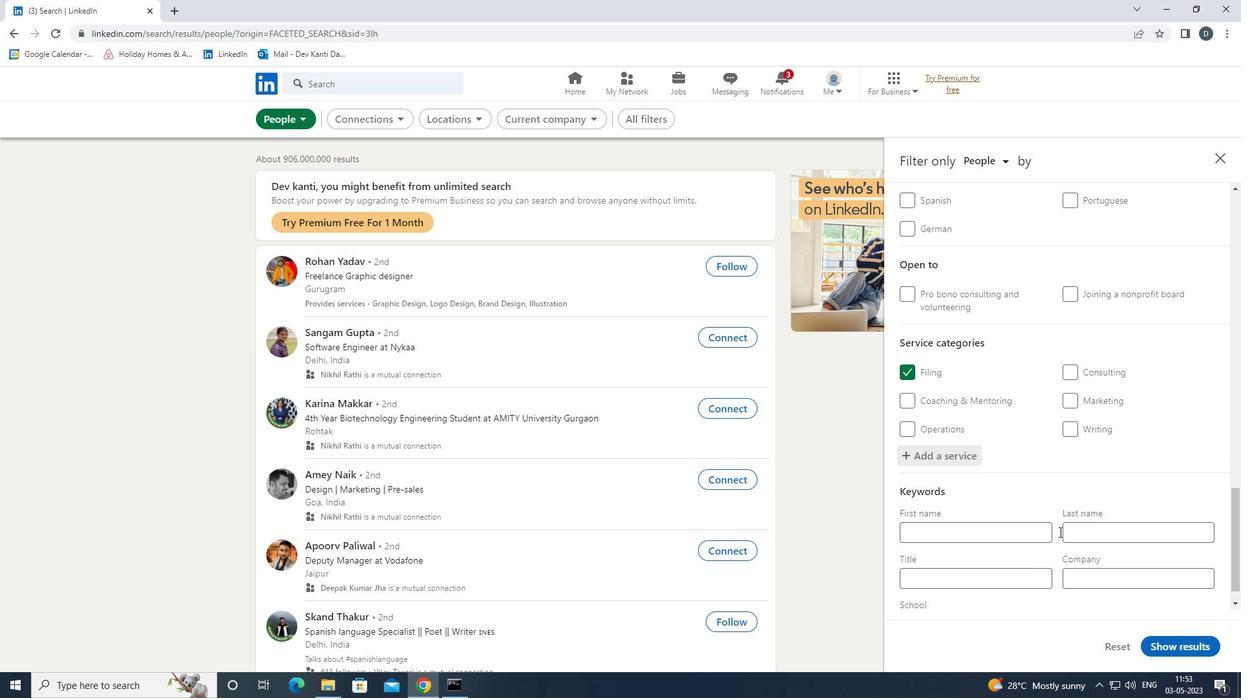
Action: Mouse scrolled (1056, 531) with delta (0, 0)
Screenshot: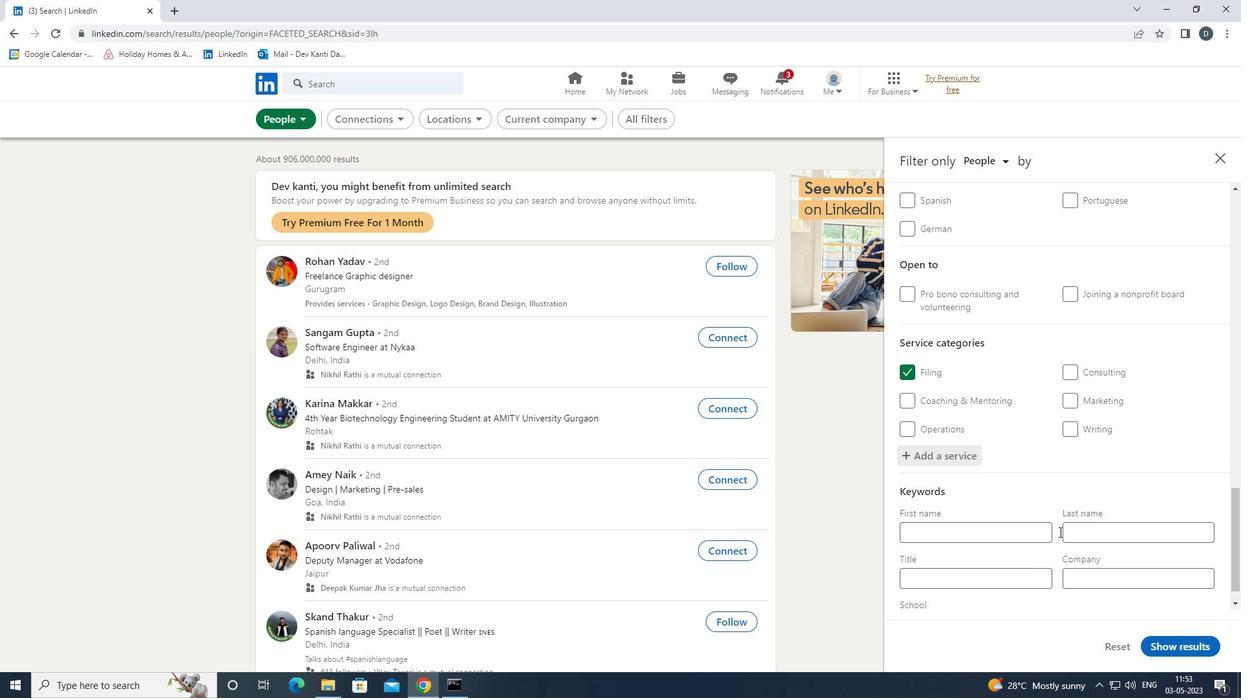 
Action: Mouse moved to (1005, 555)
Screenshot: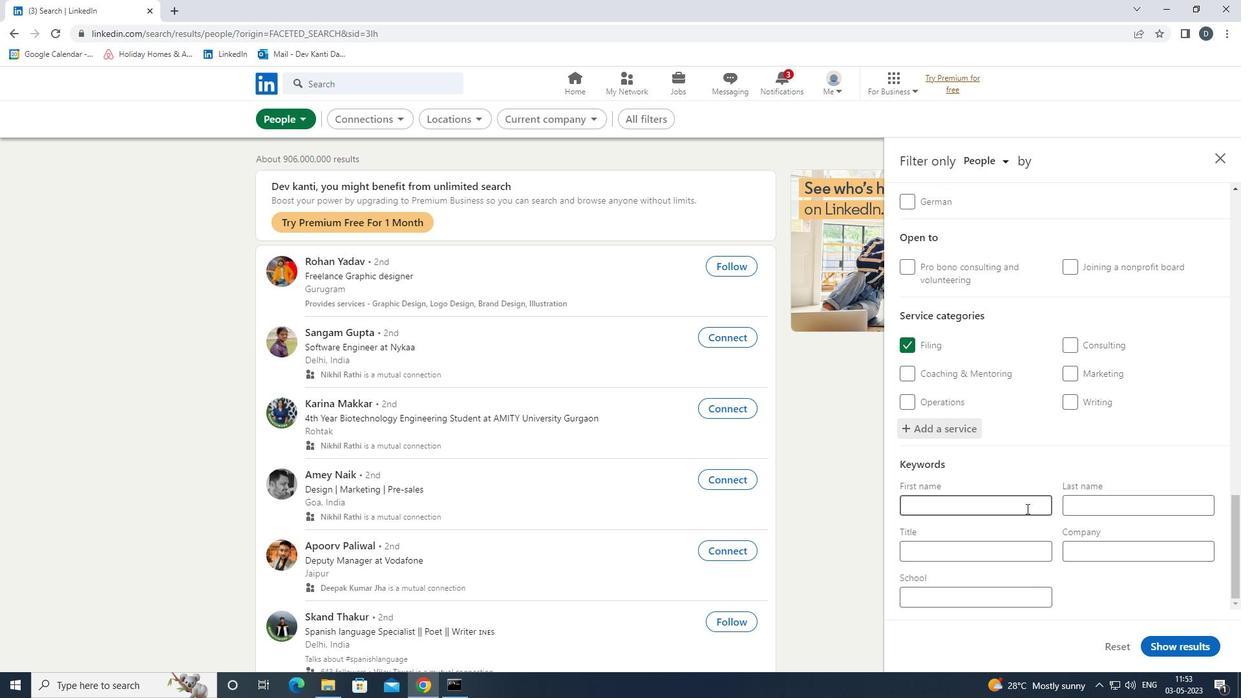 
Action: Mouse pressed left at (1005, 555)
Screenshot: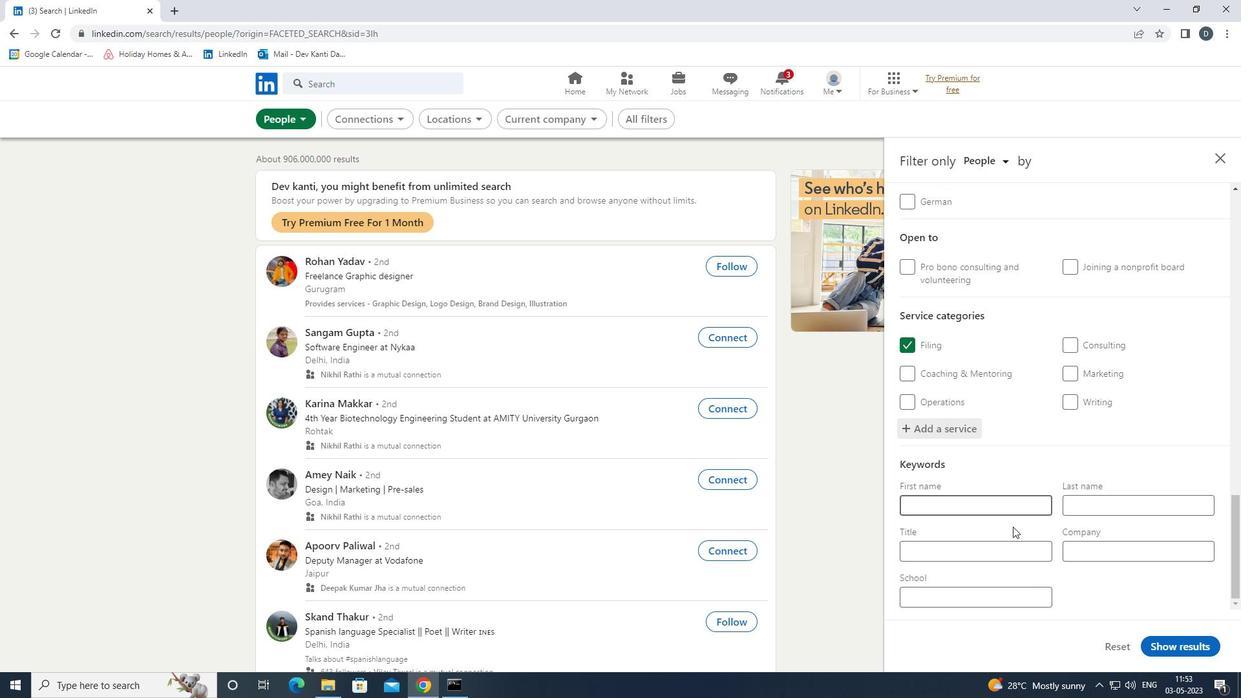 
Action: Mouse moved to (1003, 557)
Screenshot: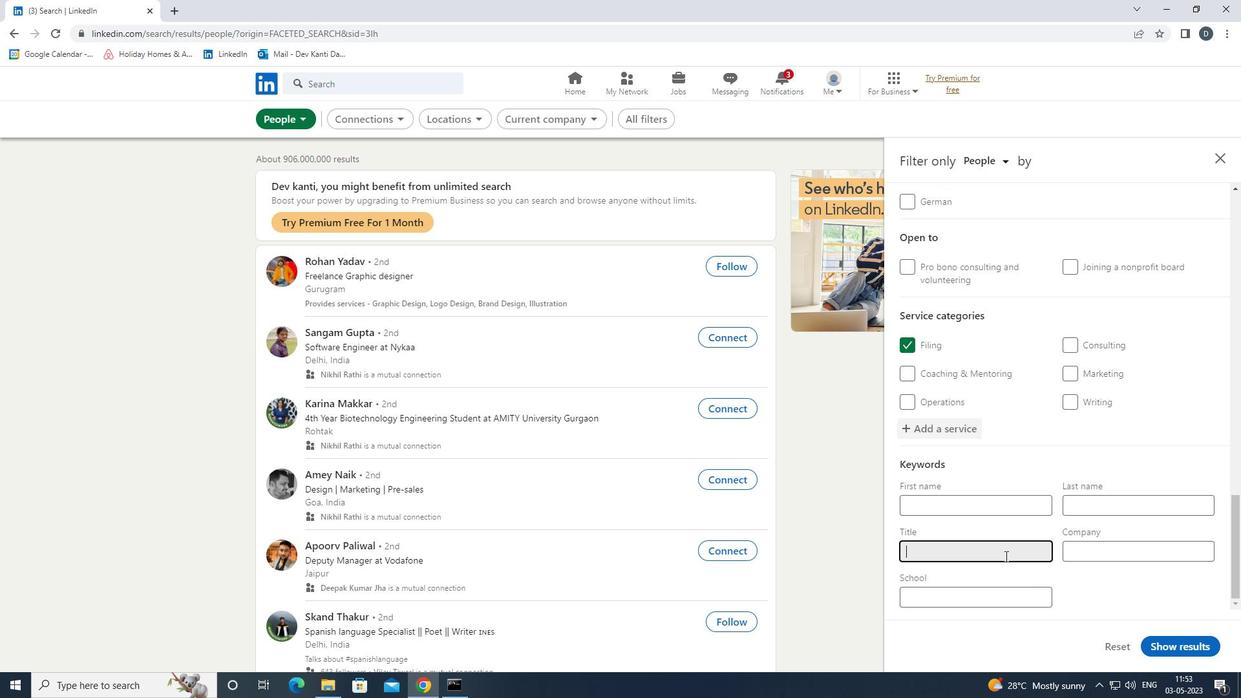 
Action: Key pressed <Key.shift>CCALL<Key.space><Key.backspace><Key.backspace><Key.backspace><Key.backspace><Key.backspace>ALL<Key.space><Key.shift>CENTER<Key.space><Key.shift>REPRESENTATIVE
Screenshot: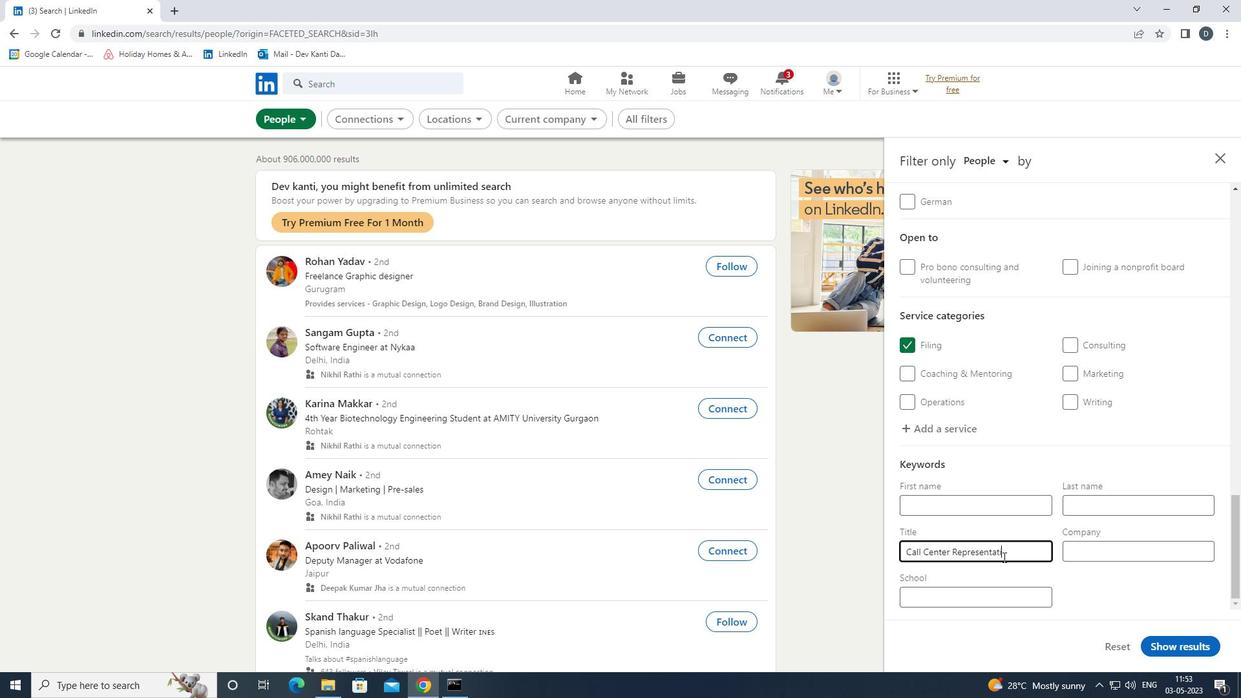 
Action: Mouse moved to (1170, 649)
Screenshot: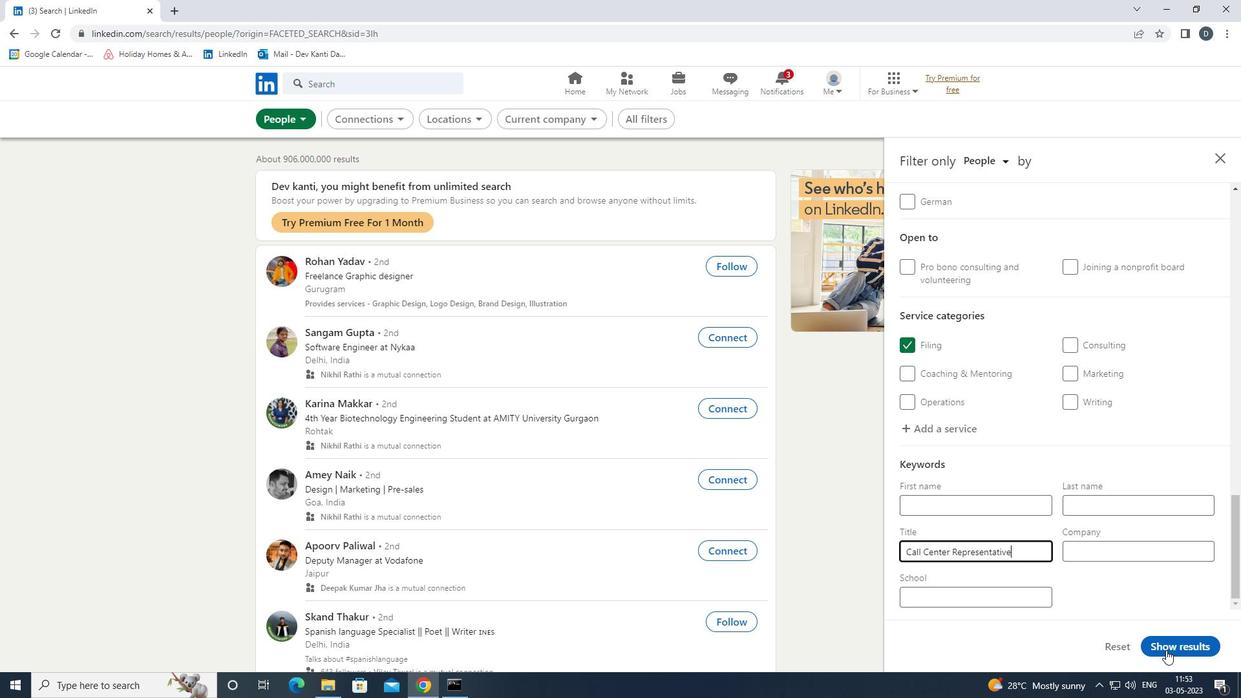 
Action: Mouse pressed left at (1170, 649)
Screenshot: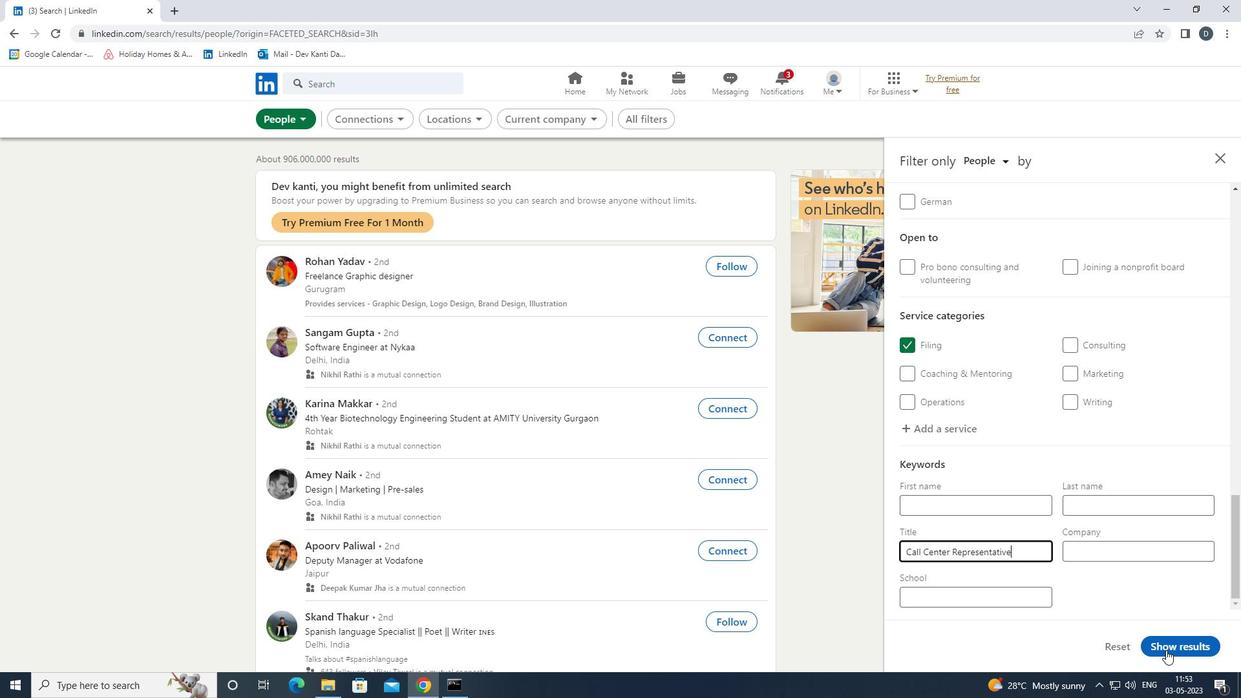 
Action: Mouse moved to (616, 261)
Screenshot: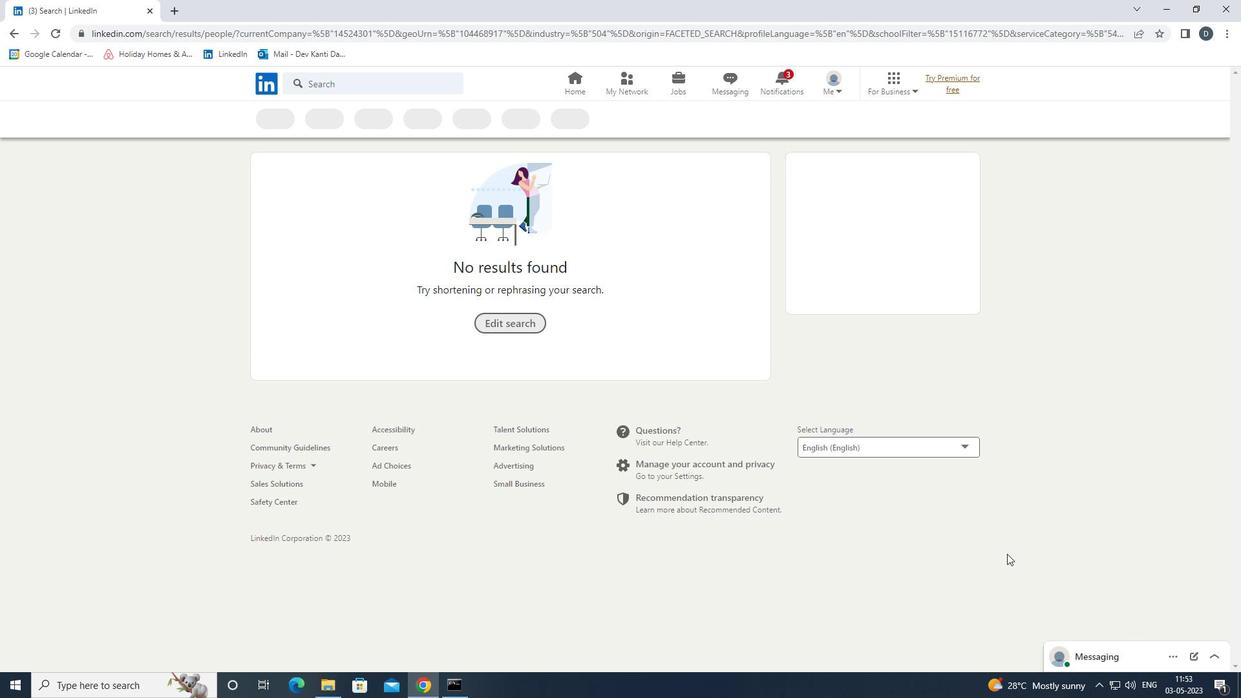 
